 Task: Find connections with filter location Noisy-le-Sec with filter topic #linkedinstorieswith filter profile language English with filter current company Yara Brasil with filter school Calcutta Institute Of Engineering And Management with filter industry Maritime Transportation with filter service category Health Insurance with filter keywords title Web Developer
Action: Mouse moved to (600, 109)
Screenshot: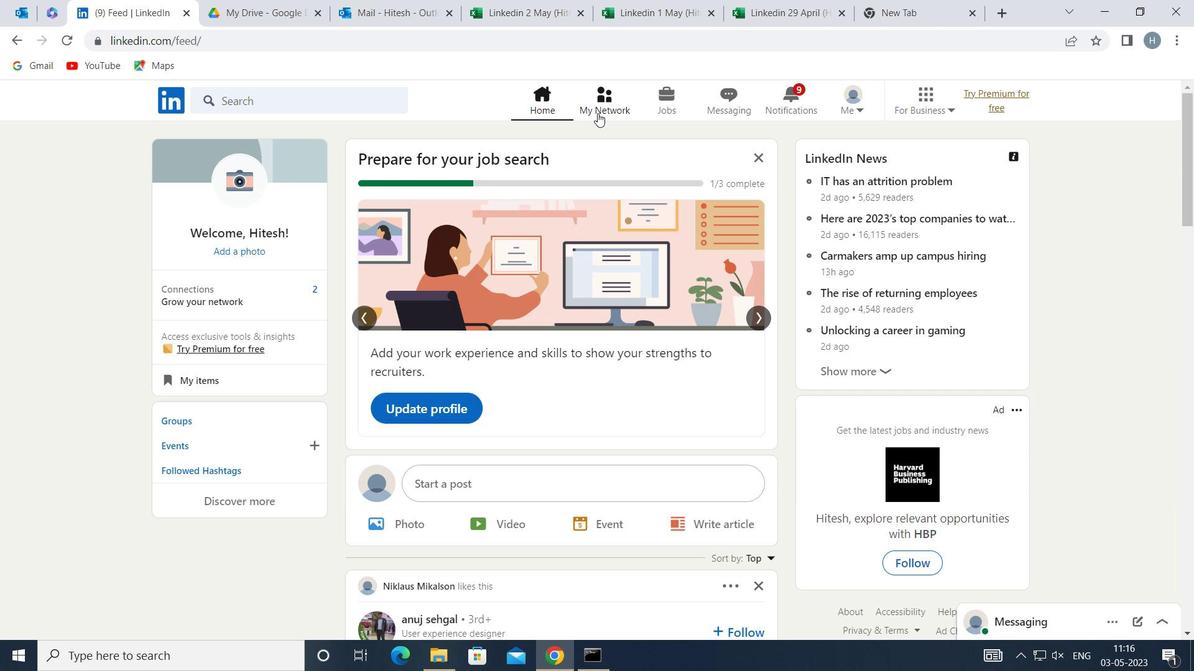 
Action: Mouse pressed left at (600, 109)
Screenshot: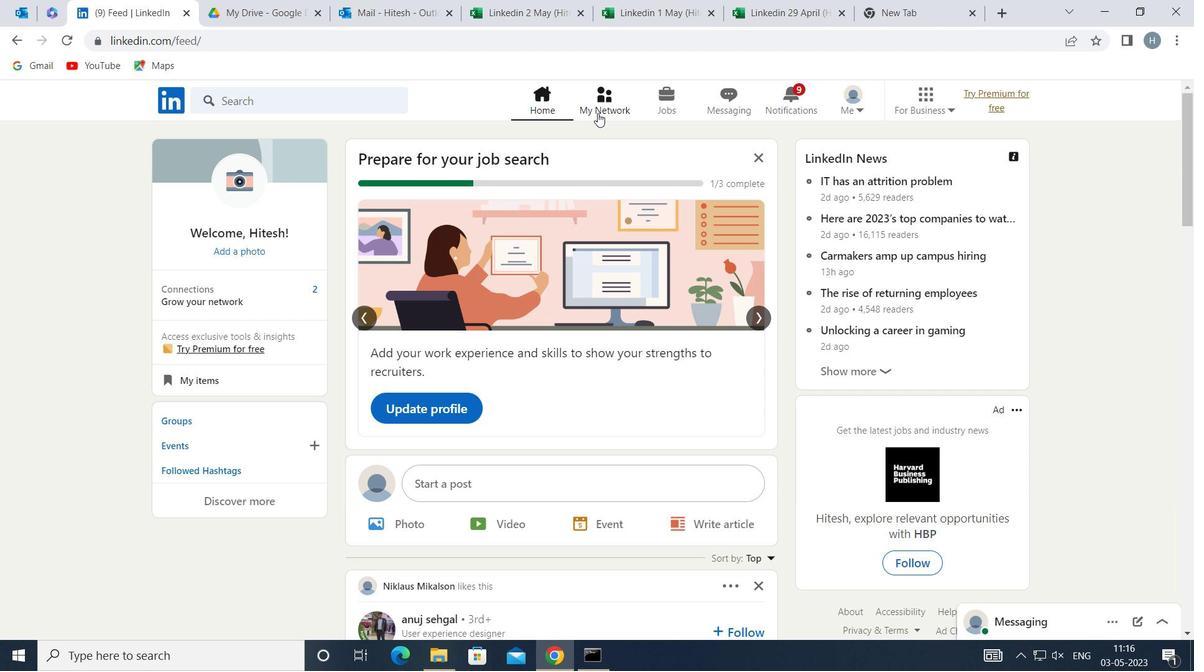 
Action: Mouse moved to (333, 182)
Screenshot: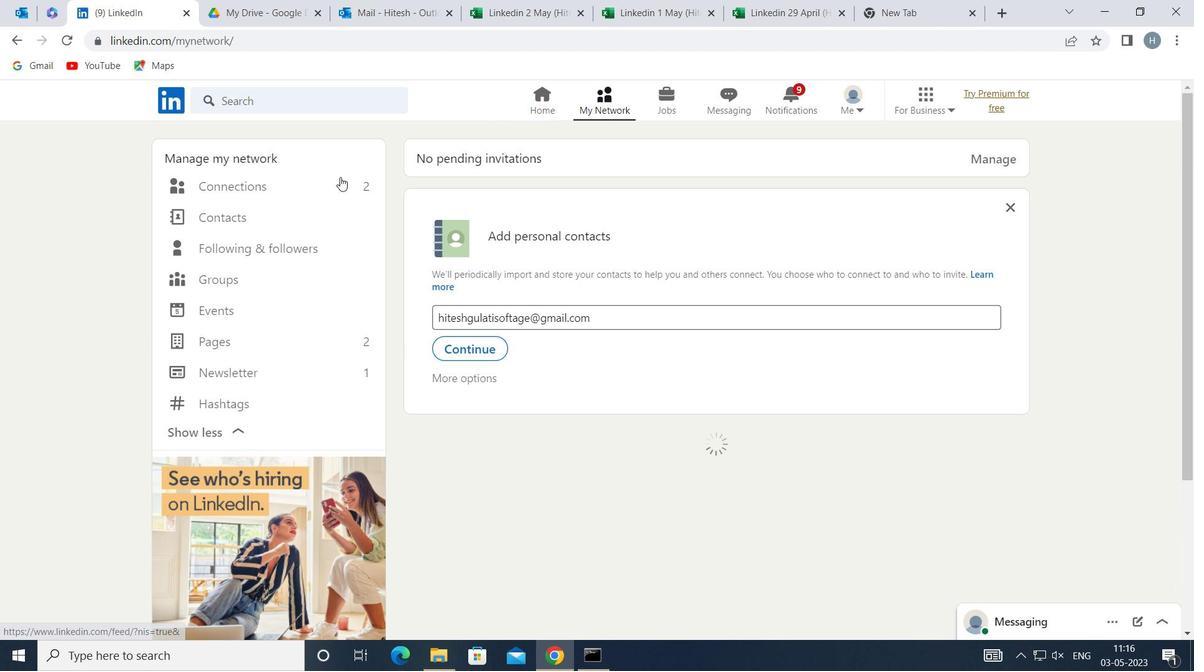 
Action: Mouse pressed left at (333, 182)
Screenshot: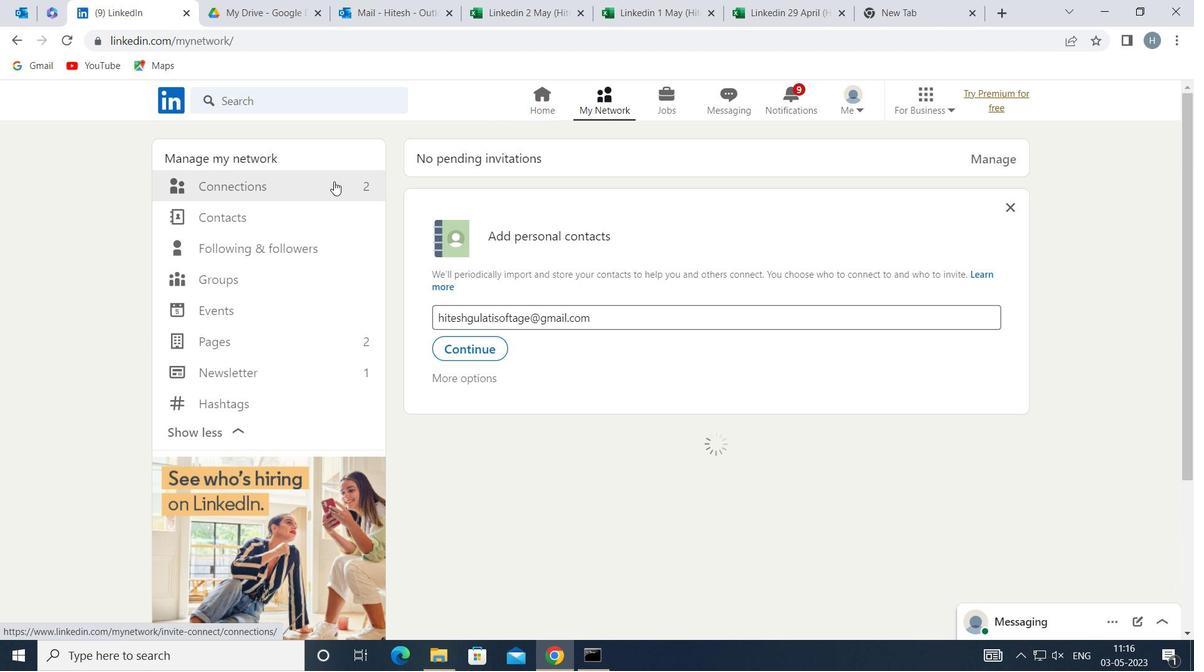 
Action: Mouse moved to (705, 187)
Screenshot: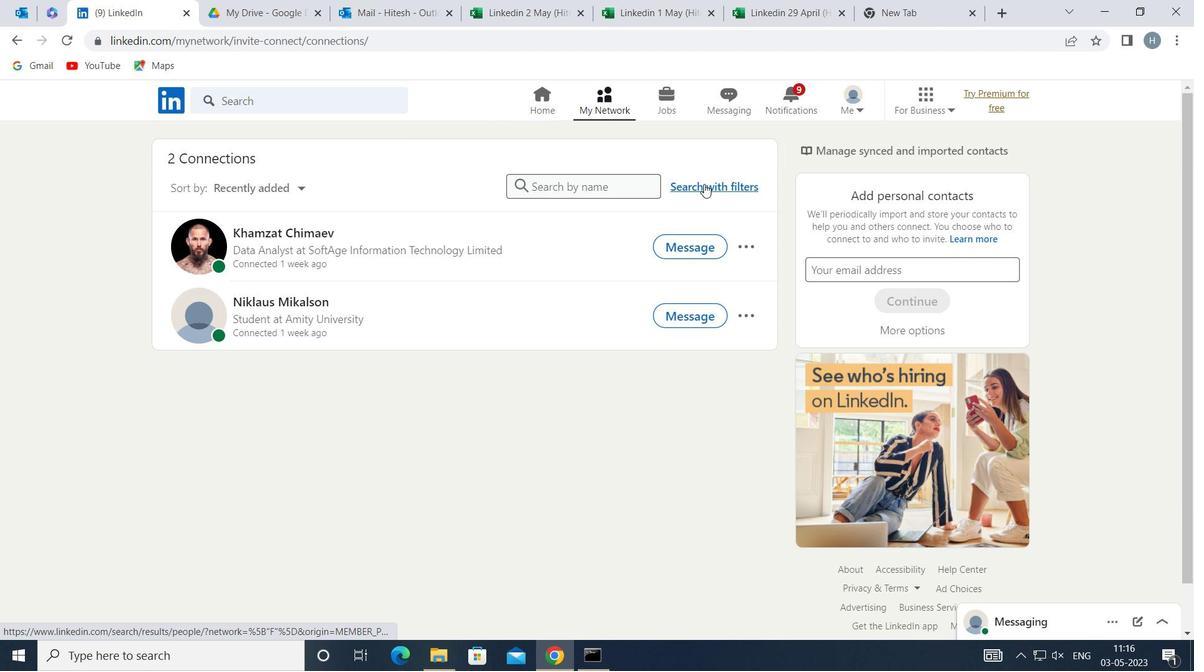 
Action: Mouse pressed left at (705, 187)
Screenshot: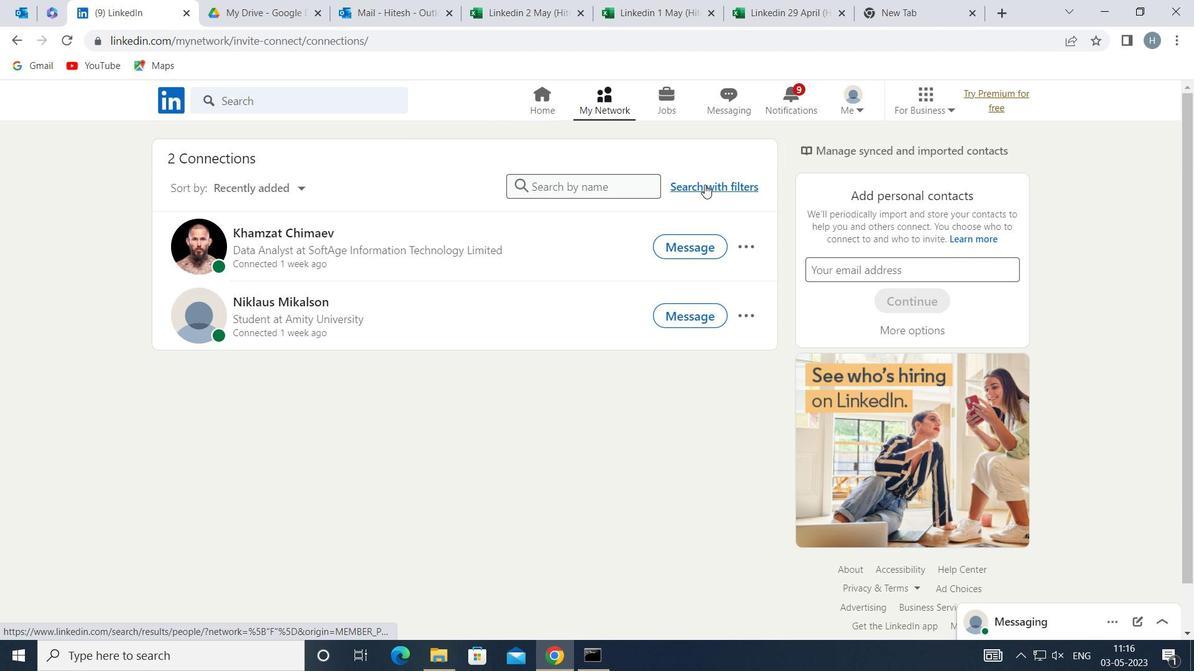 
Action: Mouse moved to (658, 149)
Screenshot: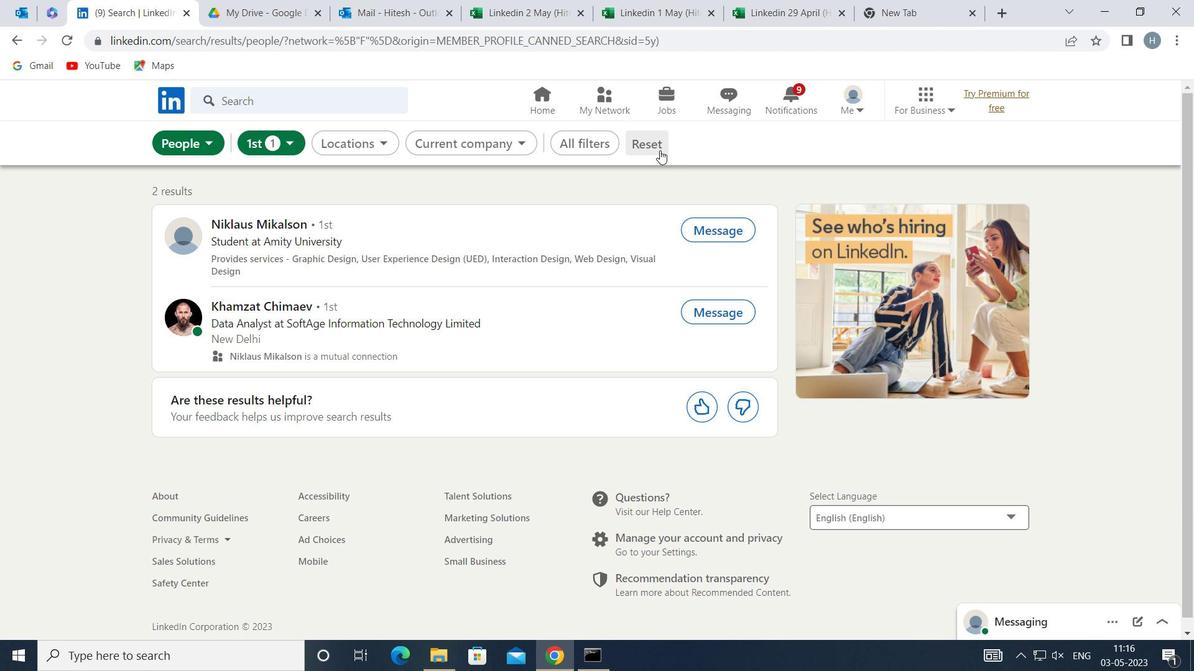 
Action: Mouse pressed left at (658, 149)
Screenshot: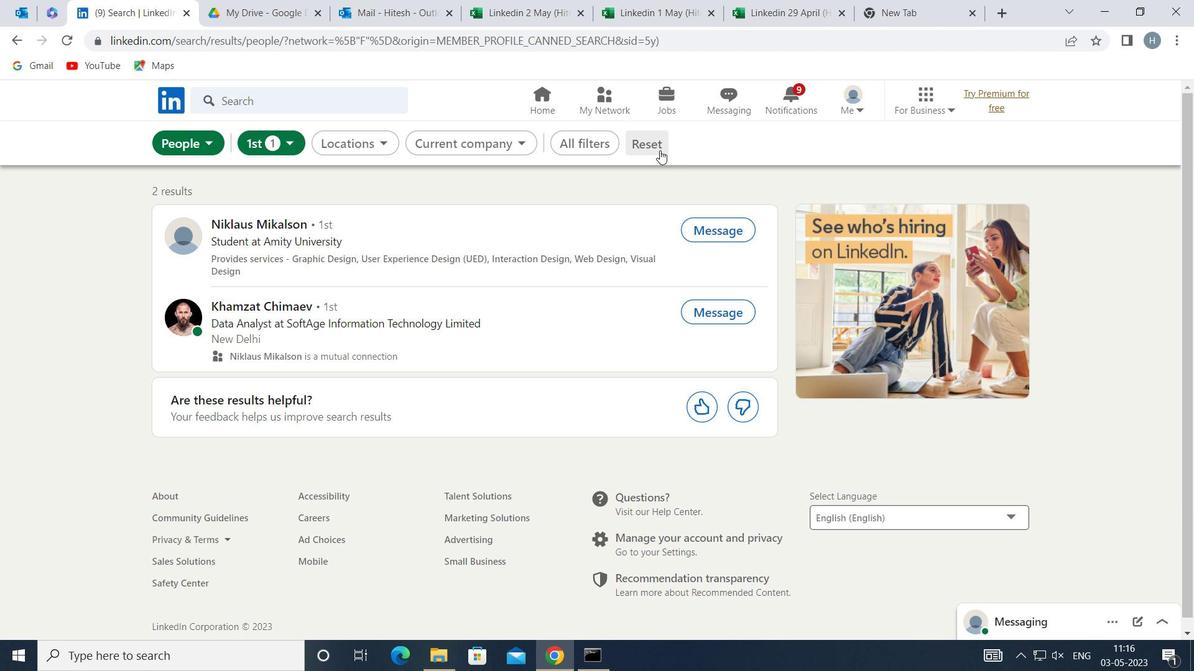 
Action: Mouse moved to (639, 148)
Screenshot: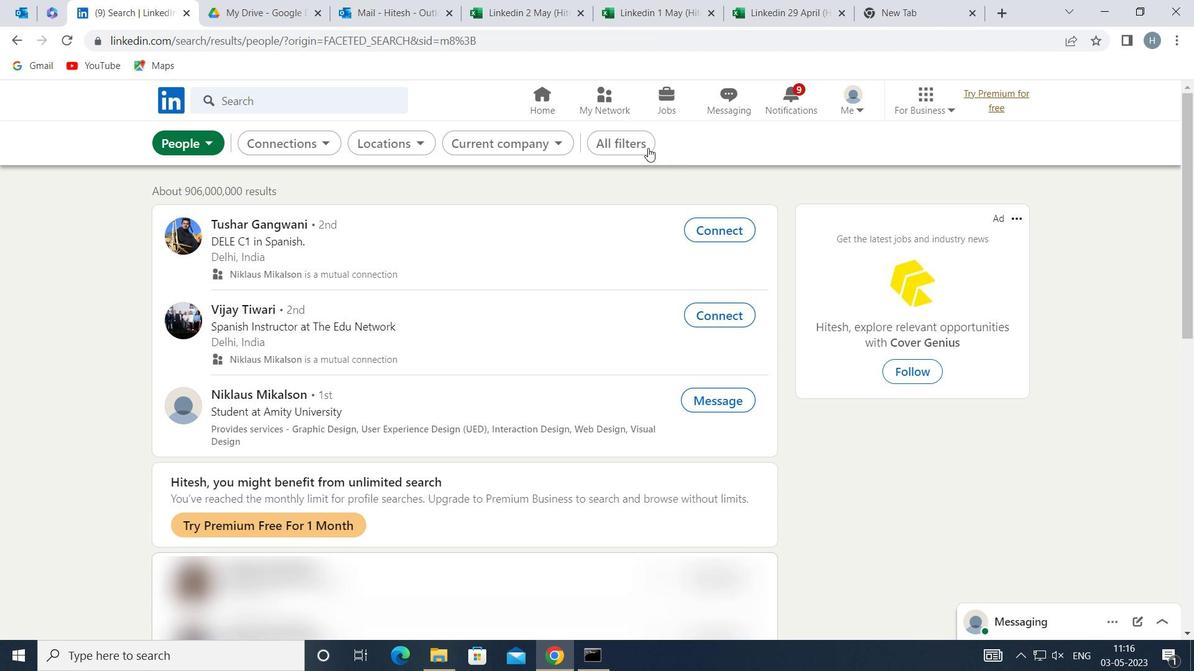 
Action: Mouse pressed left at (639, 148)
Screenshot: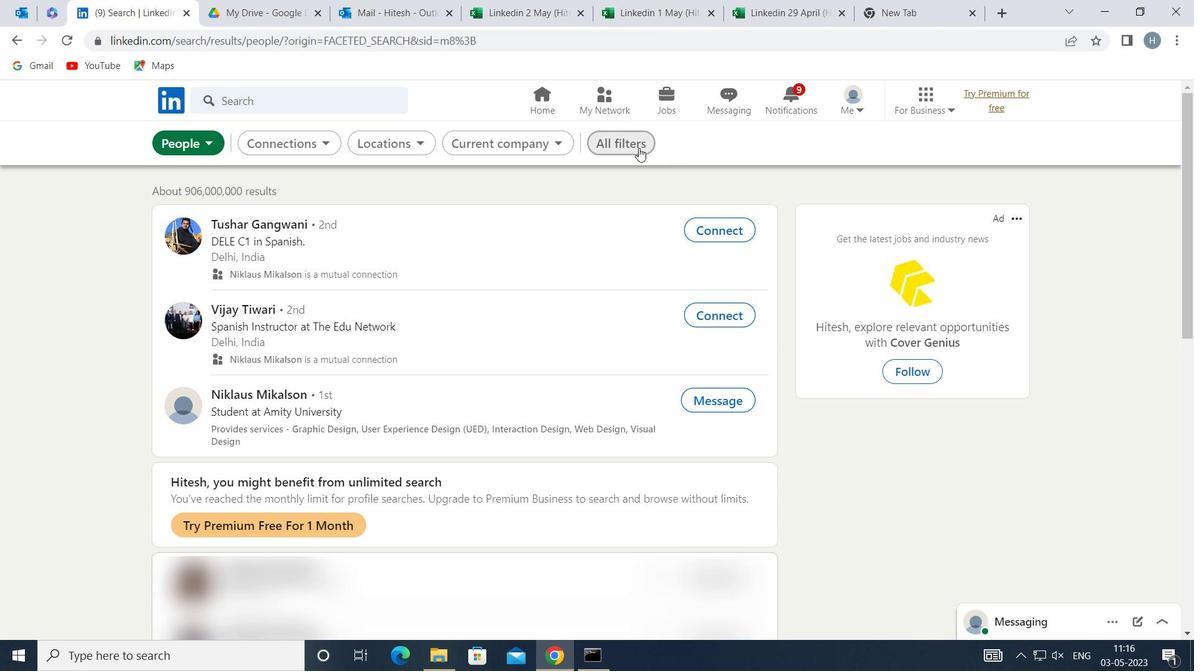 
Action: Mouse moved to (876, 309)
Screenshot: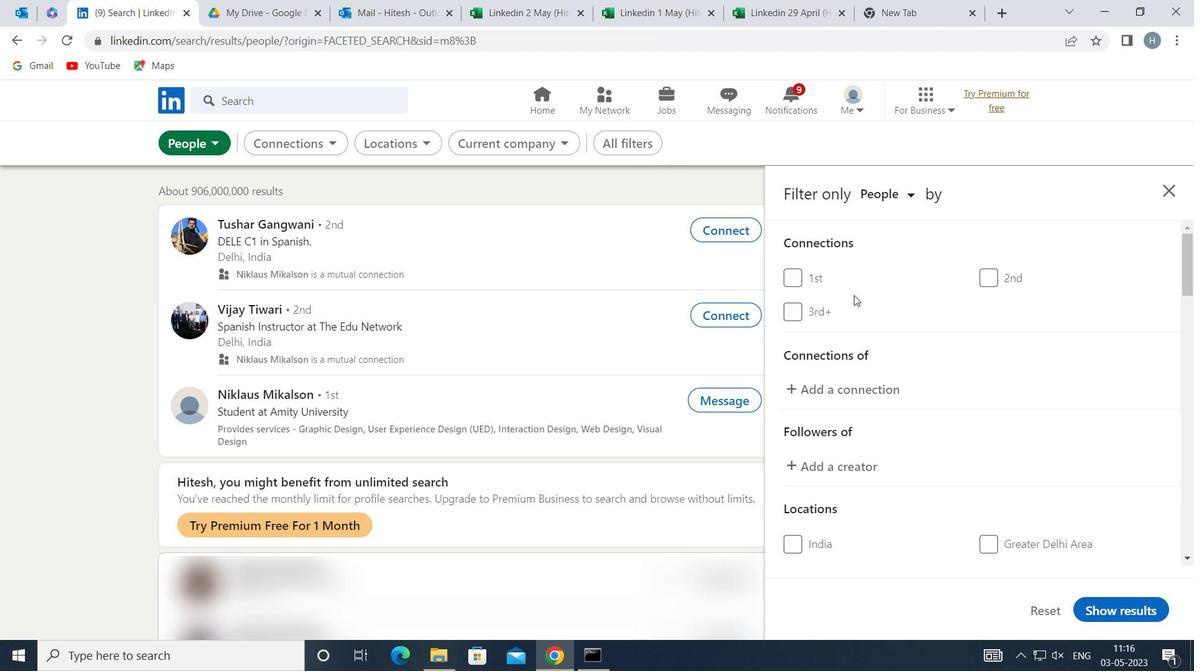 
Action: Mouse scrolled (876, 309) with delta (0, 0)
Screenshot: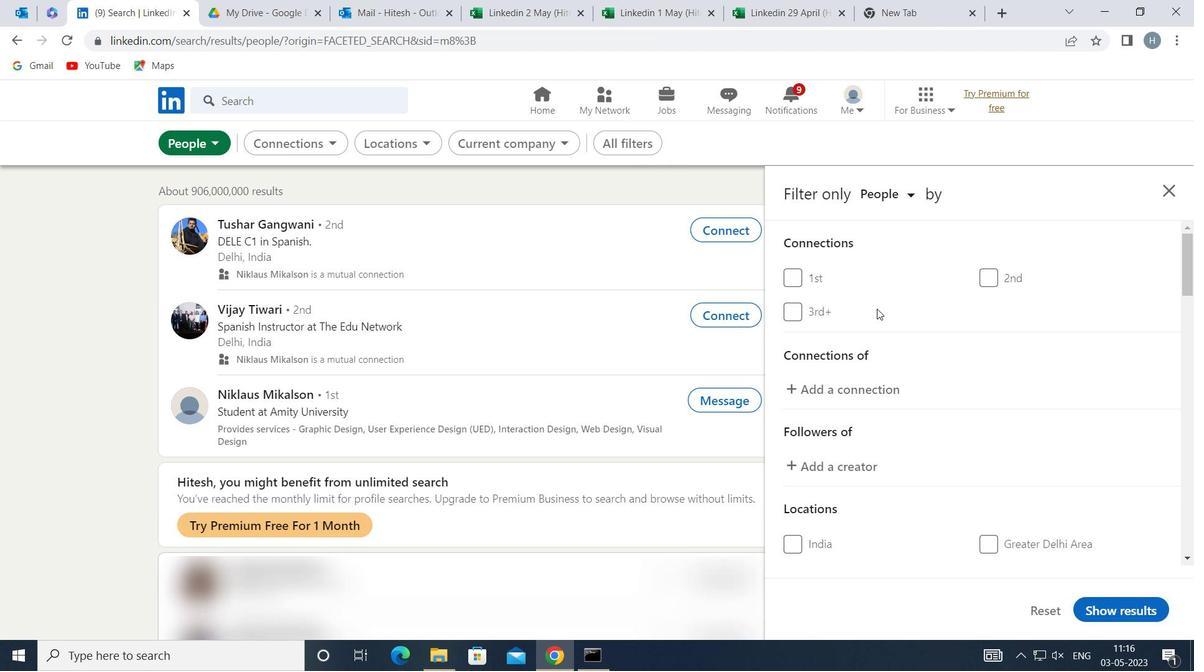 
Action: Mouse moved to (877, 310)
Screenshot: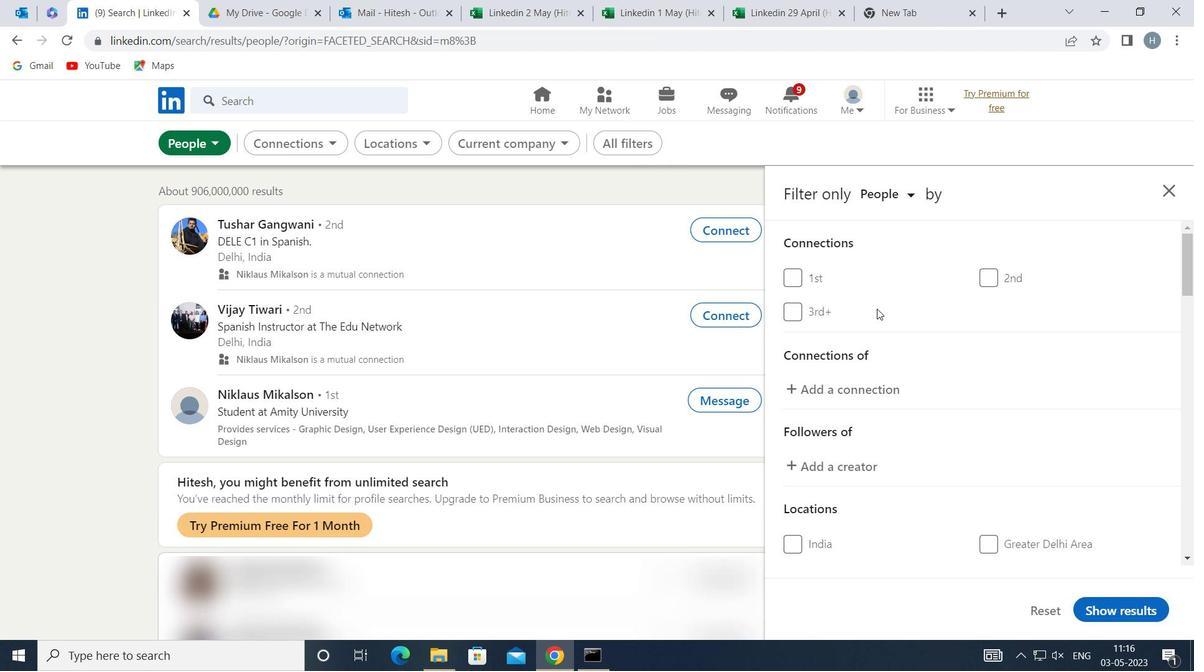 
Action: Mouse scrolled (877, 309) with delta (0, 0)
Screenshot: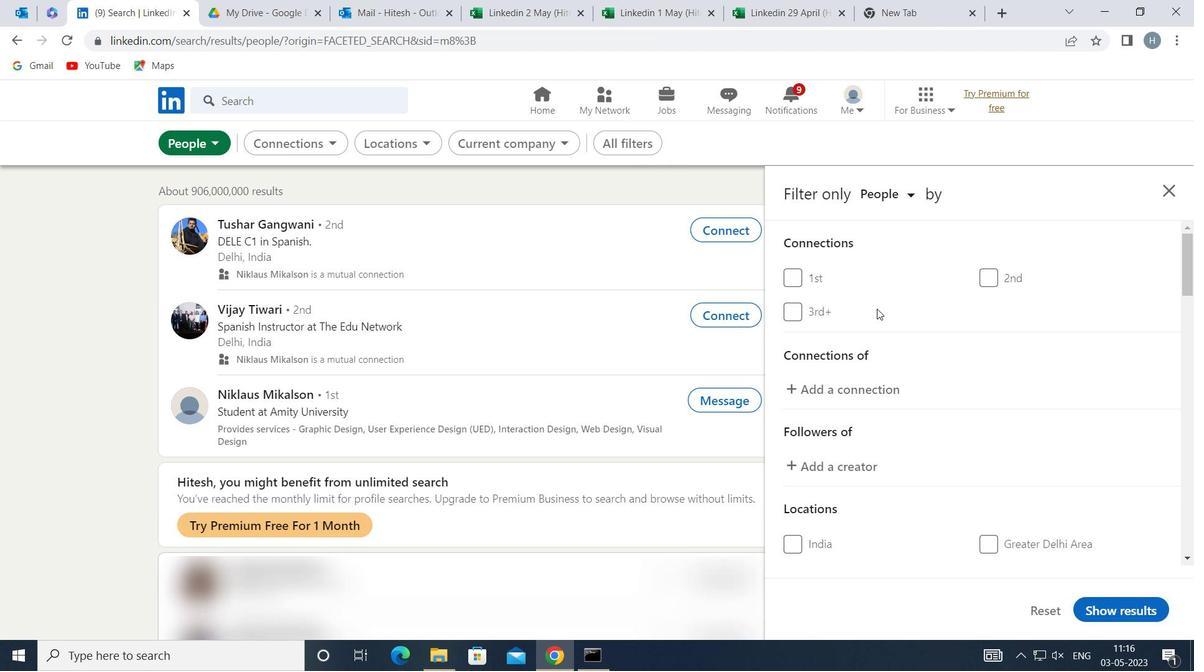 
Action: Mouse moved to (878, 310)
Screenshot: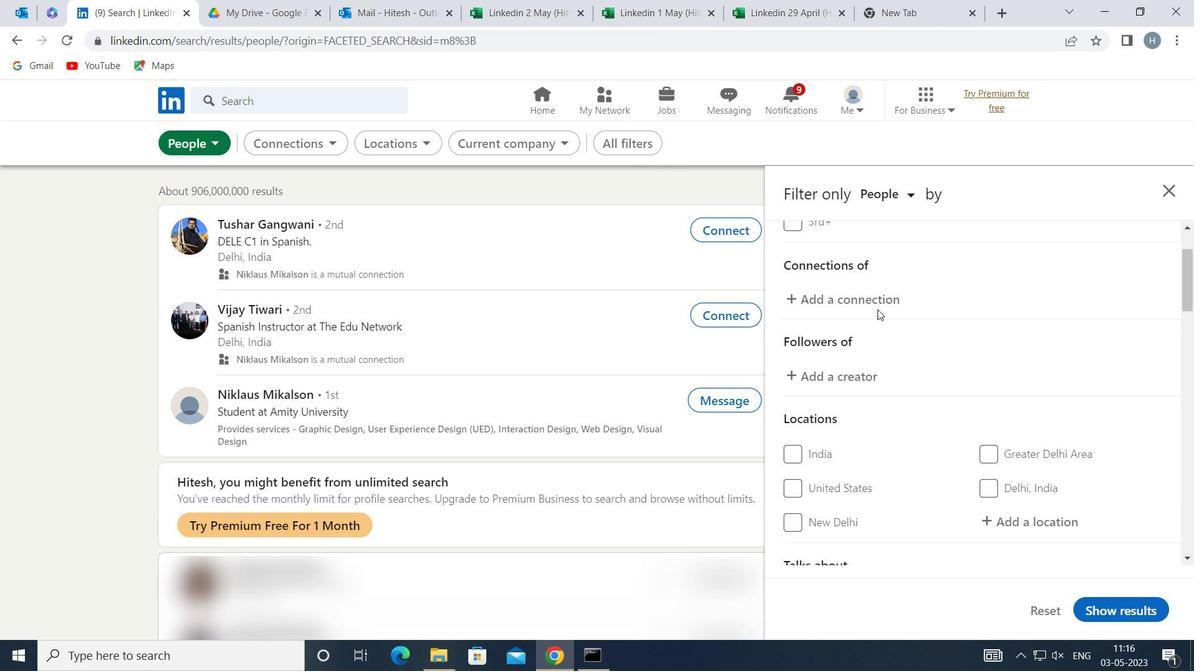 
Action: Mouse scrolled (878, 309) with delta (0, 0)
Screenshot: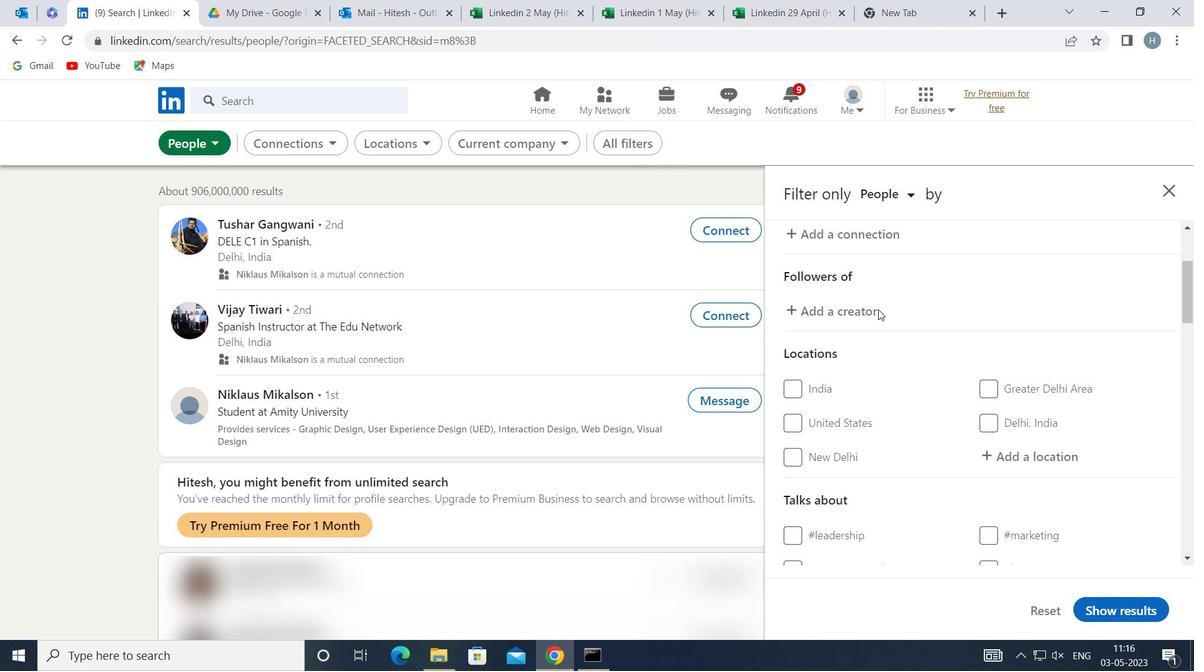 
Action: Mouse moved to (996, 372)
Screenshot: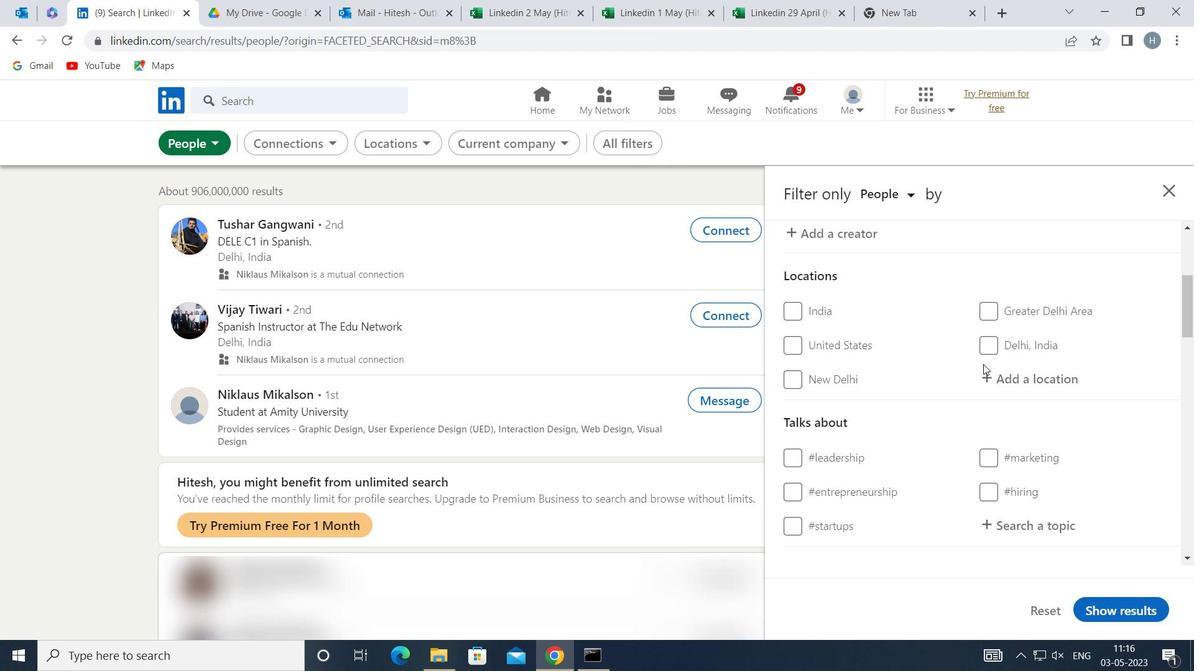 
Action: Mouse pressed left at (996, 372)
Screenshot: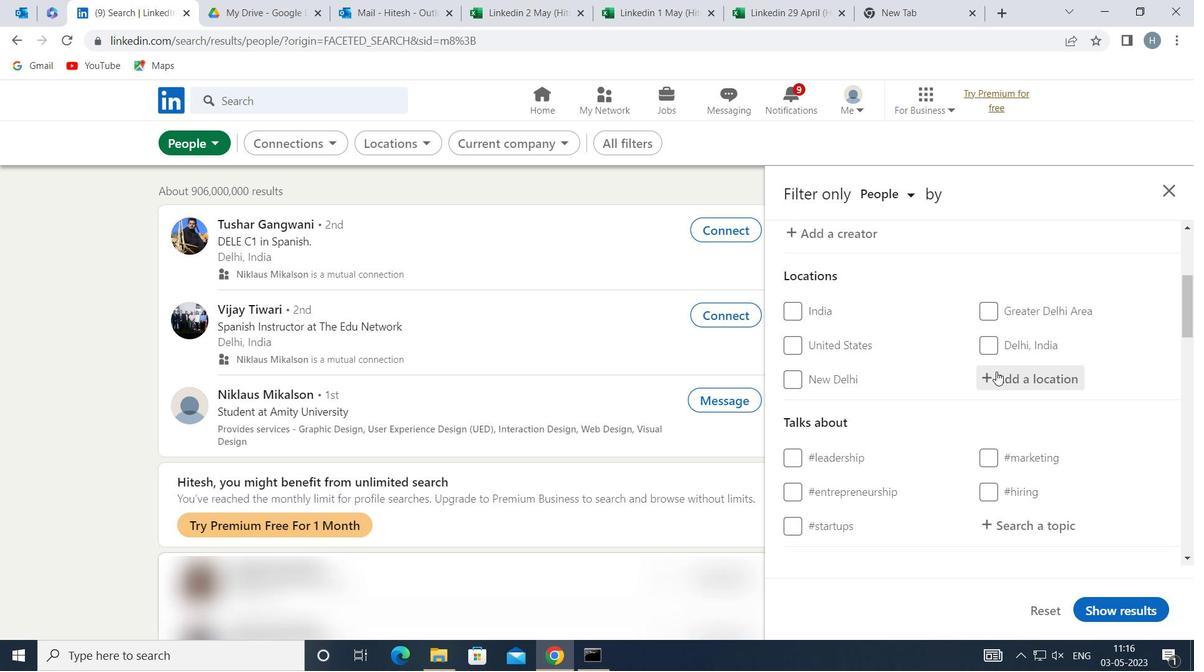 
Action: Key pressed <Key.shift>NOISY
Screenshot: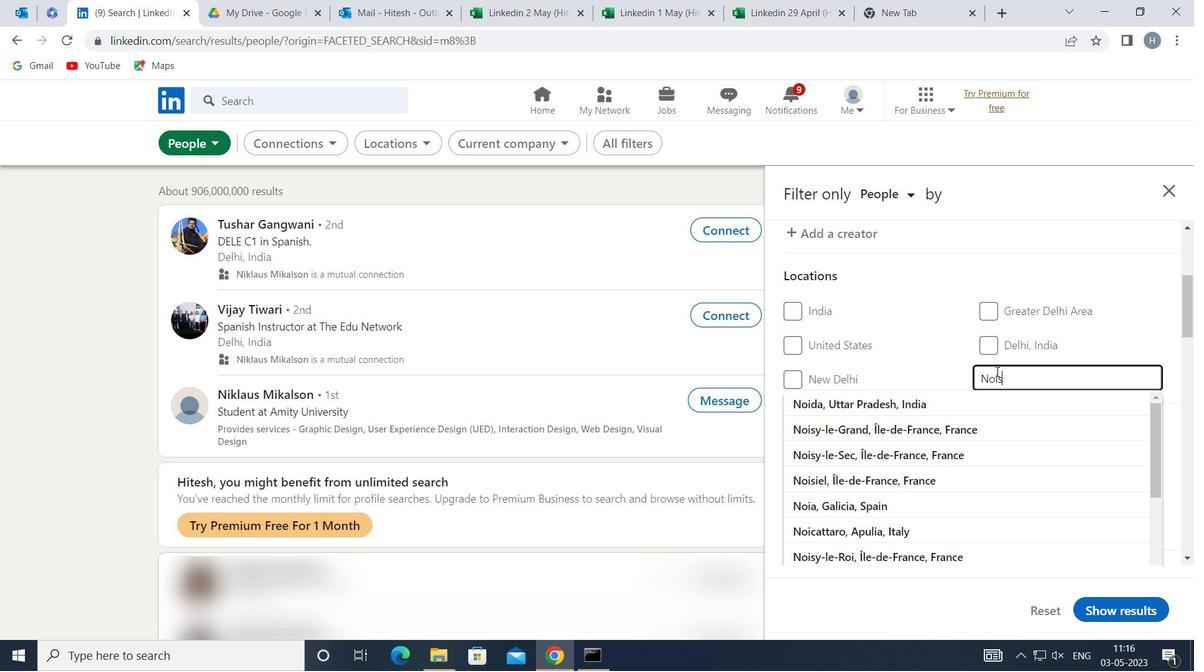 
Action: Mouse moved to (942, 426)
Screenshot: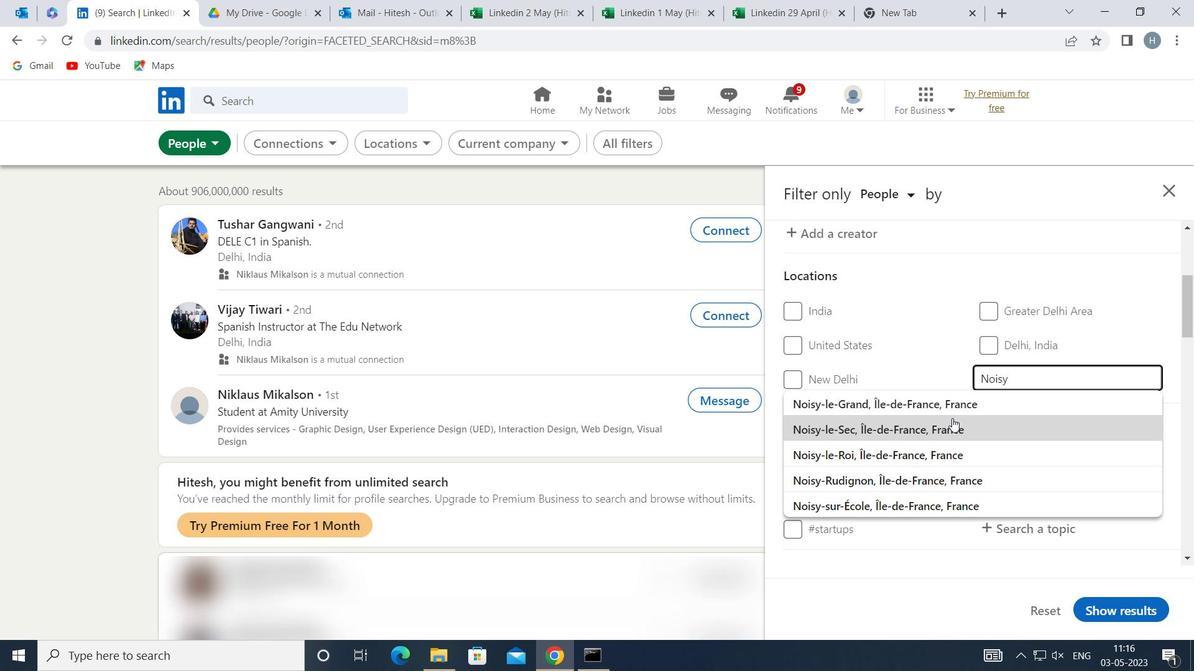 
Action: Mouse pressed left at (942, 426)
Screenshot: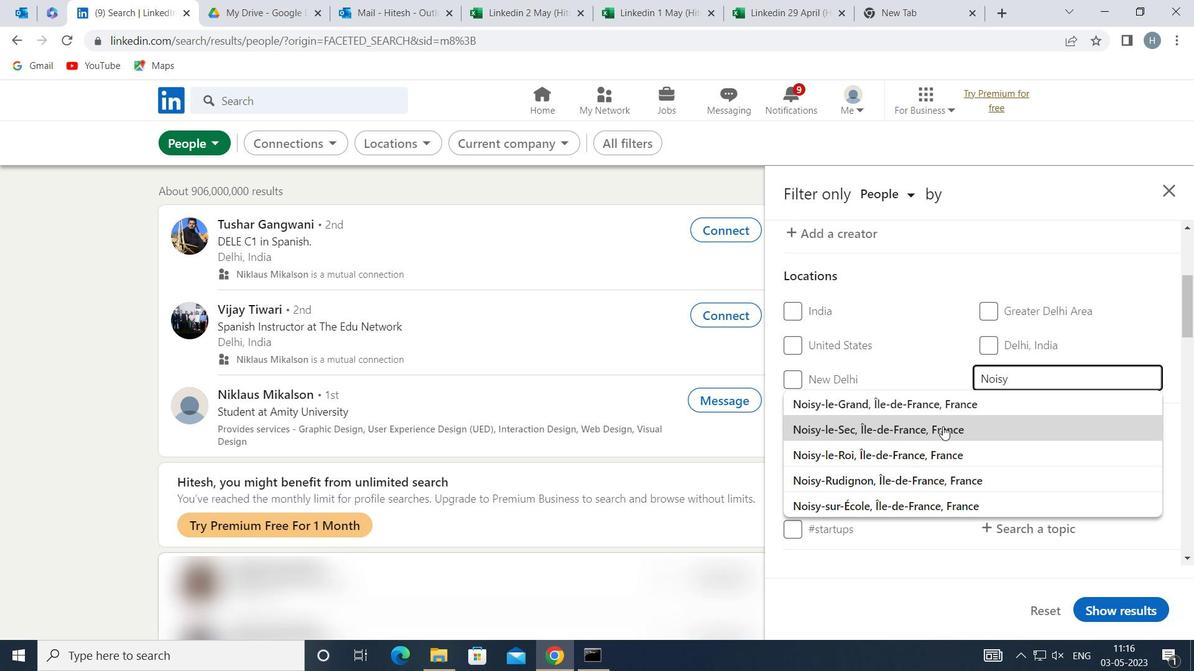 
Action: Mouse moved to (942, 404)
Screenshot: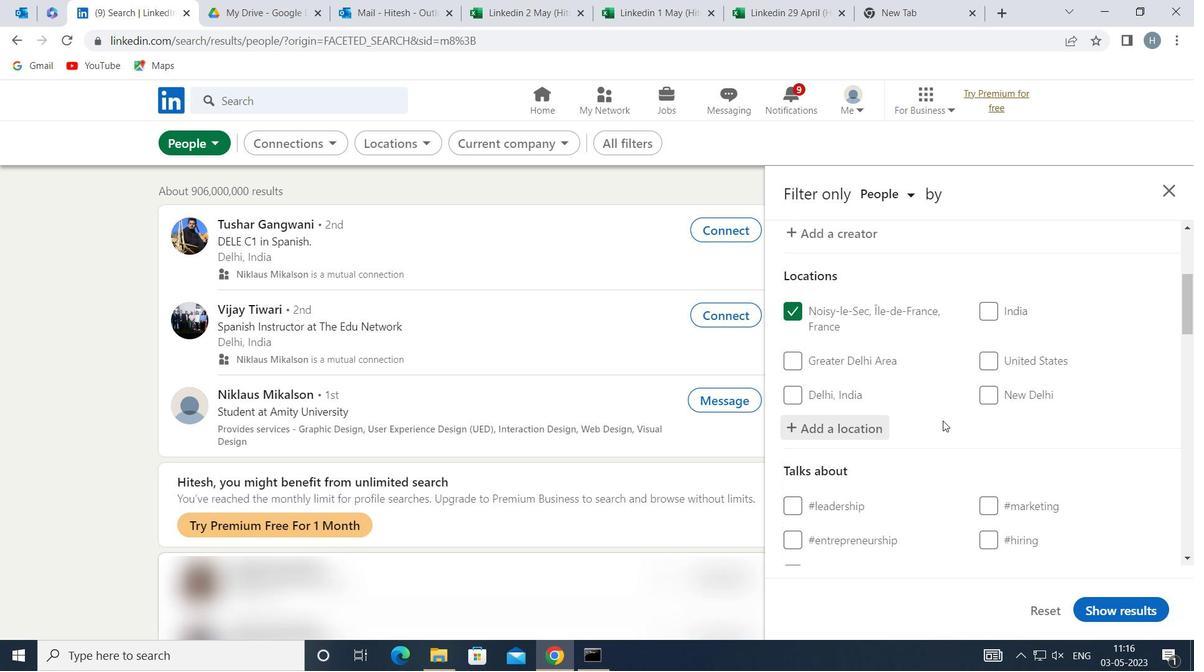 
Action: Mouse scrolled (942, 404) with delta (0, 0)
Screenshot: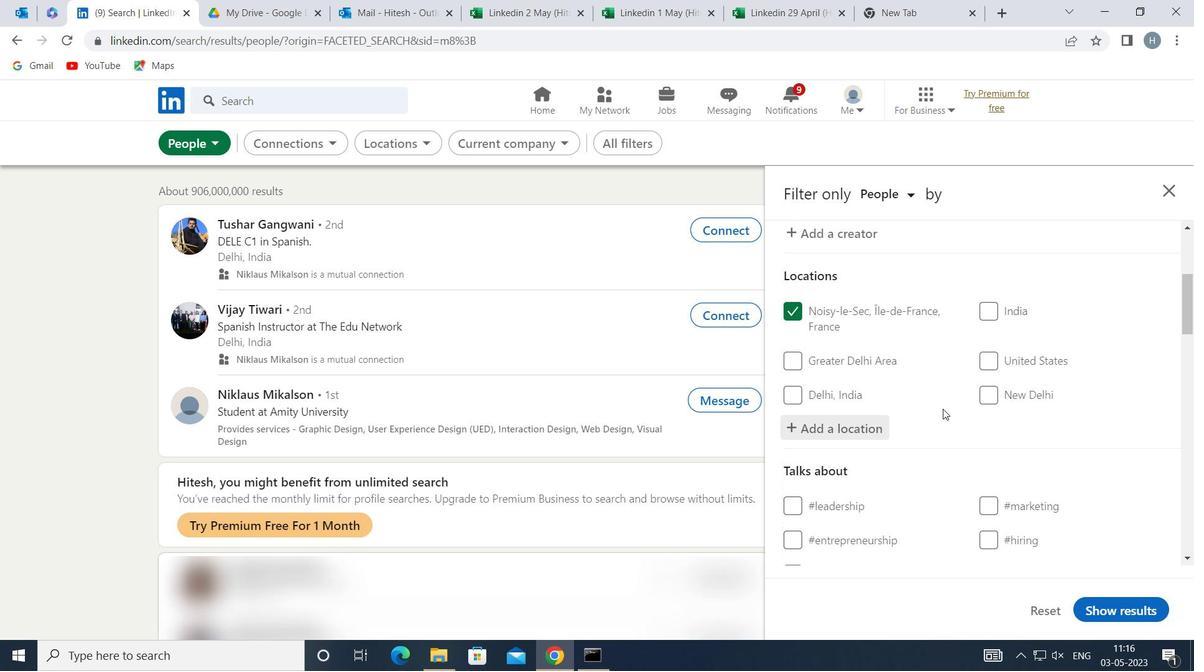 
Action: Mouse scrolled (942, 404) with delta (0, 0)
Screenshot: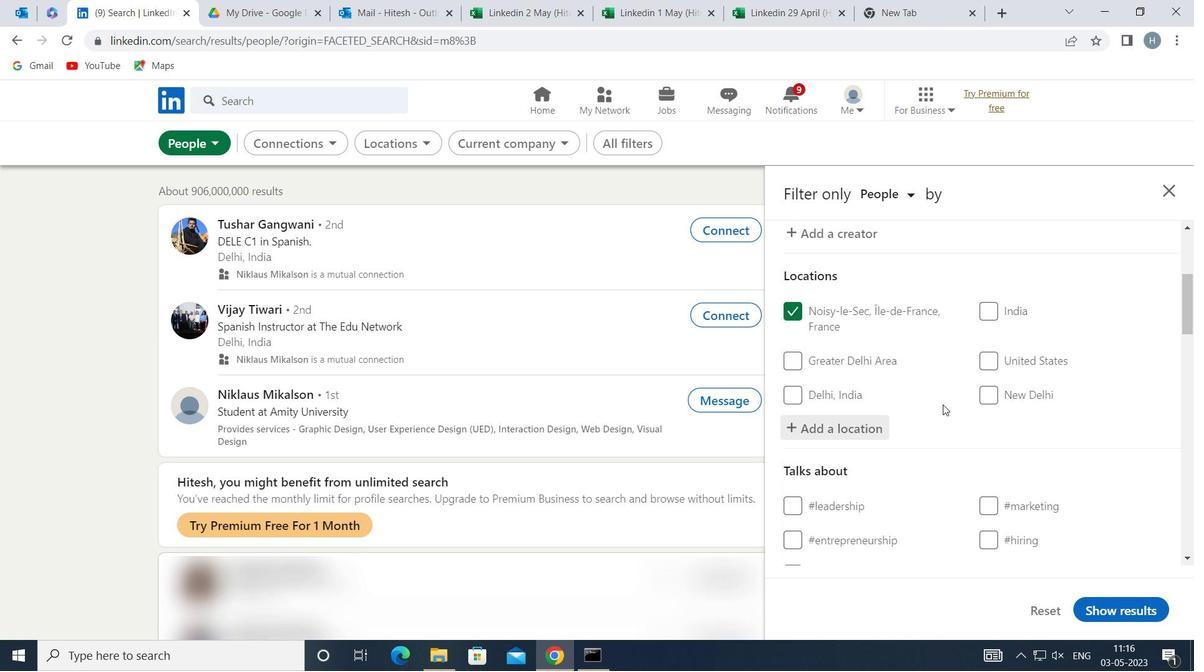 
Action: Mouse scrolled (942, 404) with delta (0, 0)
Screenshot: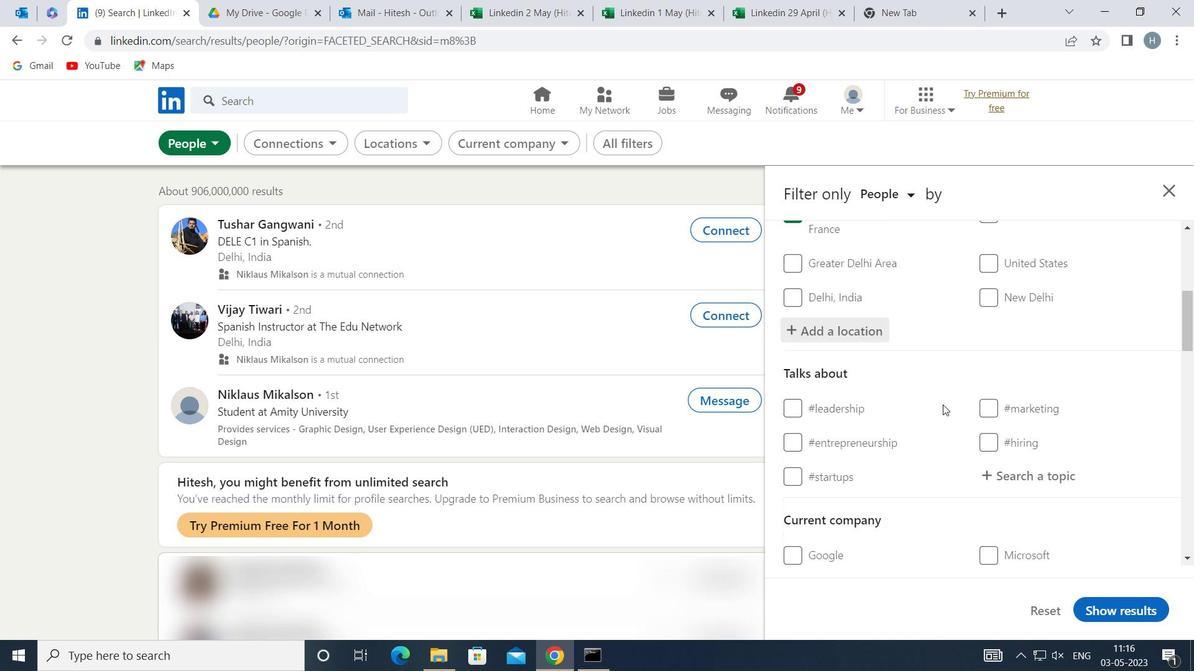 
Action: Mouse moved to (1029, 346)
Screenshot: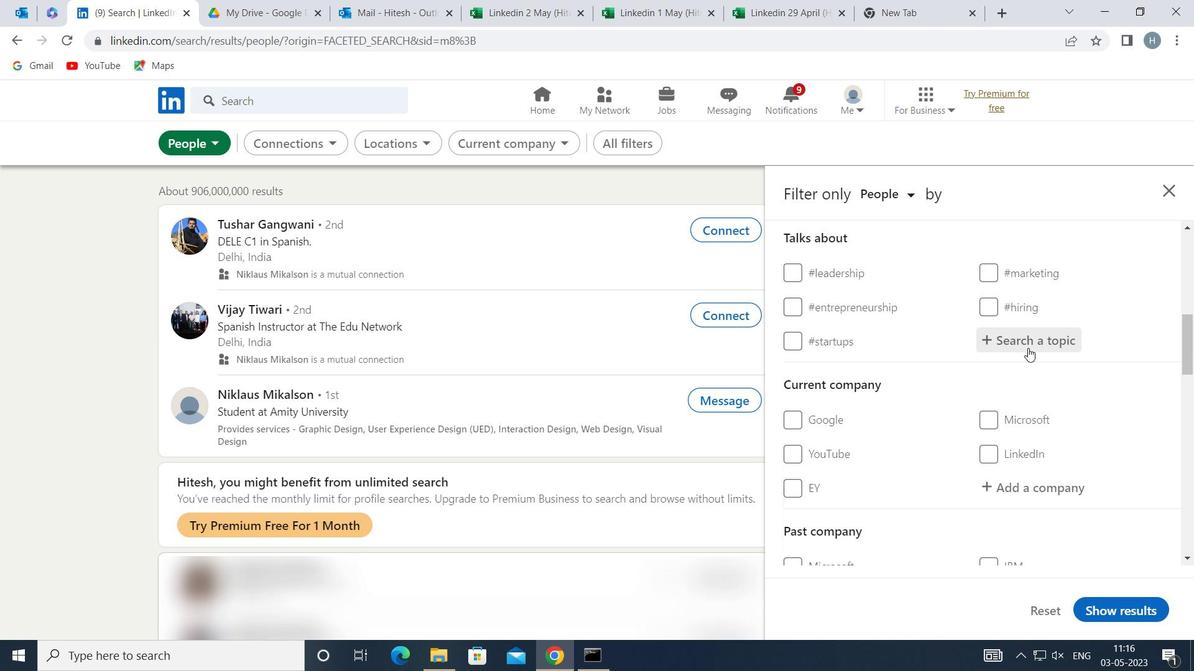 
Action: Mouse pressed left at (1029, 346)
Screenshot: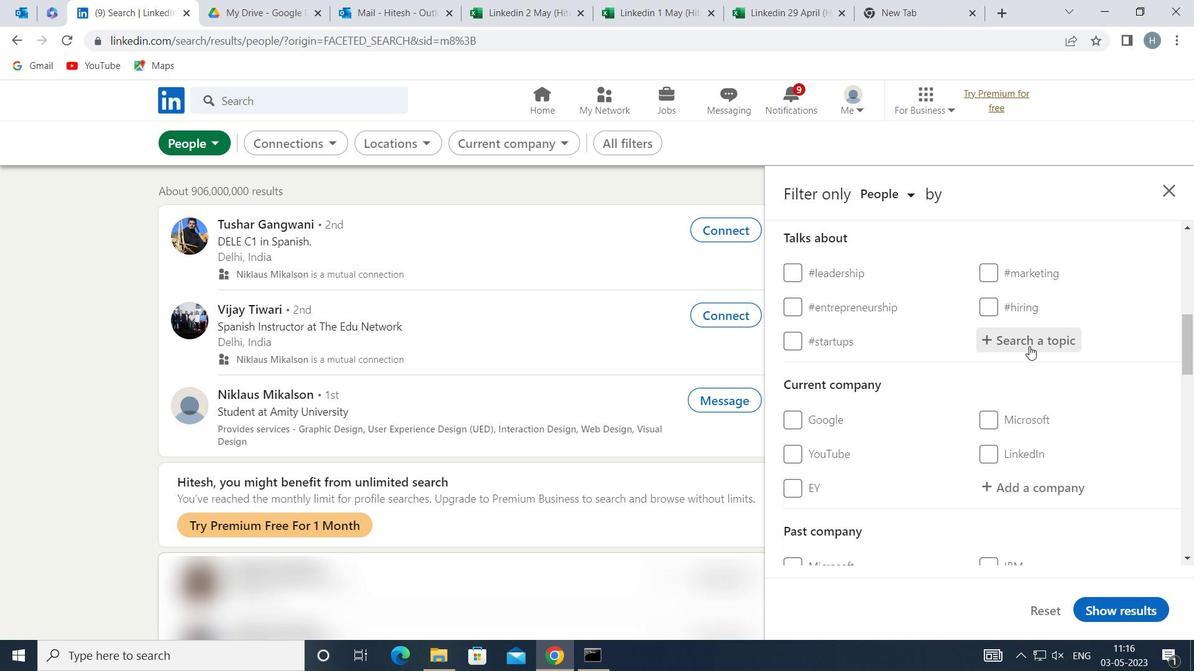 
Action: Key pressed LINKEDINSTORIES
Screenshot: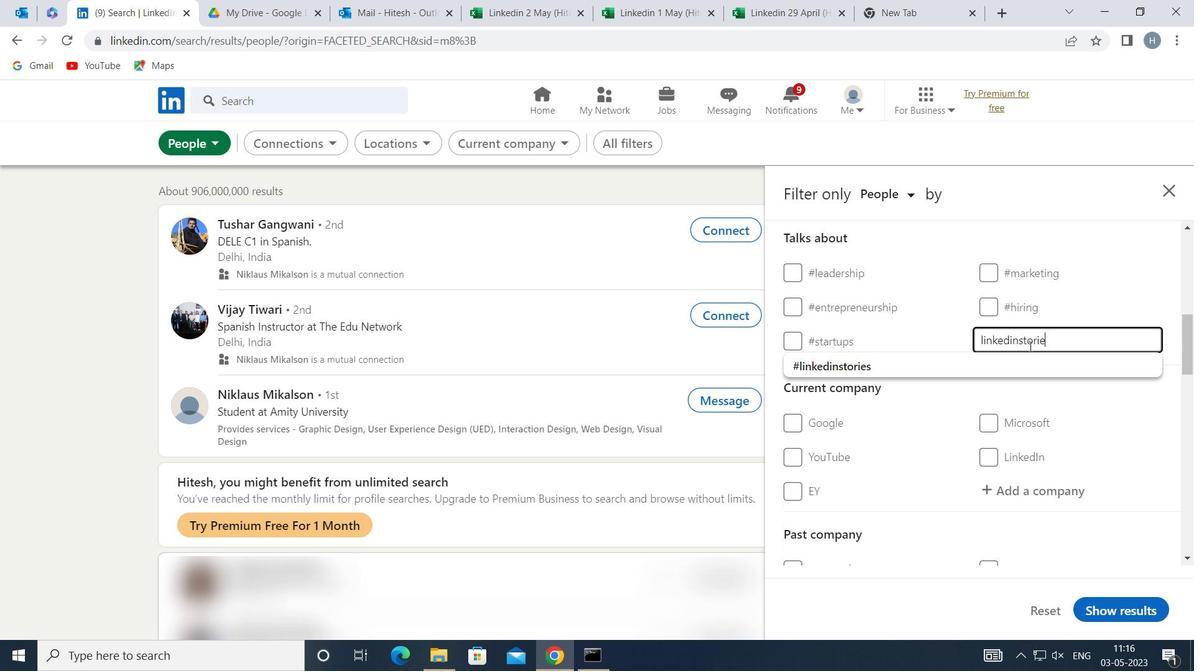 
Action: Mouse moved to (985, 368)
Screenshot: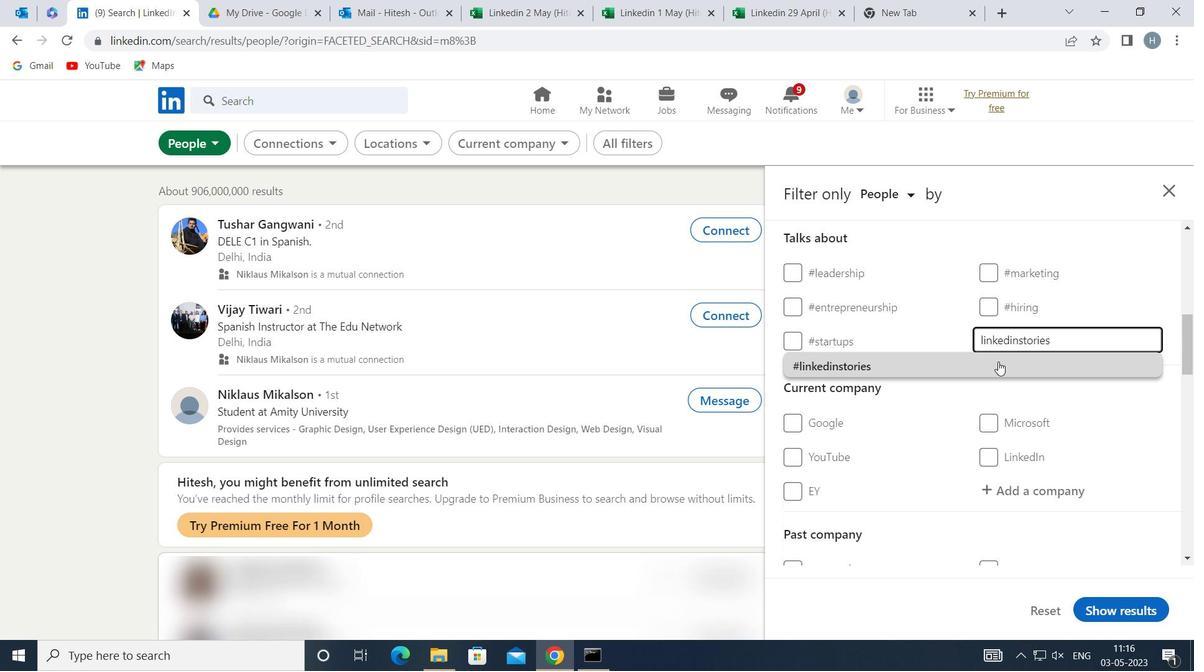 
Action: Mouse pressed left at (985, 368)
Screenshot: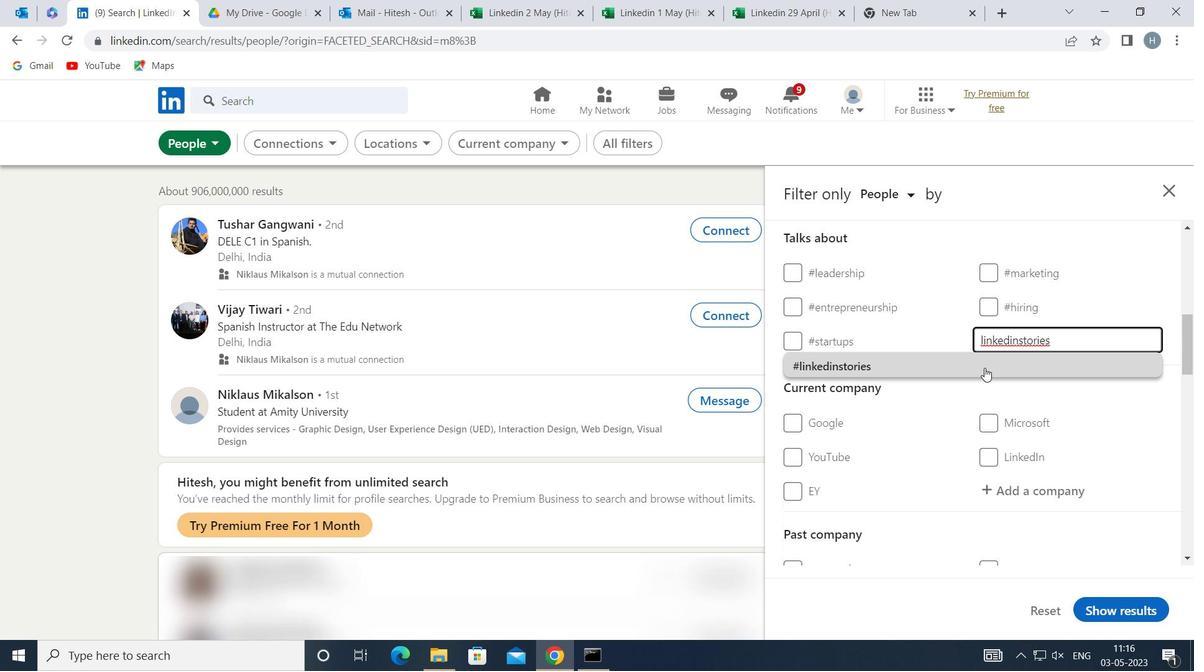 
Action: Mouse moved to (967, 360)
Screenshot: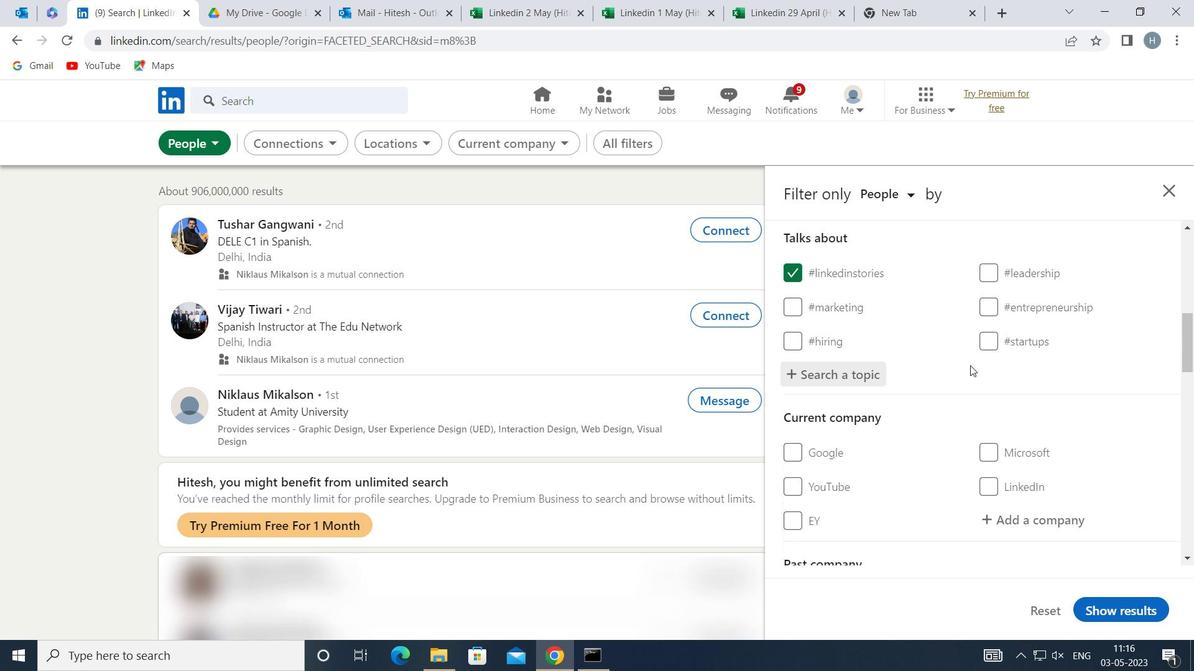 
Action: Mouse scrolled (967, 359) with delta (0, 0)
Screenshot: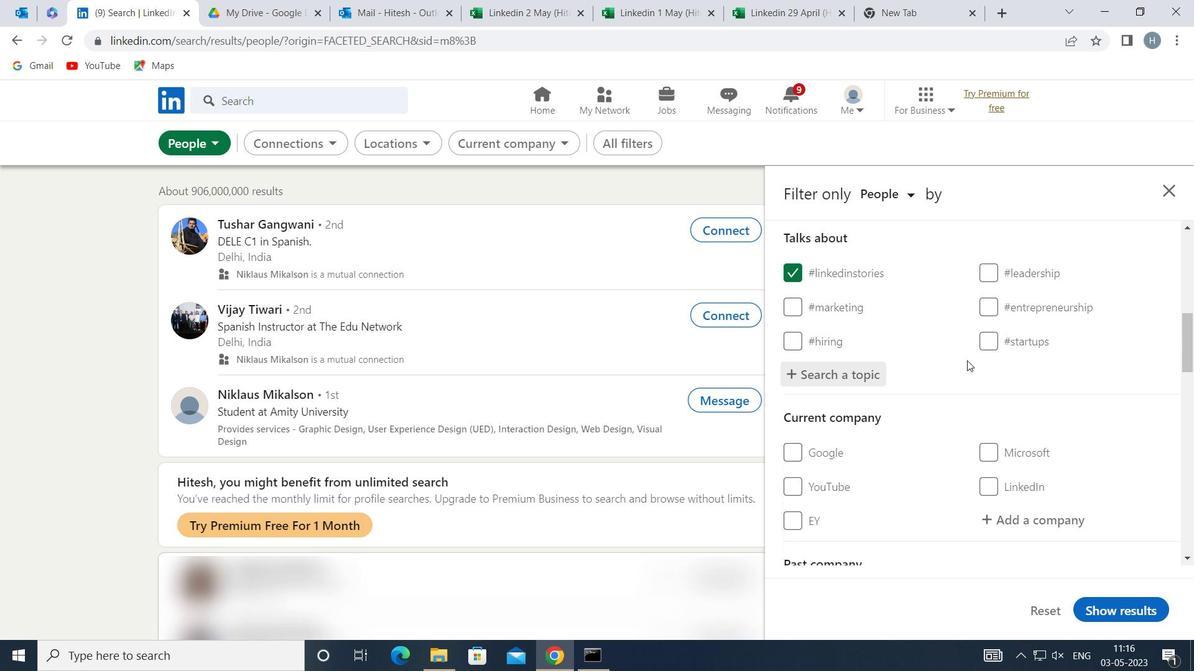 
Action: Mouse scrolled (967, 359) with delta (0, 0)
Screenshot: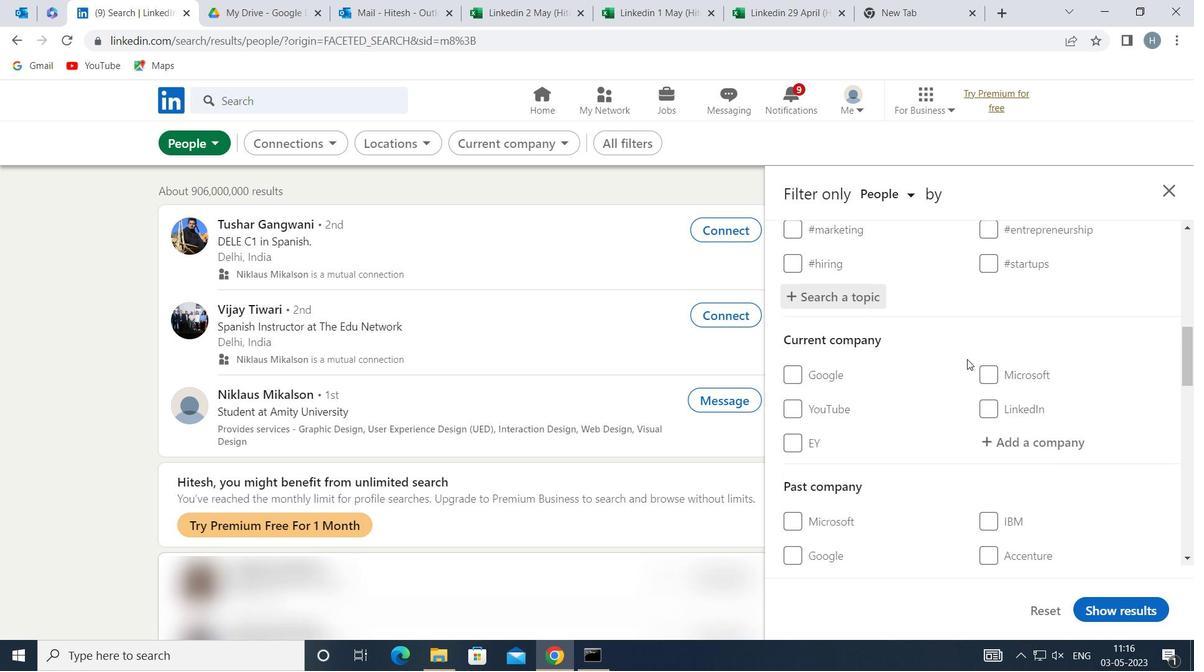 
Action: Mouse moved to (945, 376)
Screenshot: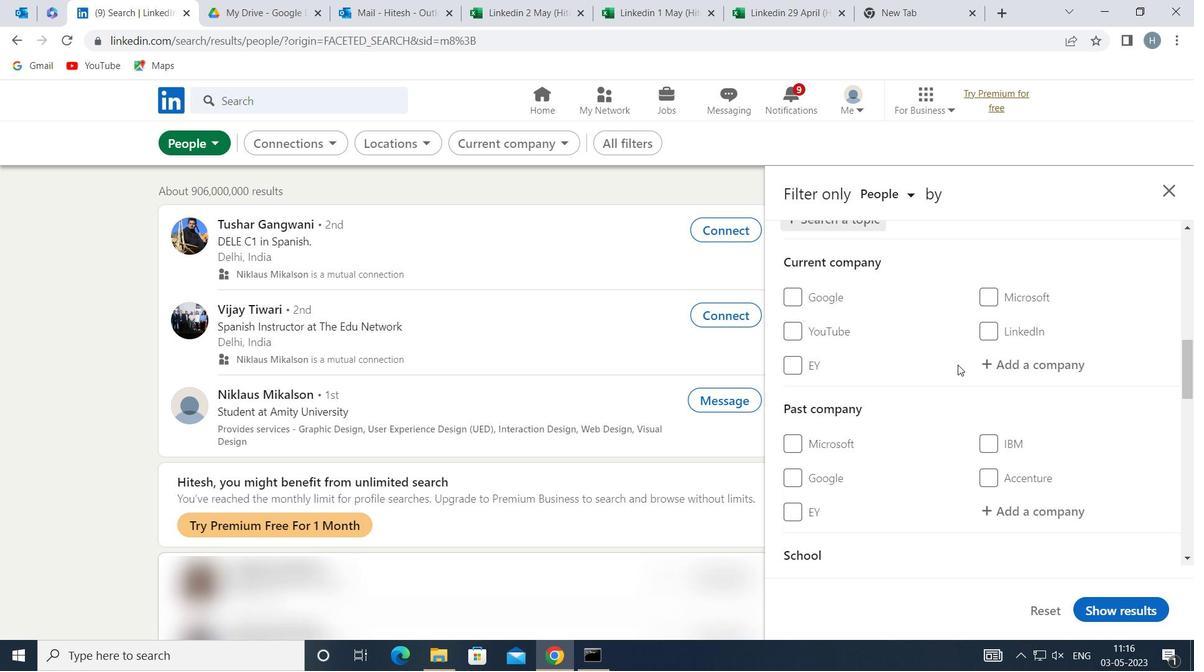 
Action: Mouse scrolled (945, 376) with delta (0, 0)
Screenshot: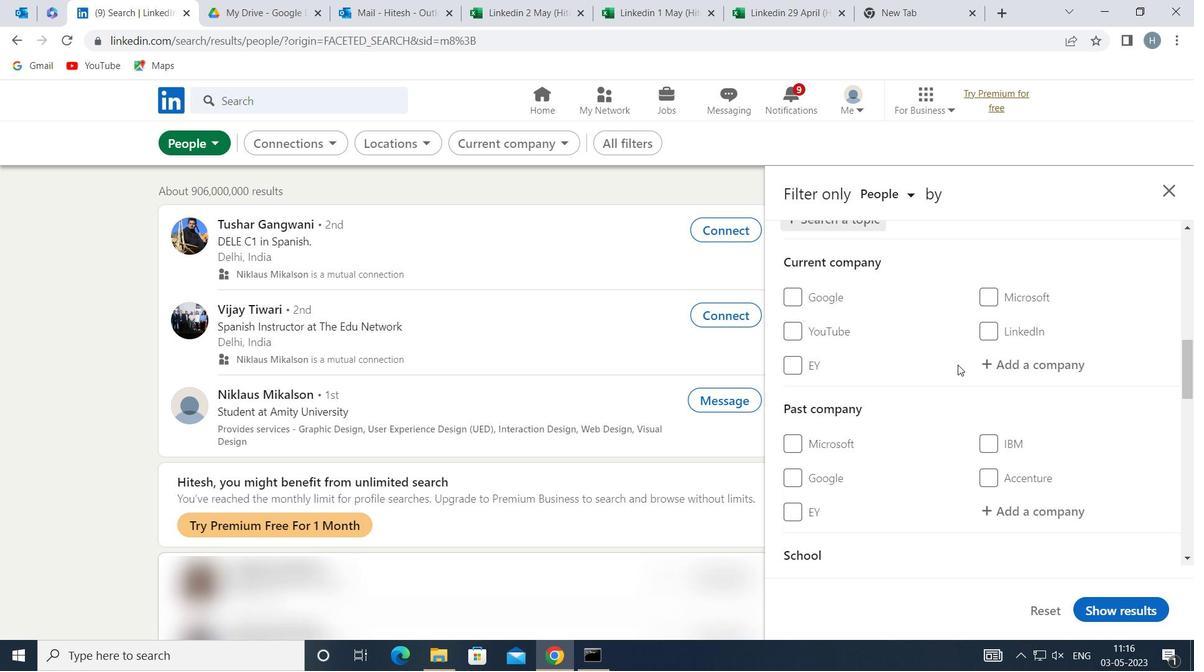
Action: Mouse moved to (939, 386)
Screenshot: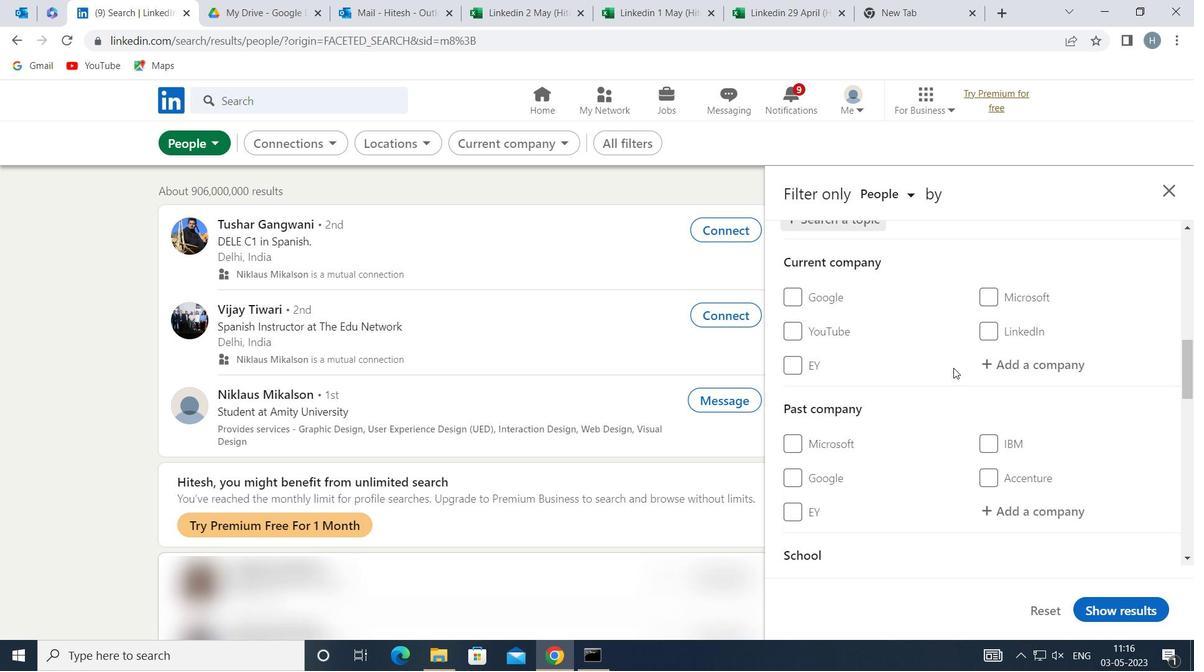 
Action: Mouse scrolled (939, 386) with delta (0, 0)
Screenshot: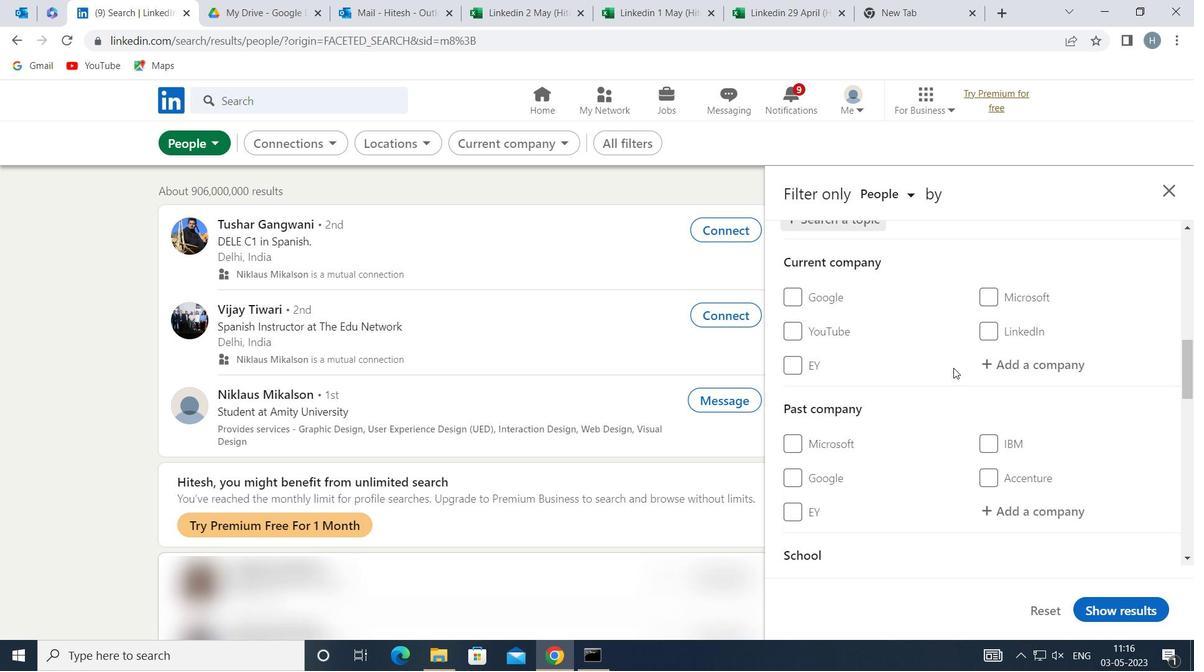 
Action: Mouse moved to (922, 398)
Screenshot: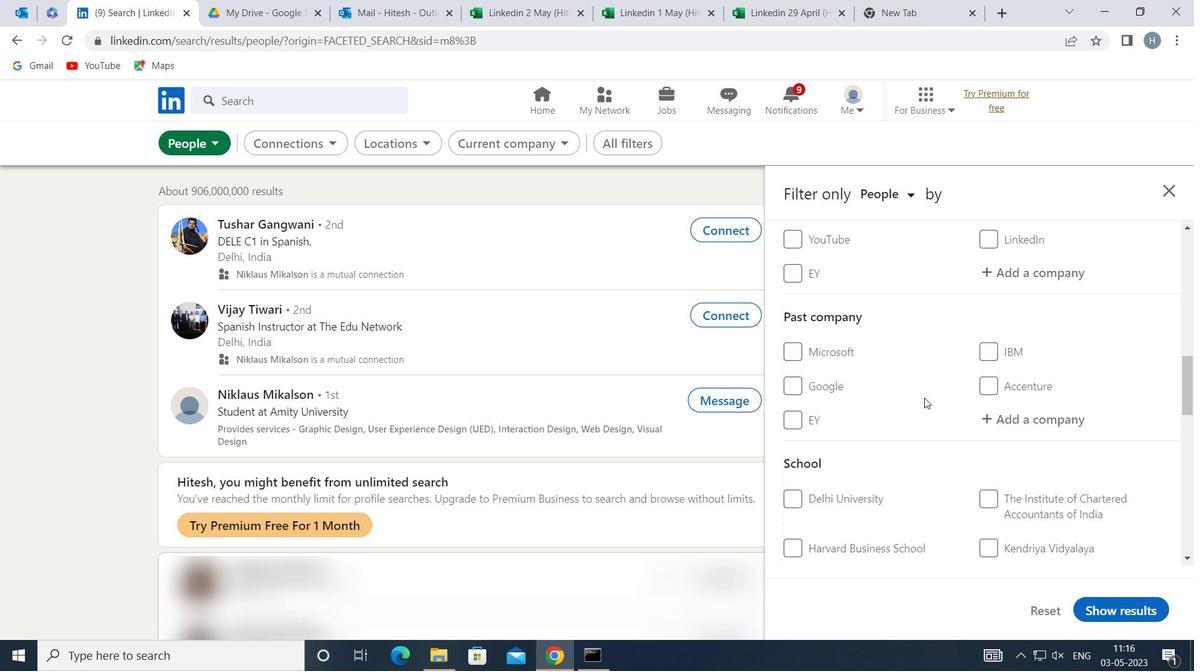
Action: Mouse scrolled (922, 397) with delta (0, 0)
Screenshot: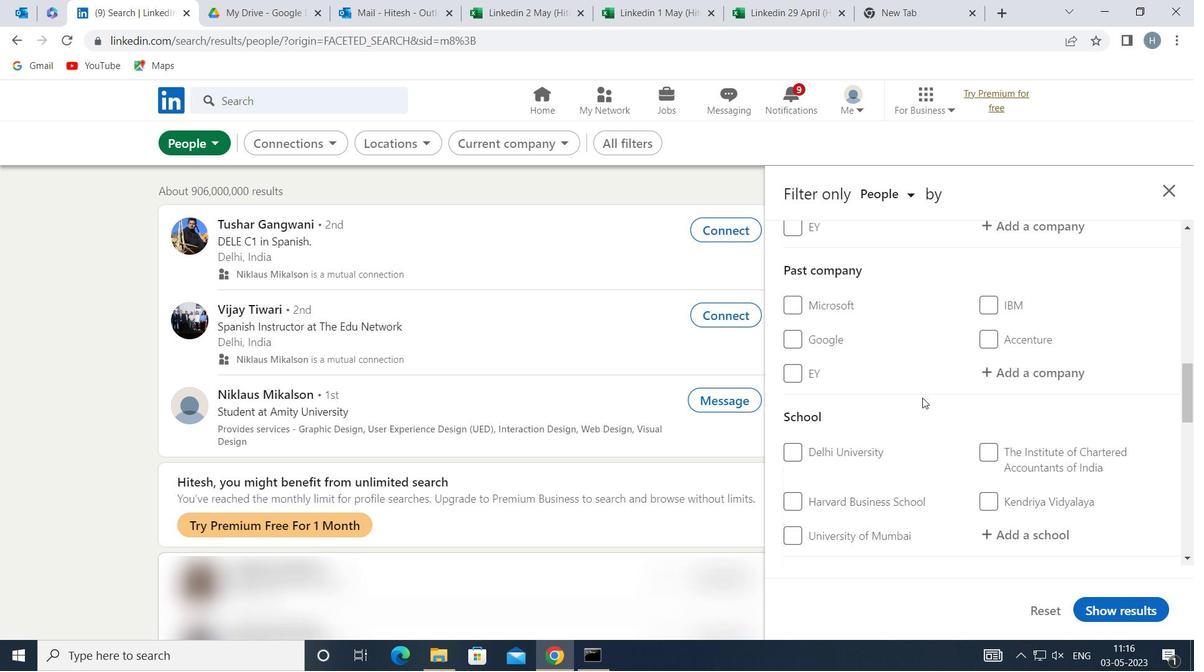 
Action: Mouse moved to (921, 397)
Screenshot: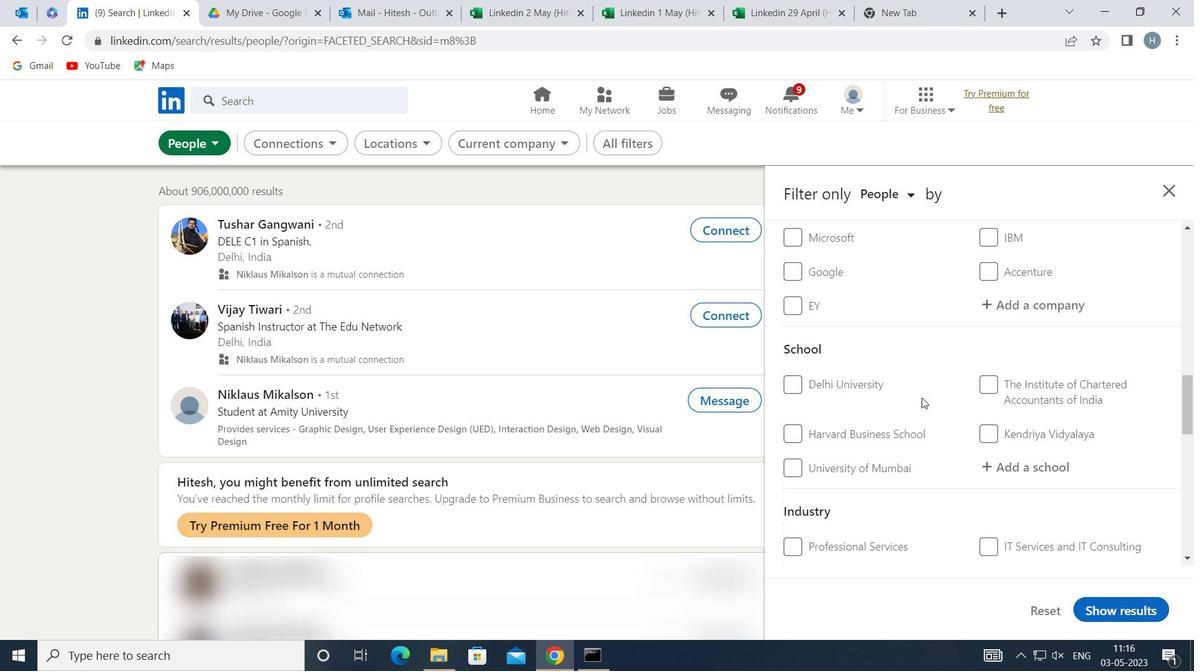 
Action: Mouse scrolled (921, 396) with delta (0, 0)
Screenshot: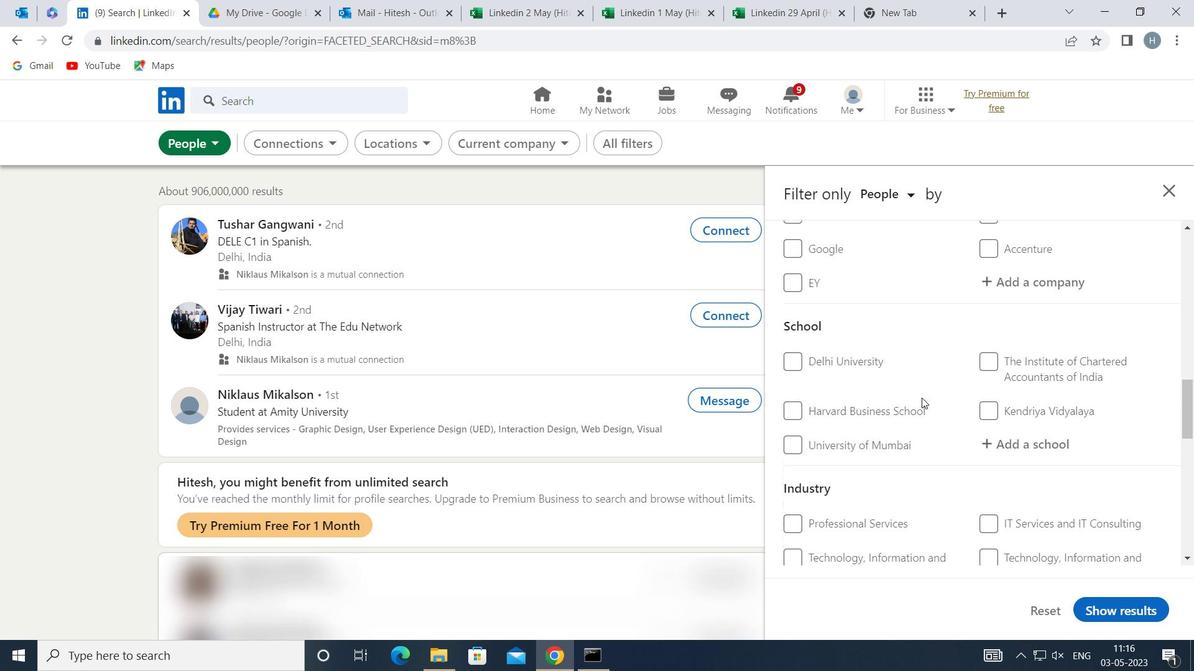 
Action: Mouse moved to (924, 389)
Screenshot: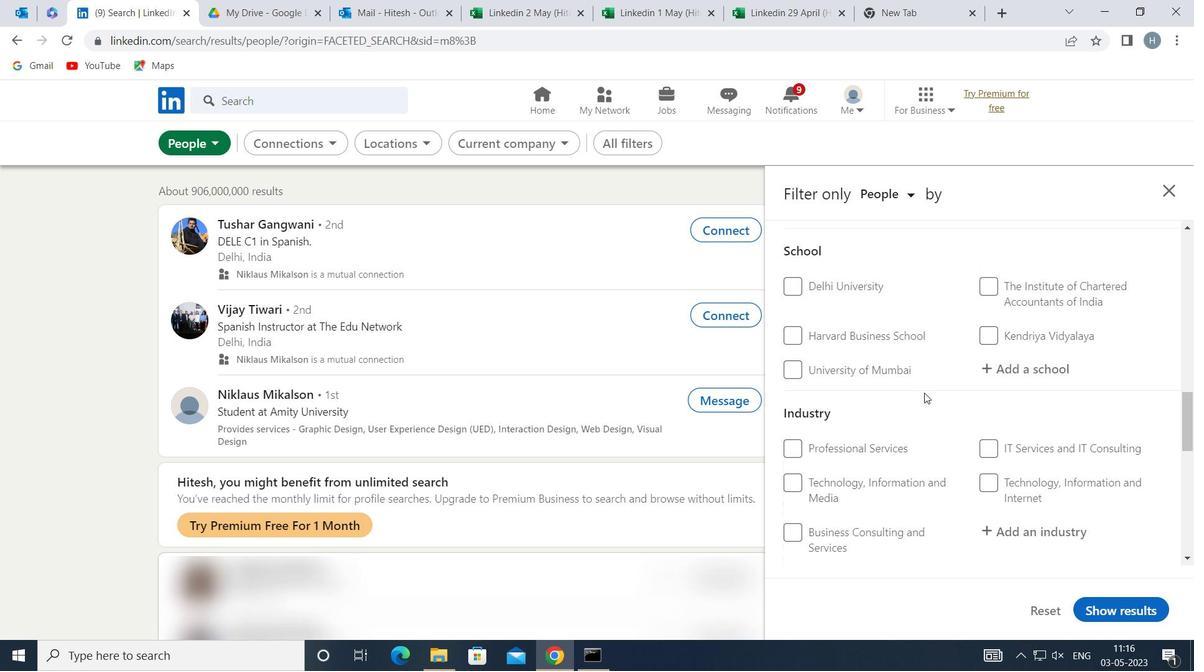 
Action: Mouse scrolled (924, 389) with delta (0, 0)
Screenshot: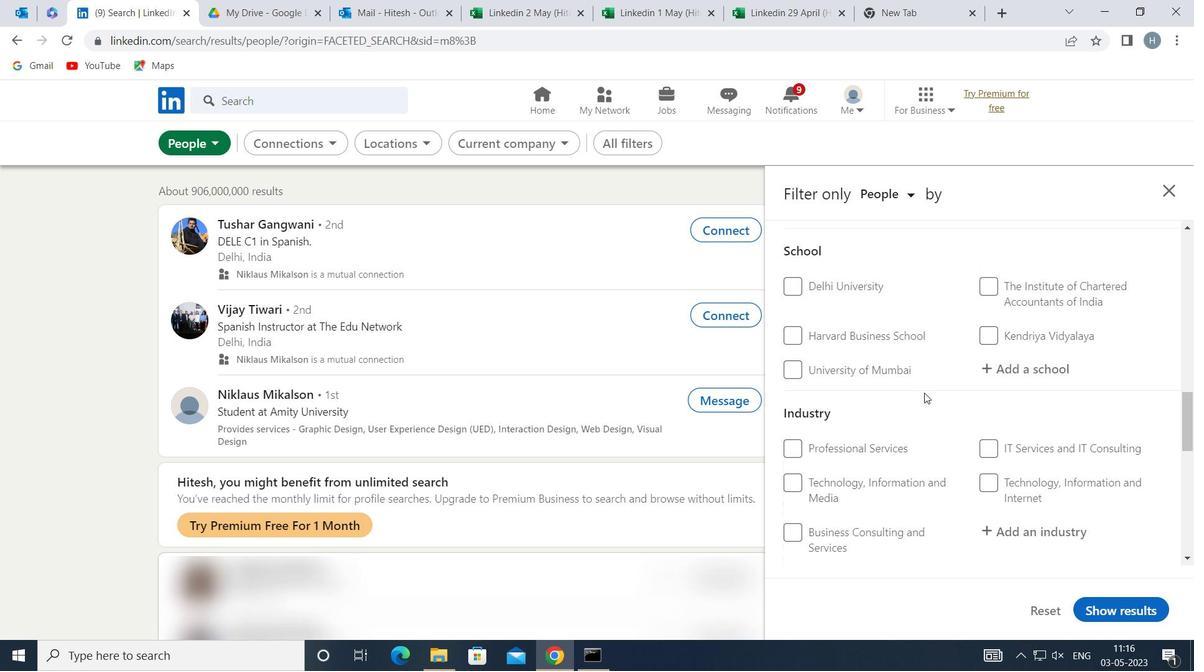 
Action: Mouse scrolled (924, 389) with delta (0, 0)
Screenshot: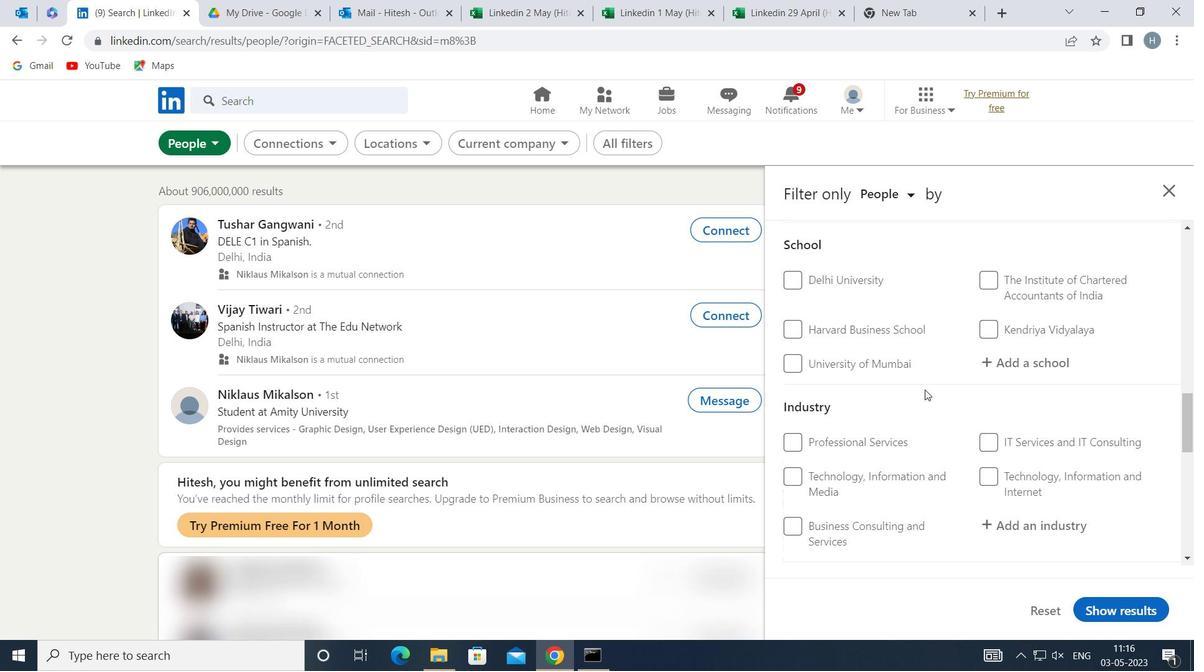 
Action: Mouse scrolled (924, 389) with delta (0, 0)
Screenshot: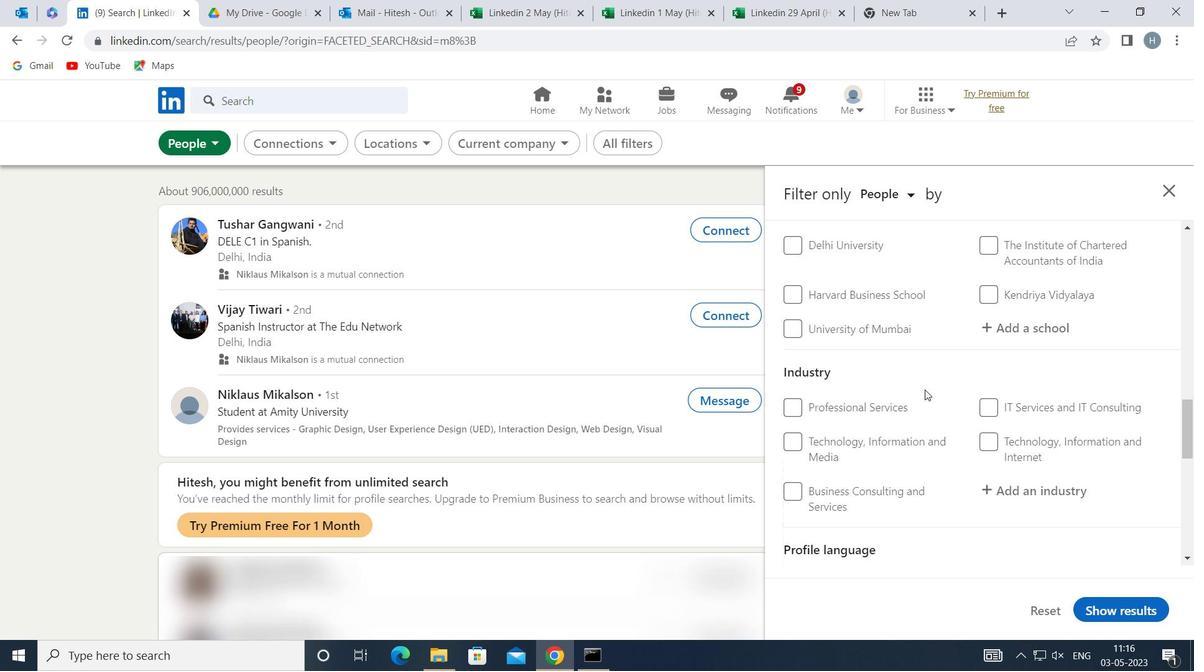 
Action: Mouse moved to (825, 382)
Screenshot: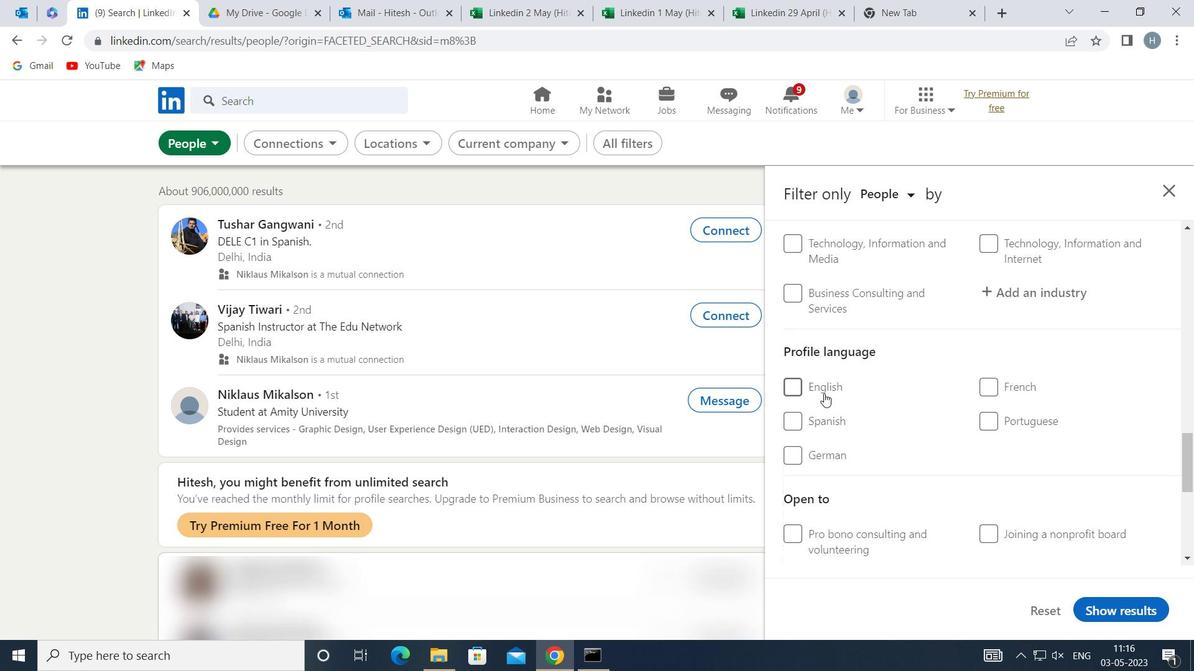 
Action: Mouse pressed left at (825, 382)
Screenshot: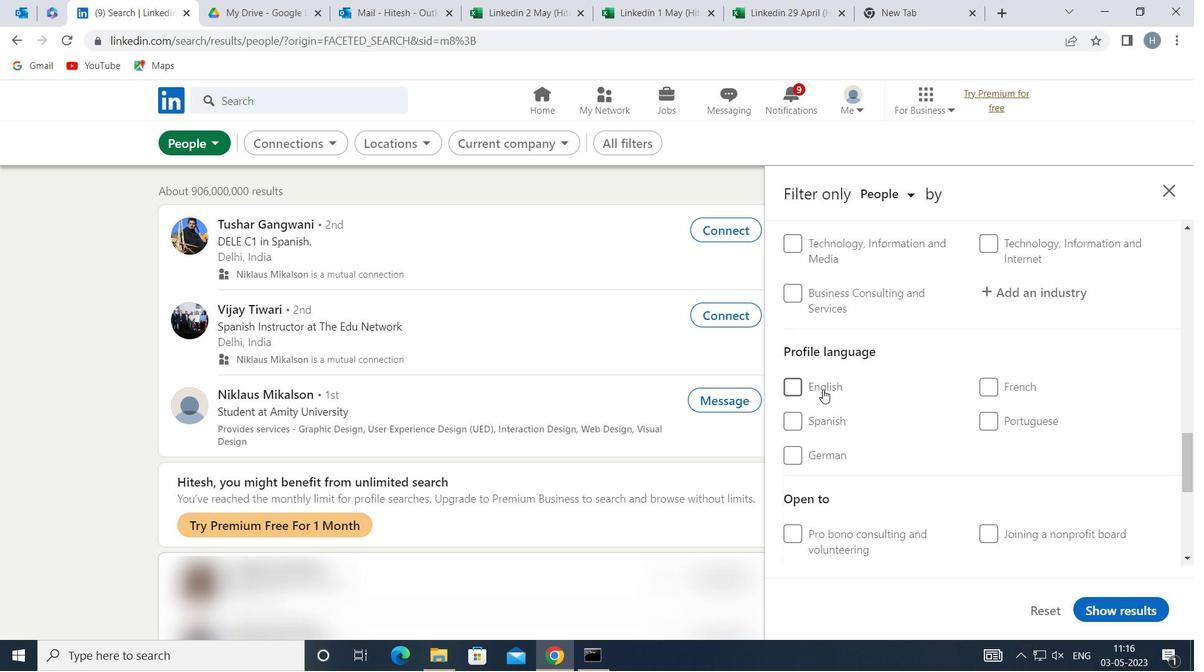 
Action: Mouse moved to (800, 389)
Screenshot: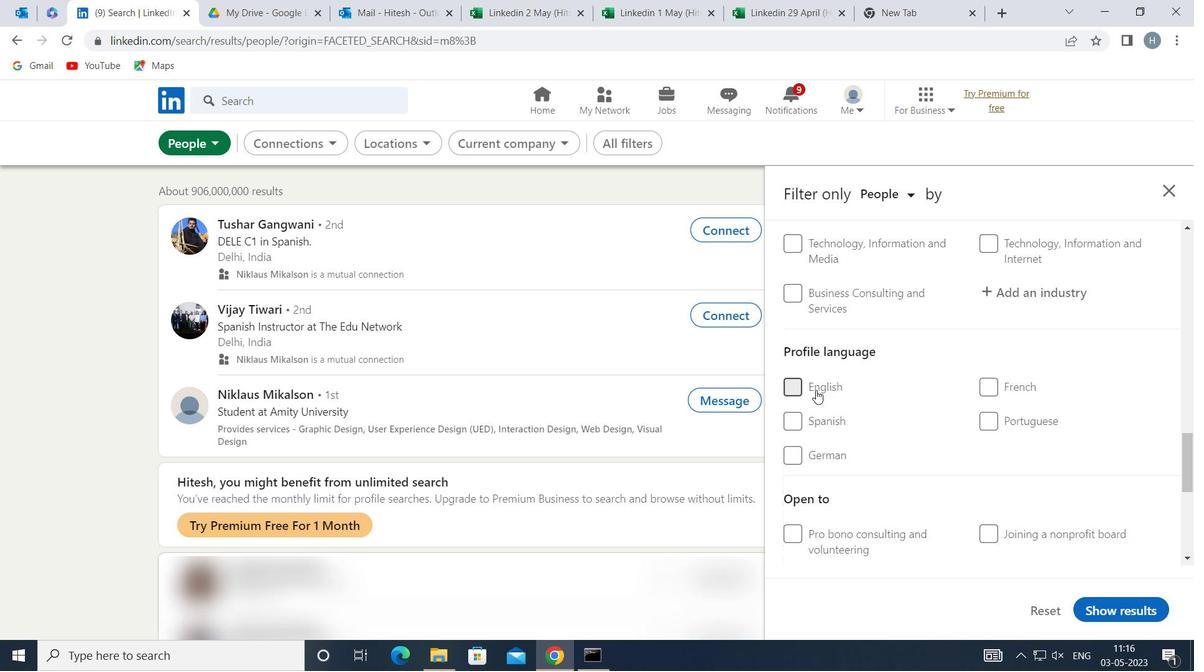 
Action: Mouse pressed left at (800, 389)
Screenshot: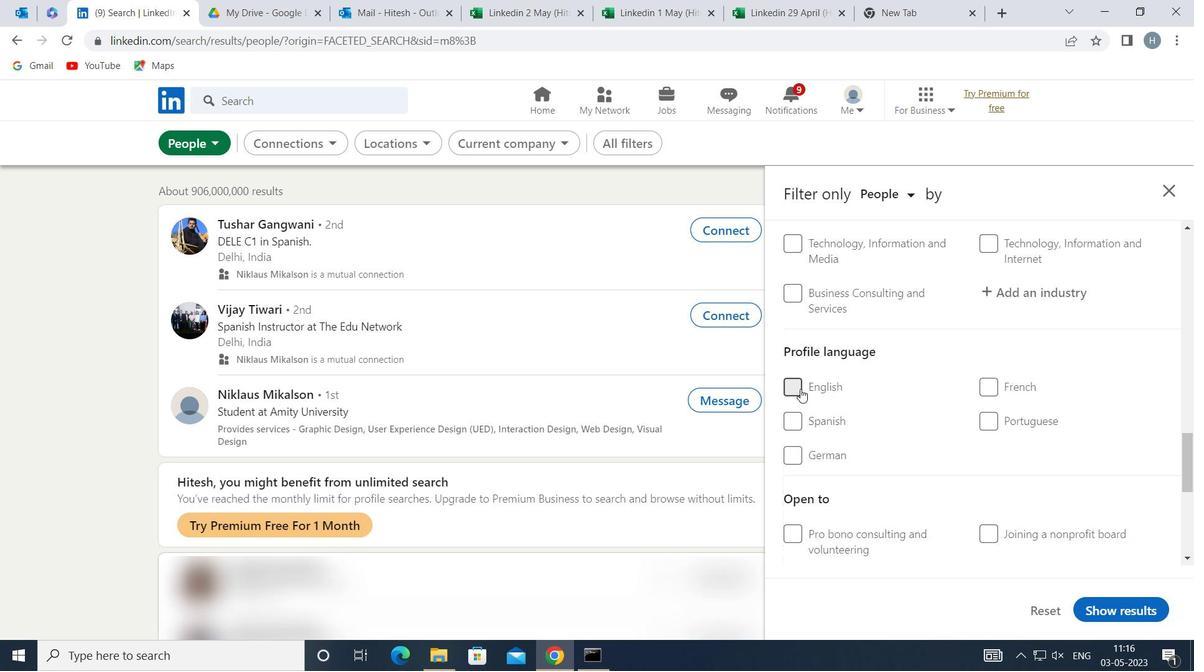 
Action: Mouse moved to (801, 387)
Screenshot: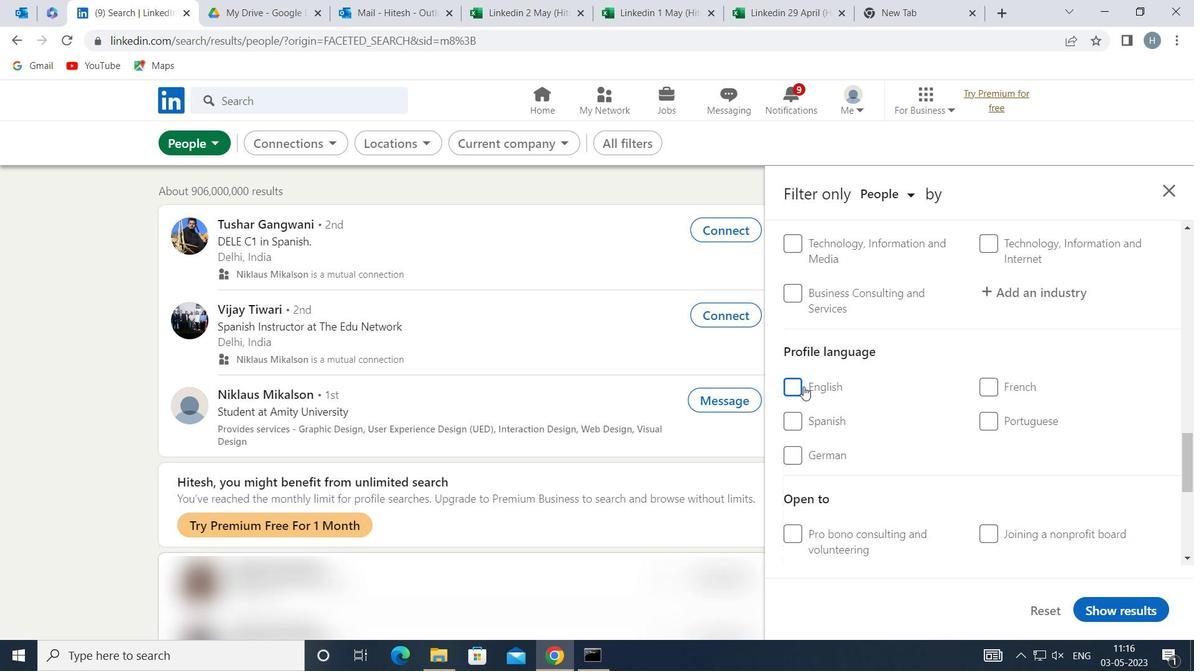 
Action: Mouse pressed left at (801, 387)
Screenshot: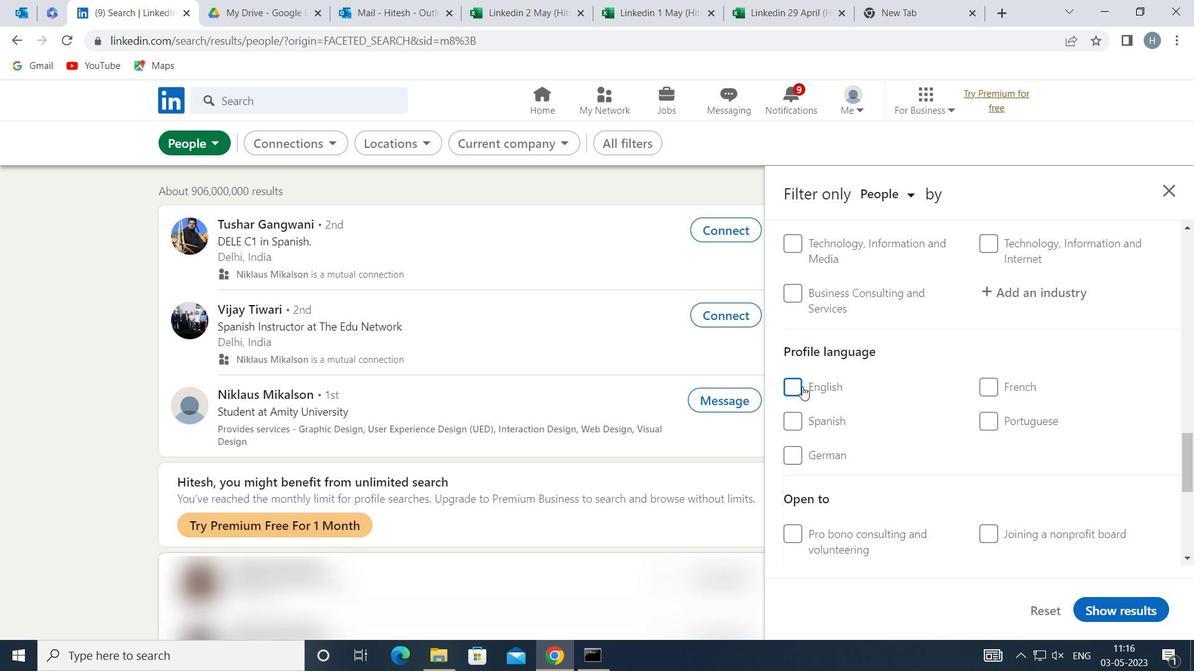 
Action: Mouse moved to (885, 383)
Screenshot: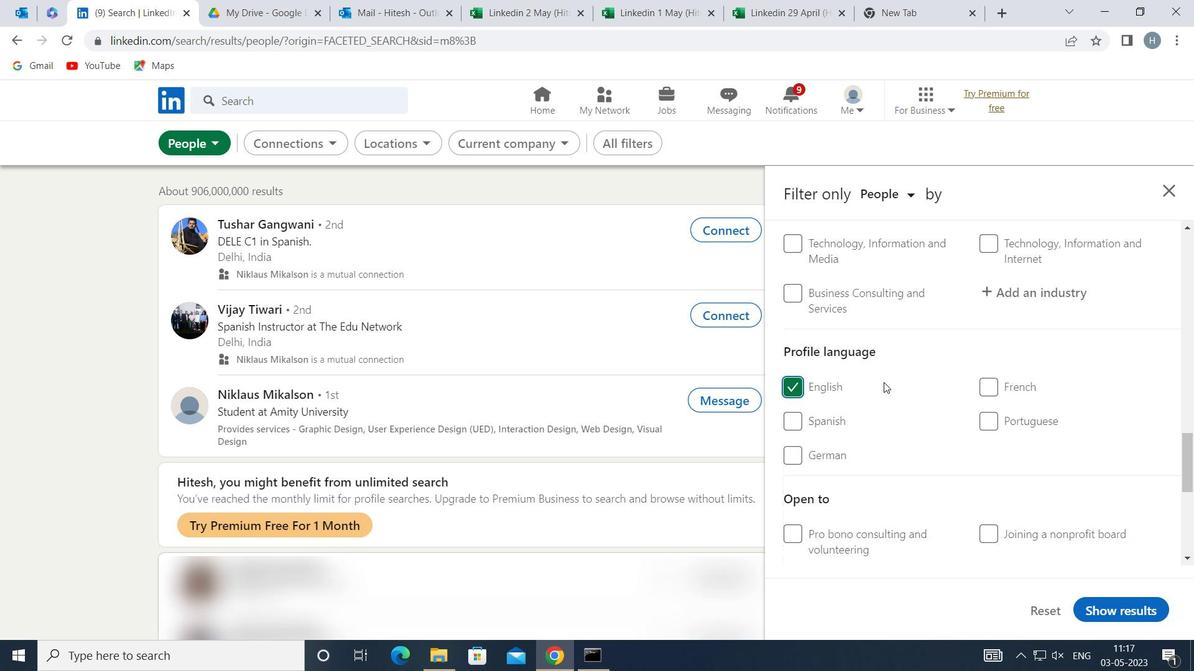 
Action: Mouse scrolled (885, 383) with delta (0, 0)
Screenshot: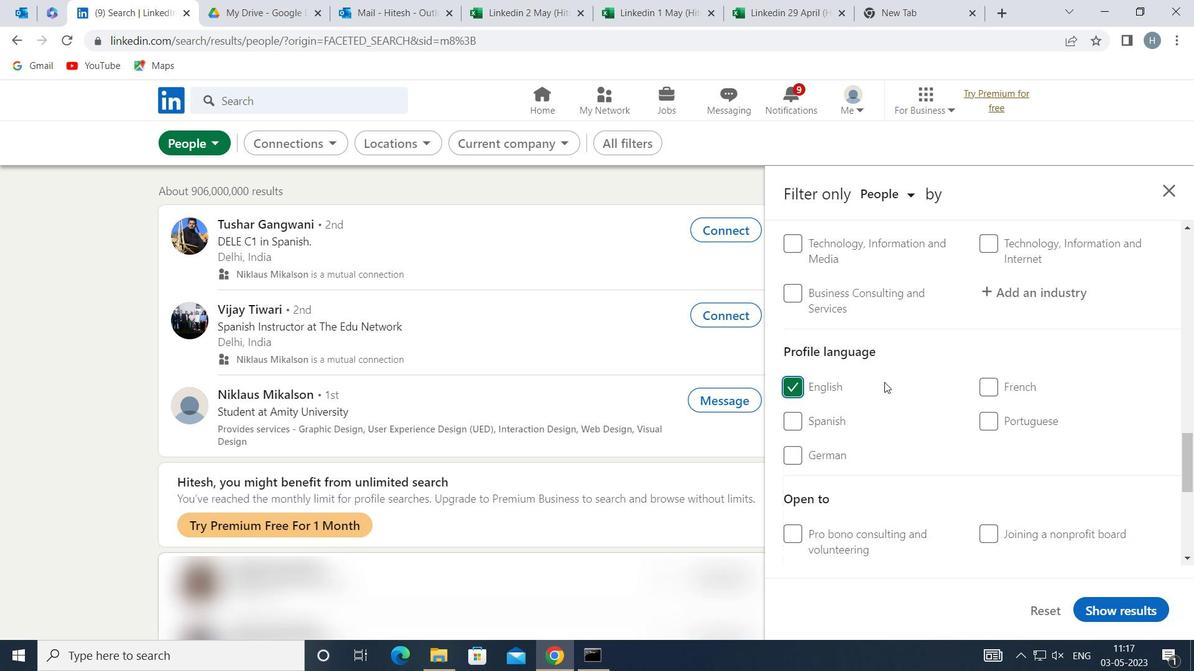 
Action: Mouse scrolled (885, 383) with delta (0, 0)
Screenshot: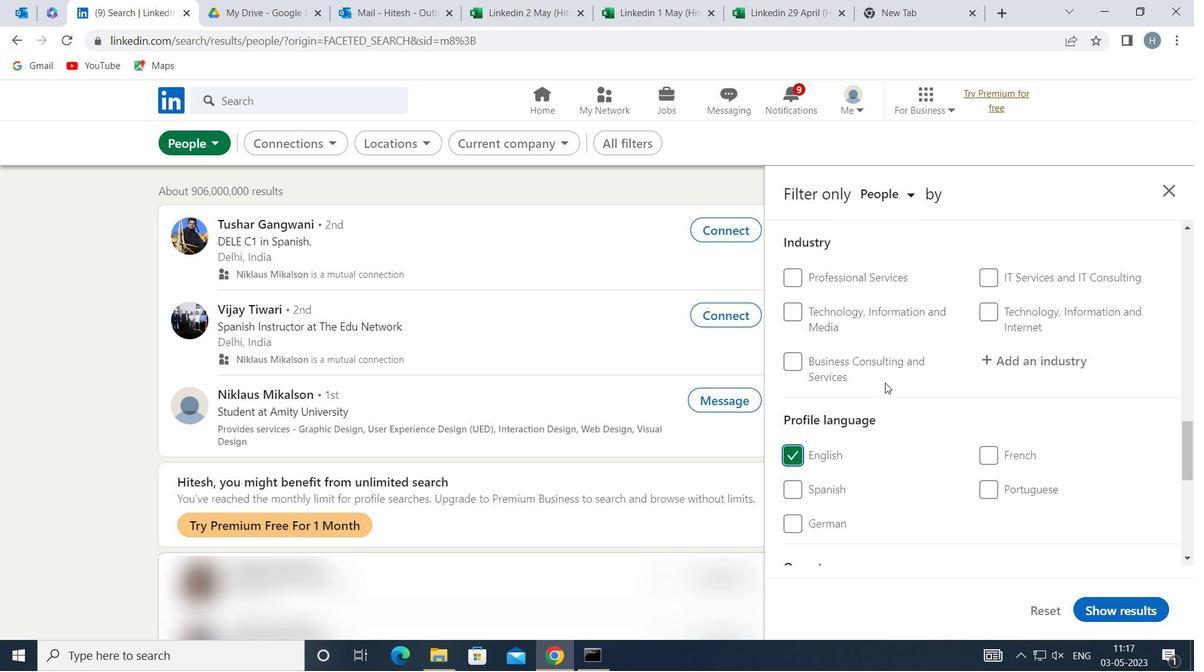
Action: Mouse scrolled (885, 383) with delta (0, 0)
Screenshot: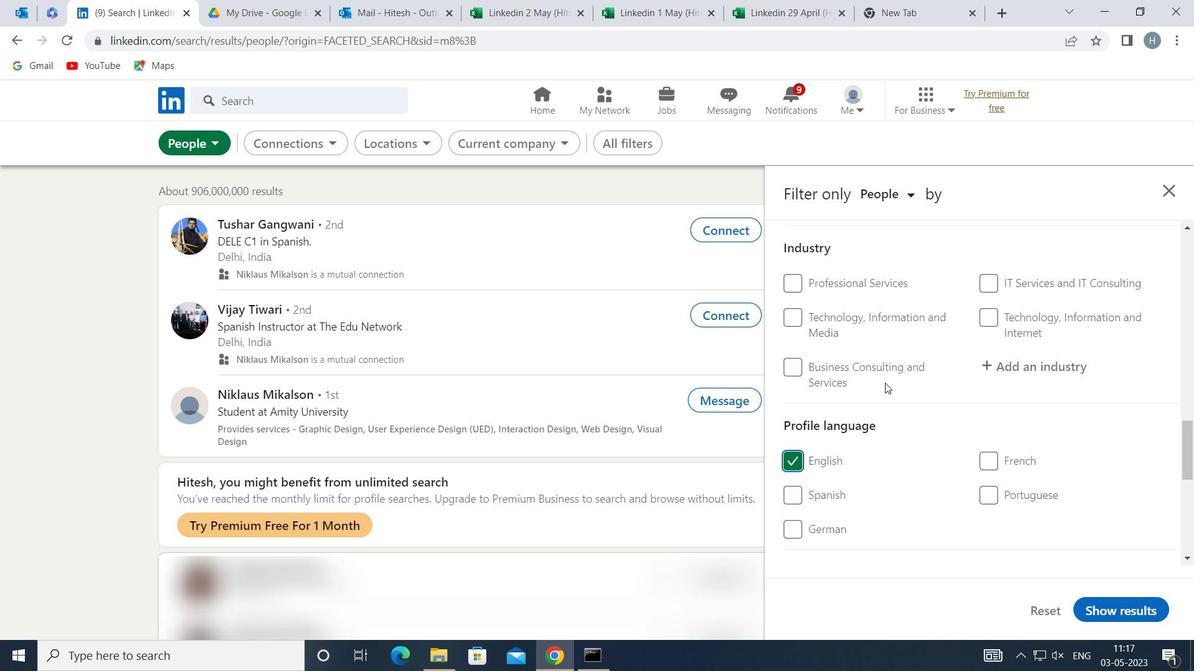 
Action: Mouse scrolled (885, 383) with delta (0, 0)
Screenshot: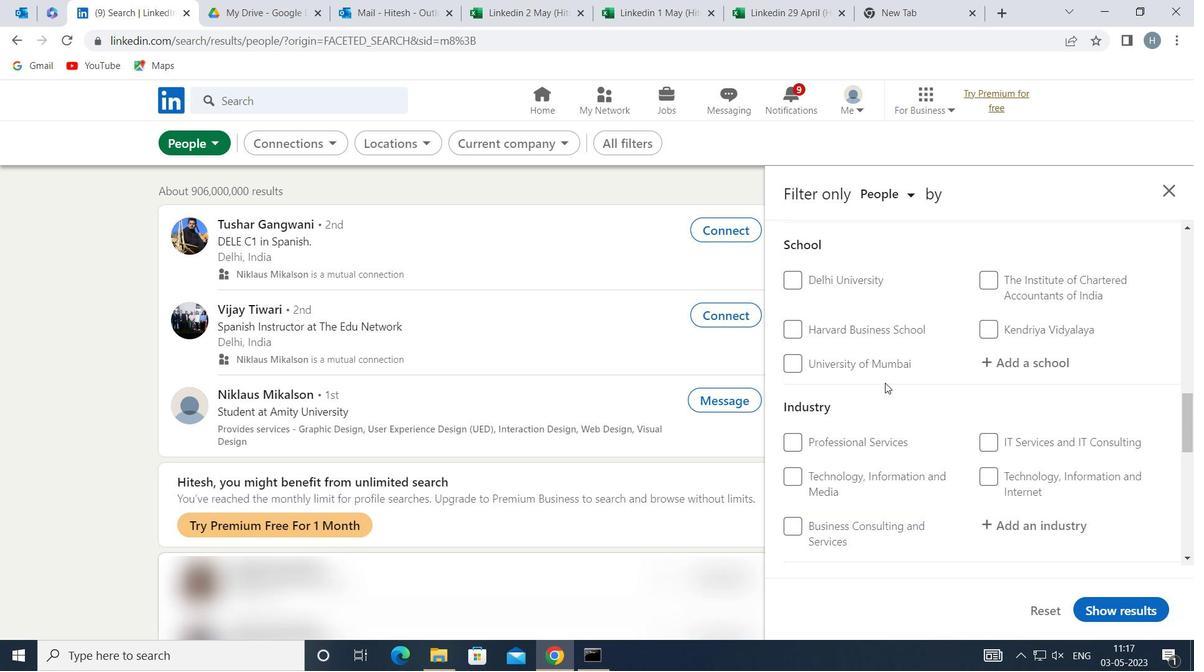 
Action: Mouse scrolled (885, 383) with delta (0, 0)
Screenshot: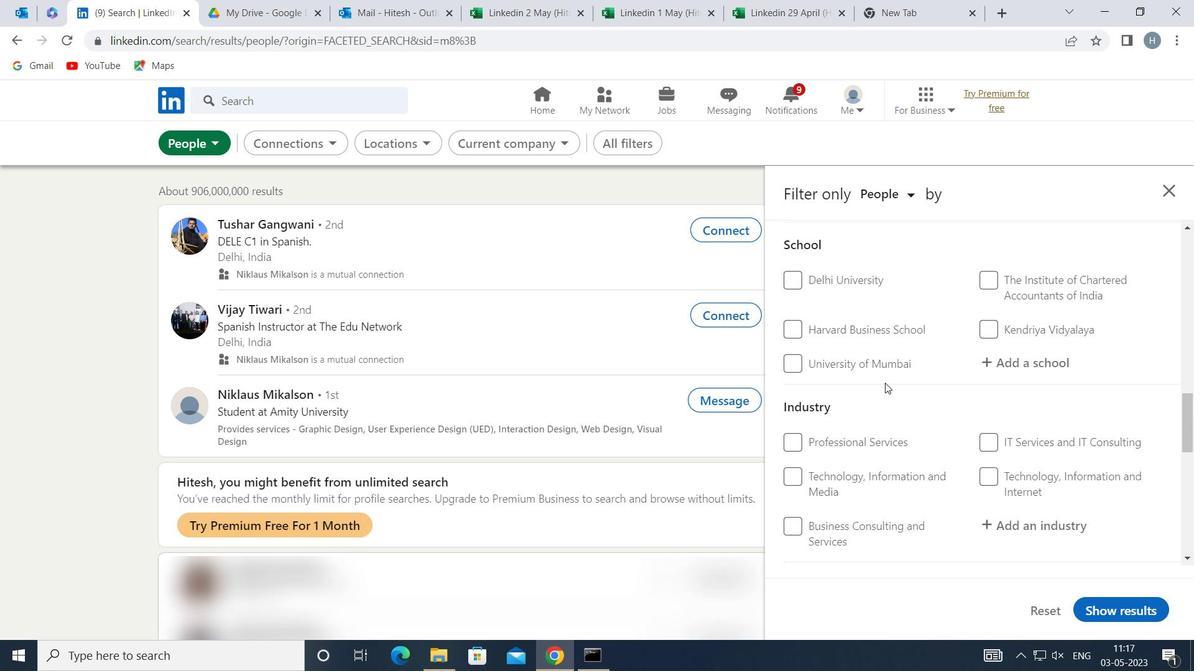 
Action: Mouse moved to (927, 391)
Screenshot: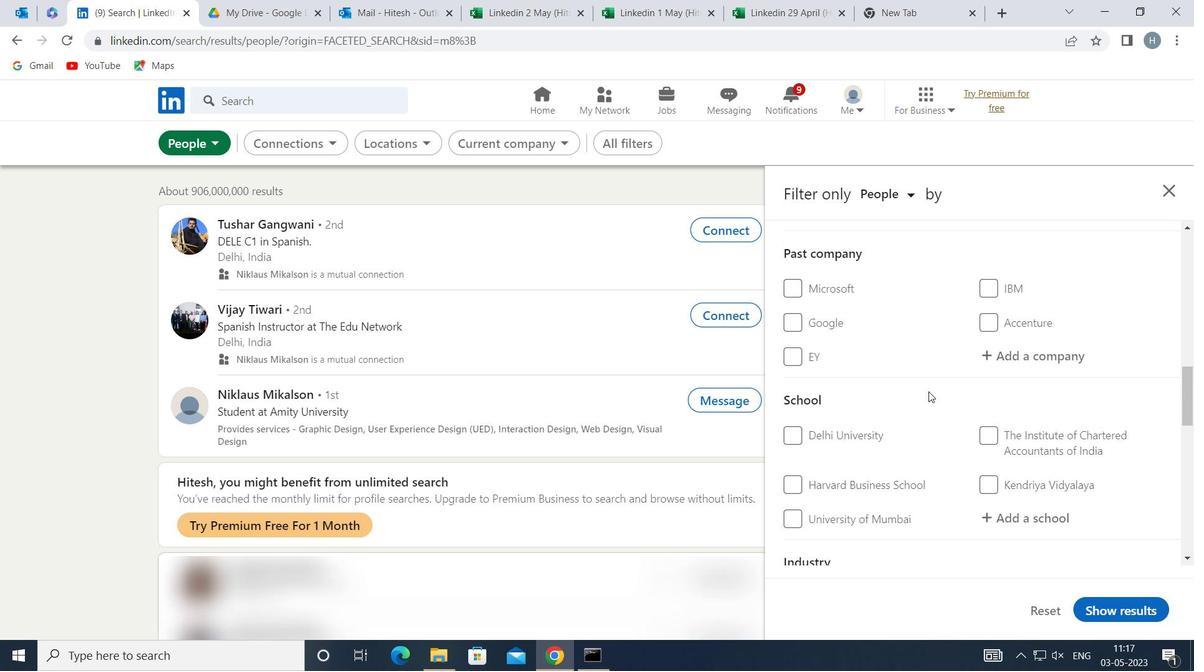 
Action: Mouse scrolled (927, 391) with delta (0, 0)
Screenshot: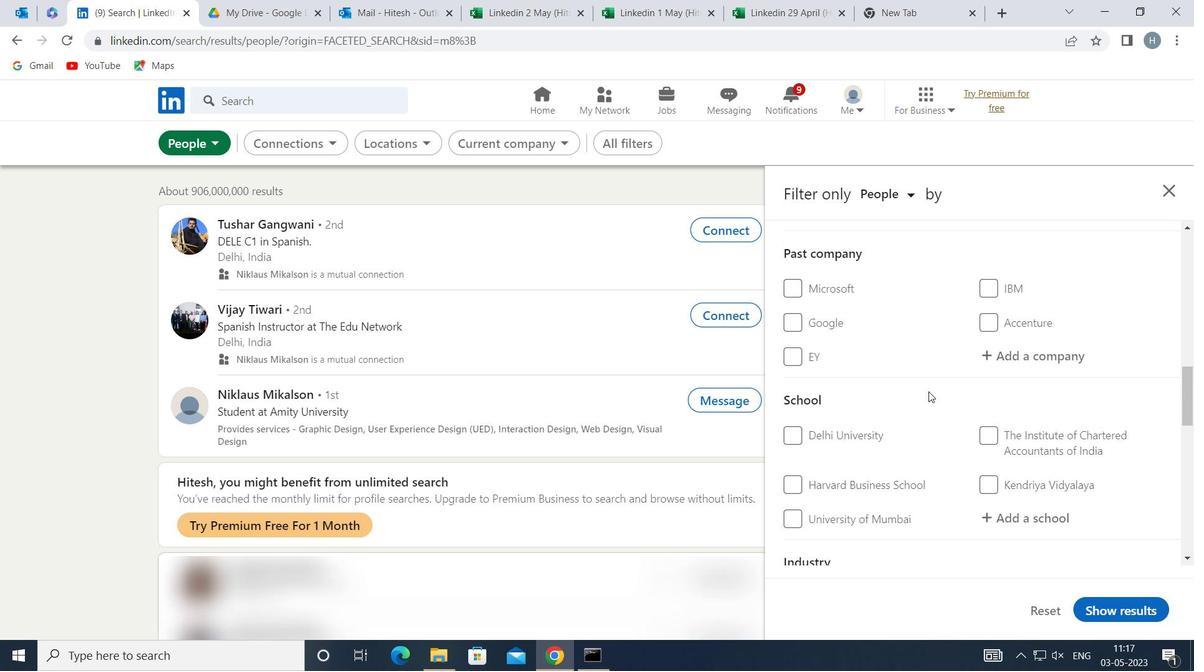 
Action: Mouse scrolled (927, 391) with delta (0, 0)
Screenshot: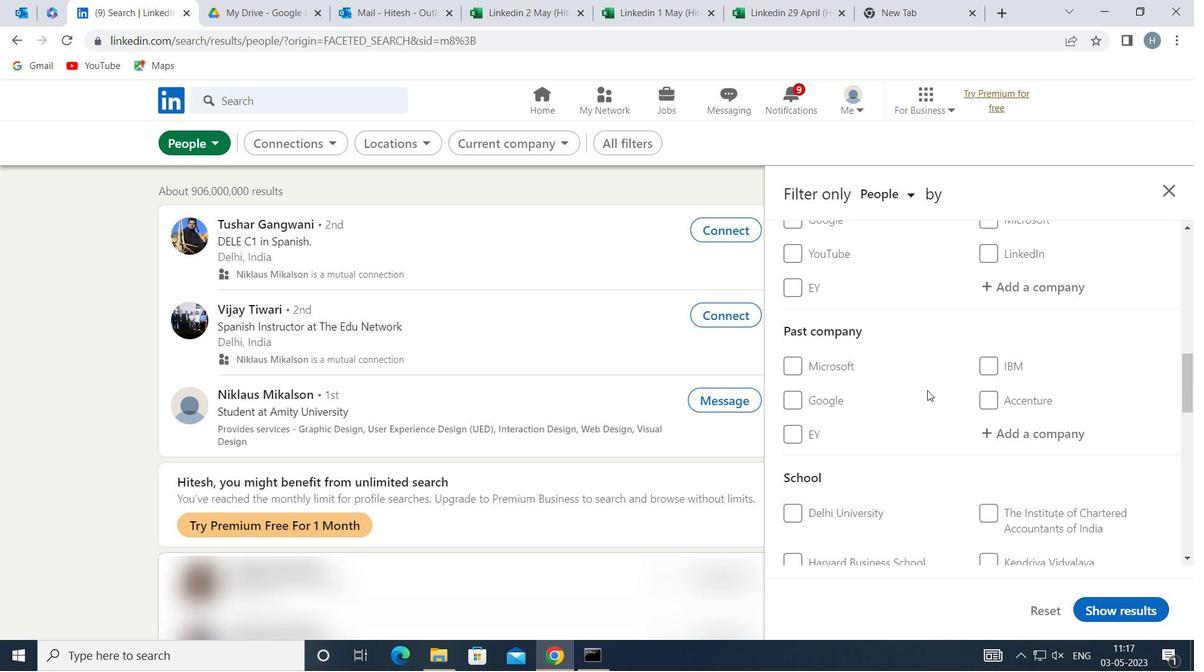 
Action: Mouse scrolled (927, 391) with delta (0, 0)
Screenshot: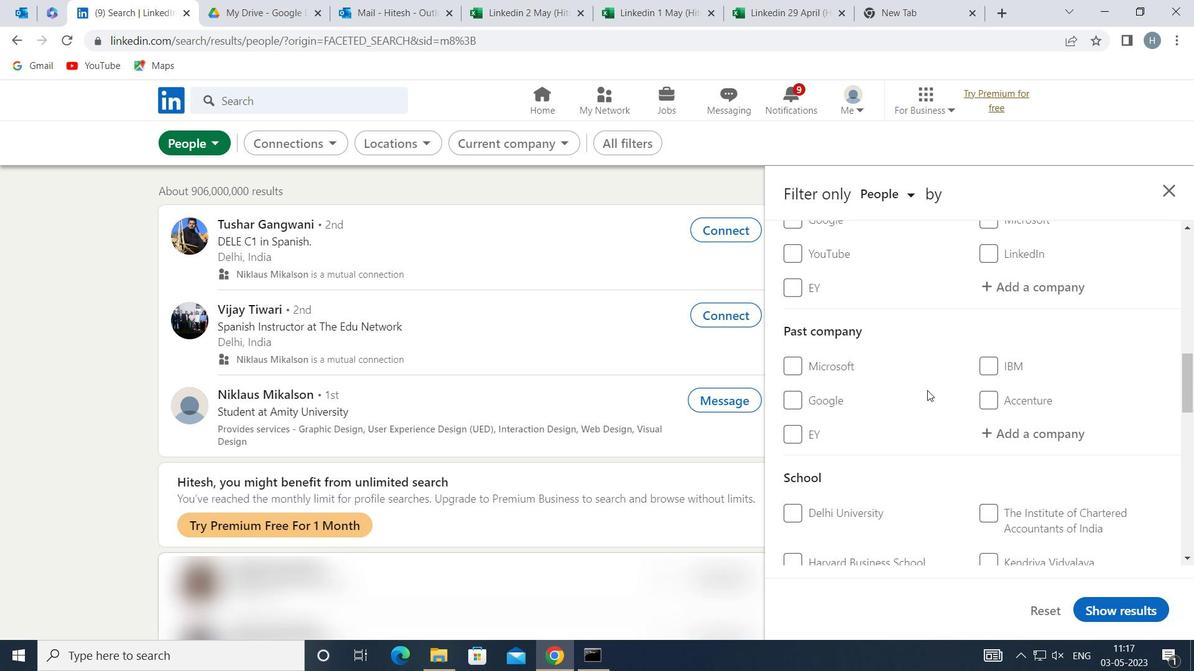
Action: Mouse moved to (1028, 435)
Screenshot: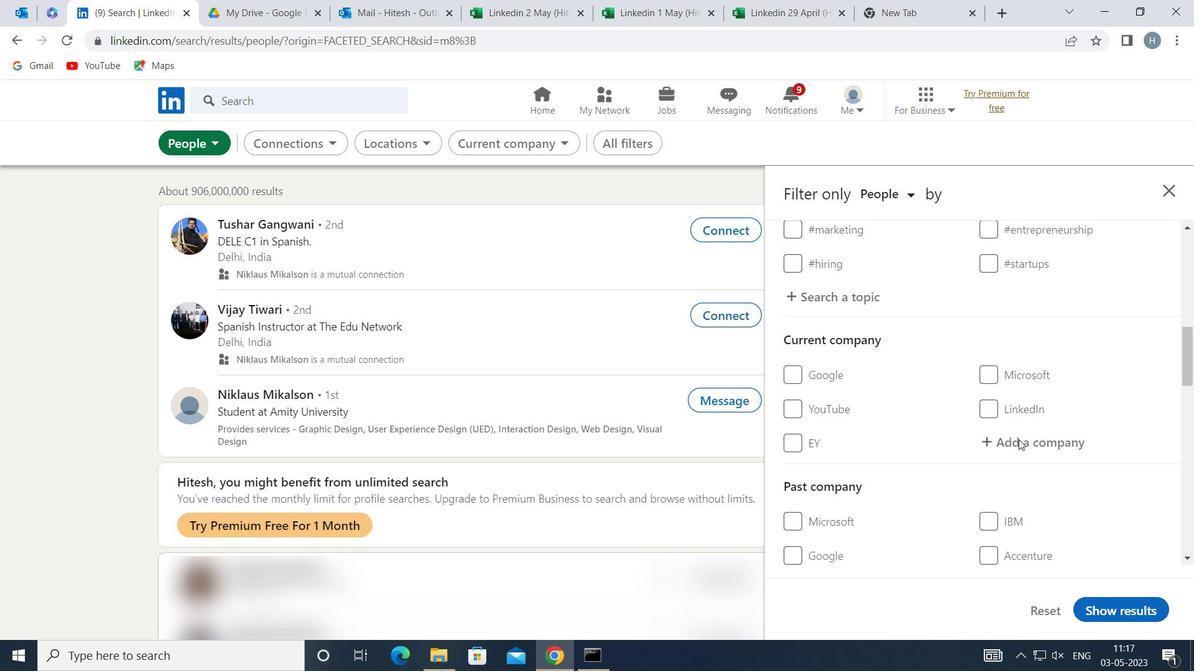 
Action: Mouse pressed left at (1028, 435)
Screenshot: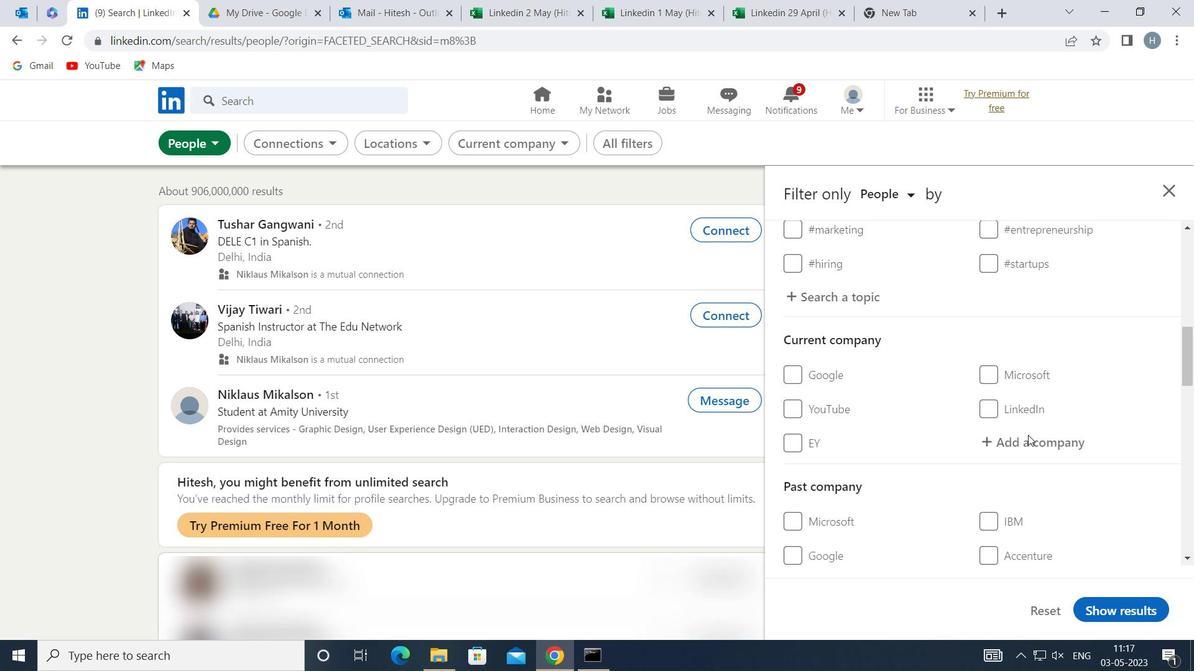 
Action: Mouse moved to (1027, 441)
Screenshot: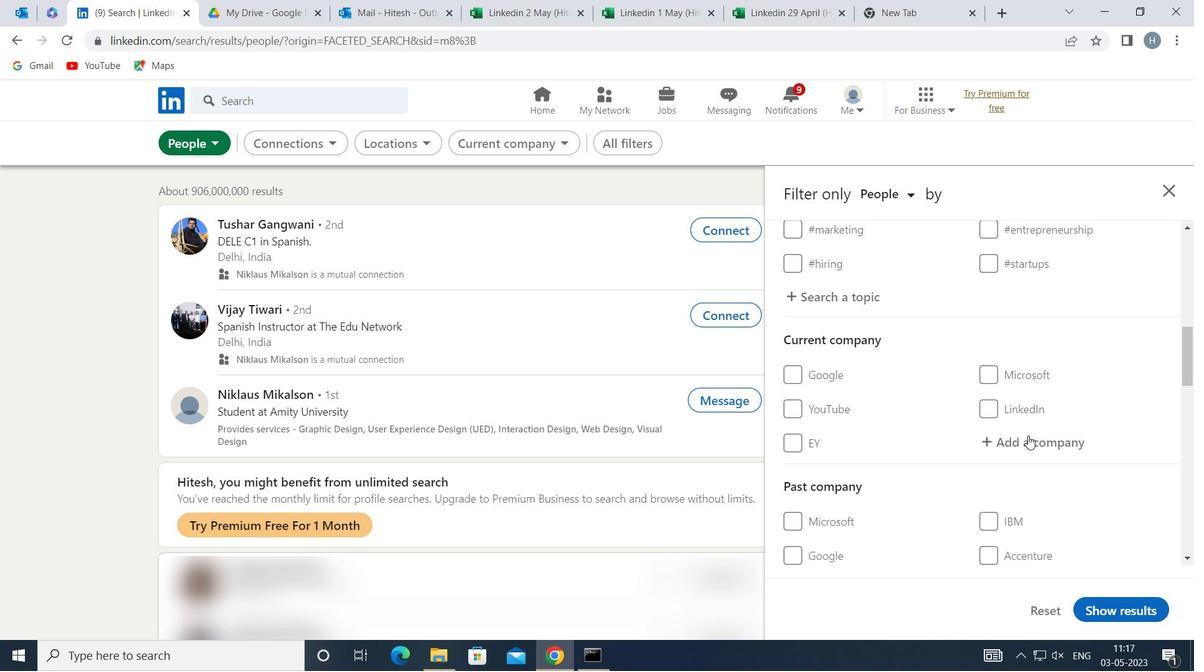 
Action: Key pressed <Key.shift>YARA<Key.space><Key.shift>BRASIL
Screenshot: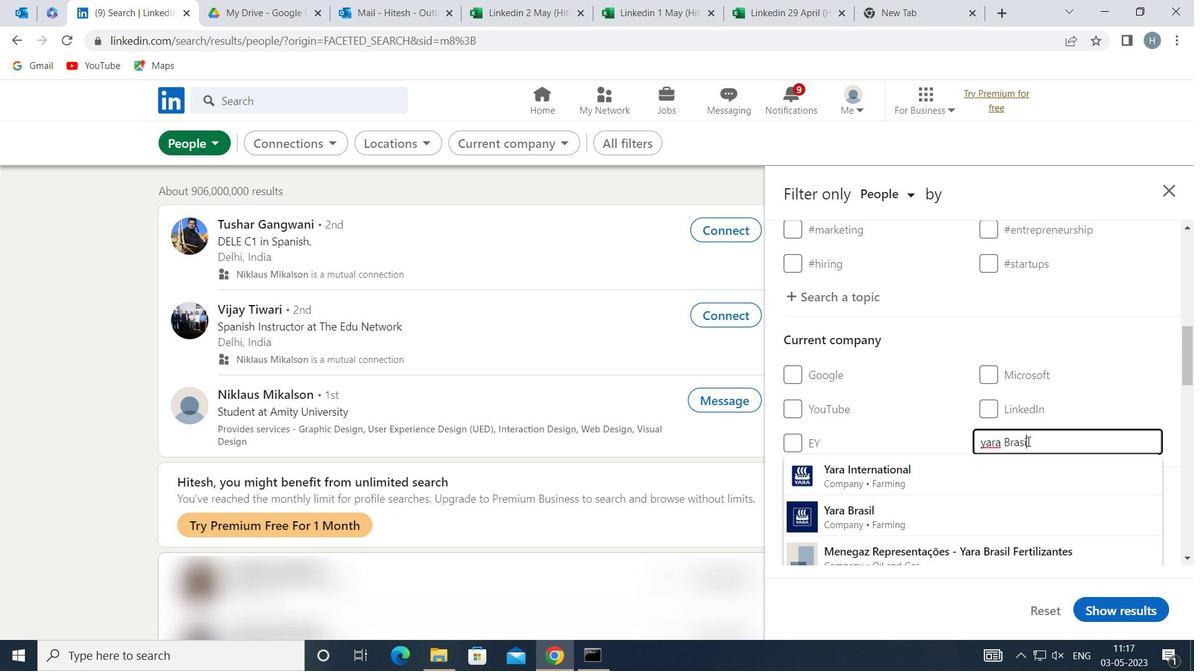 
Action: Mouse moved to (944, 509)
Screenshot: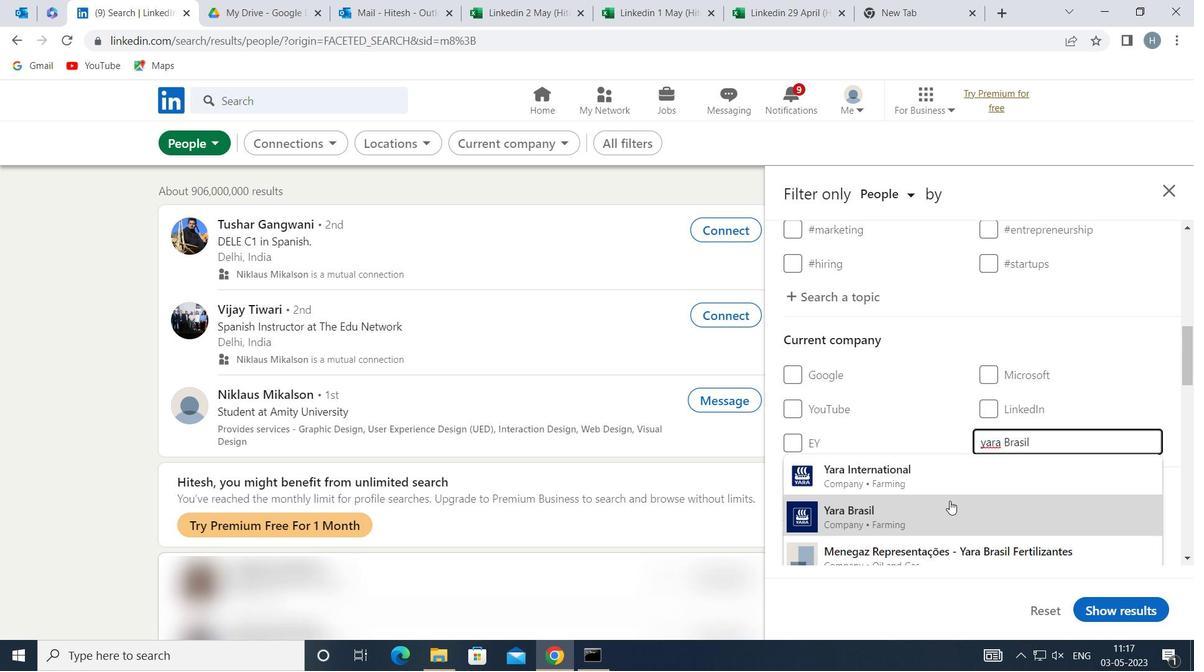 
Action: Mouse pressed left at (944, 509)
Screenshot: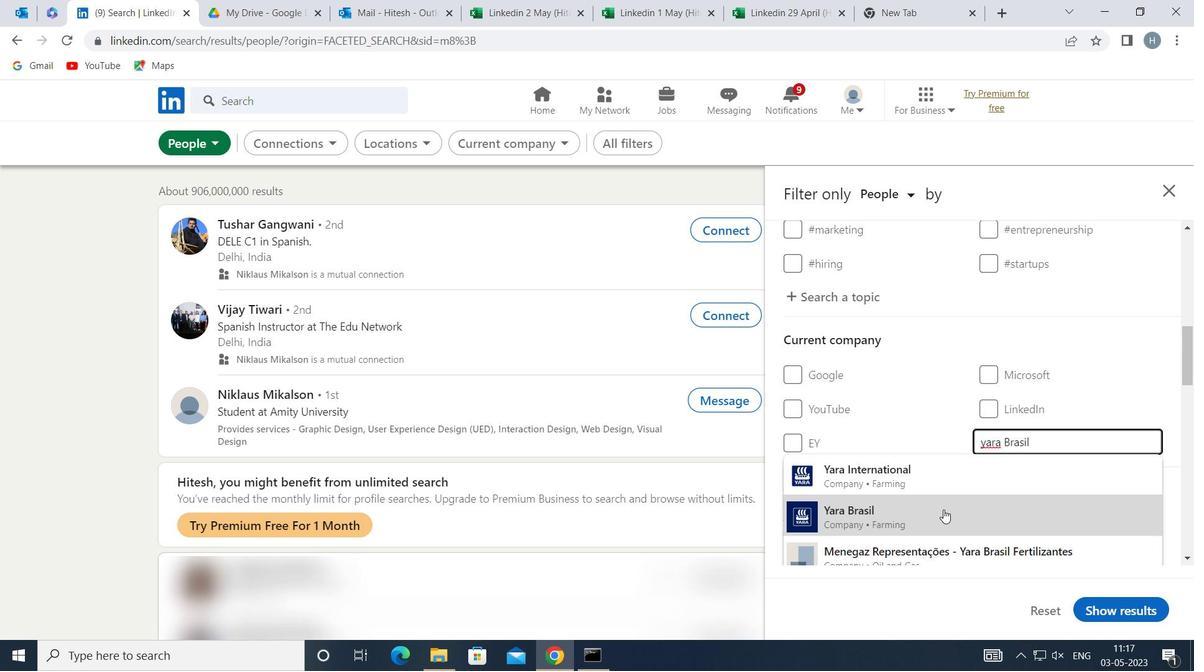 
Action: Mouse moved to (953, 433)
Screenshot: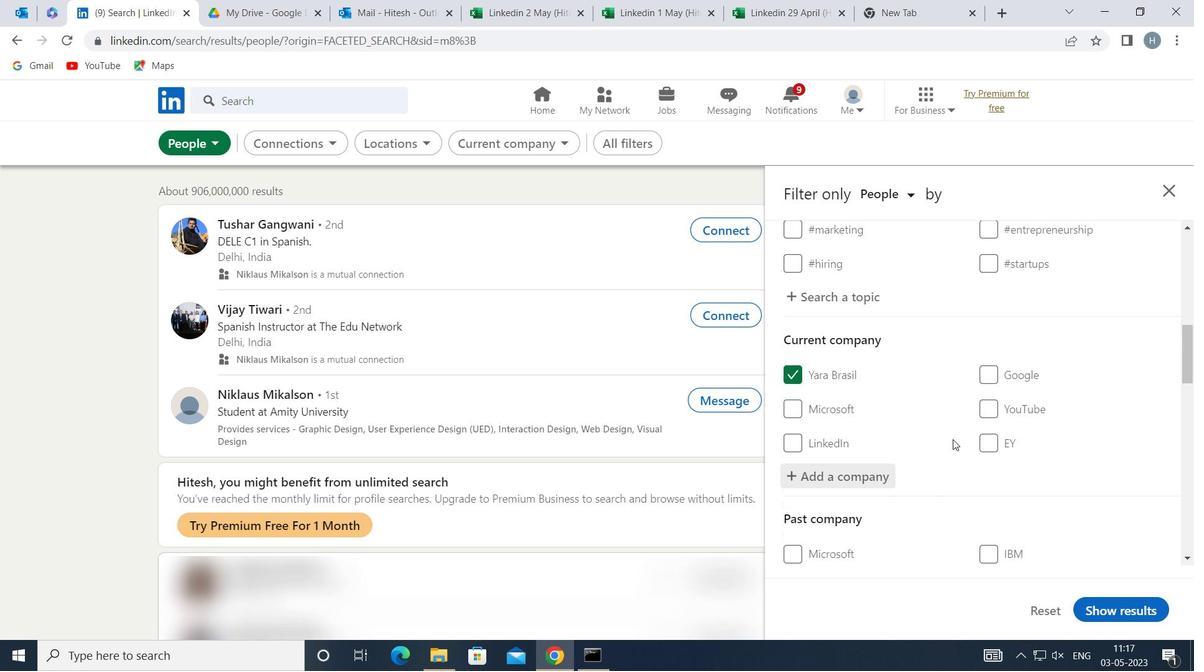 
Action: Mouse scrolled (953, 432) with delta (0, 0)
Screenshot: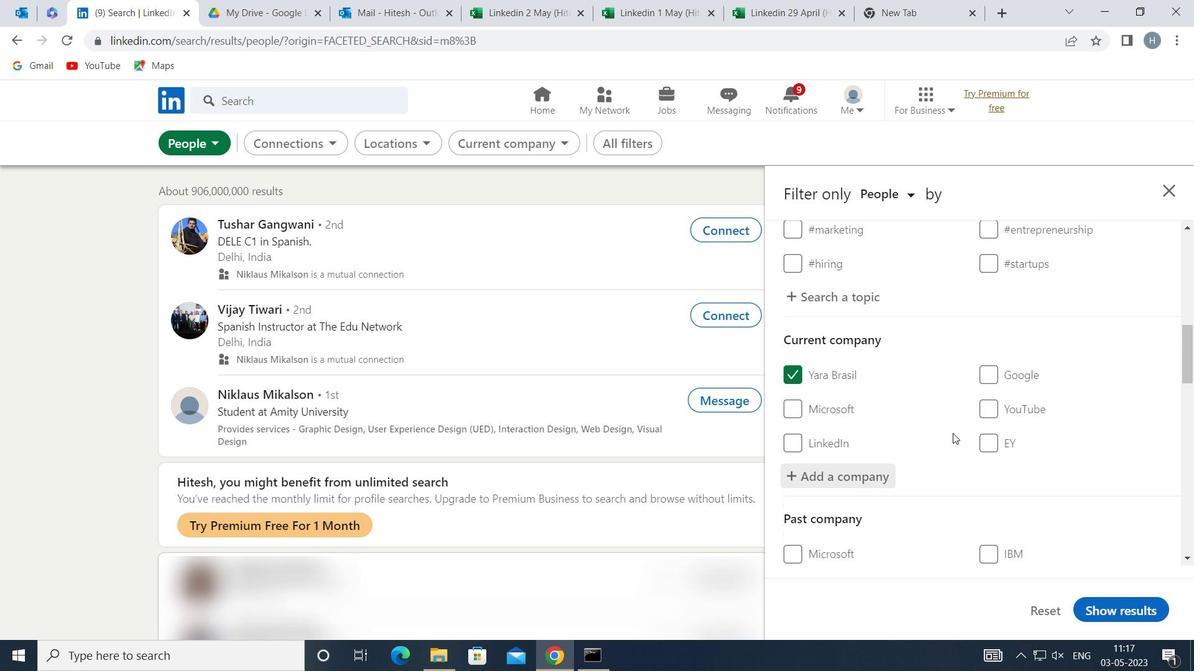 
Action: Mouse moved to (953, 432)
Screenshot: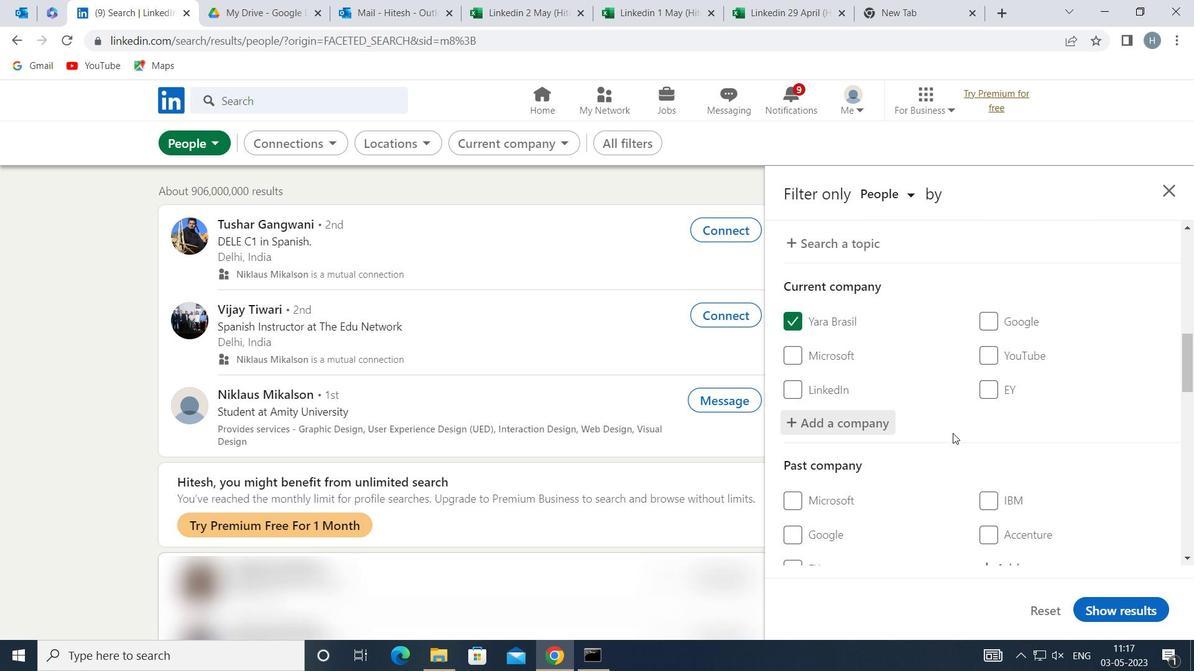 
Action: Mouse scrolled (953, 432) with delta (0, 0)
Screenshot: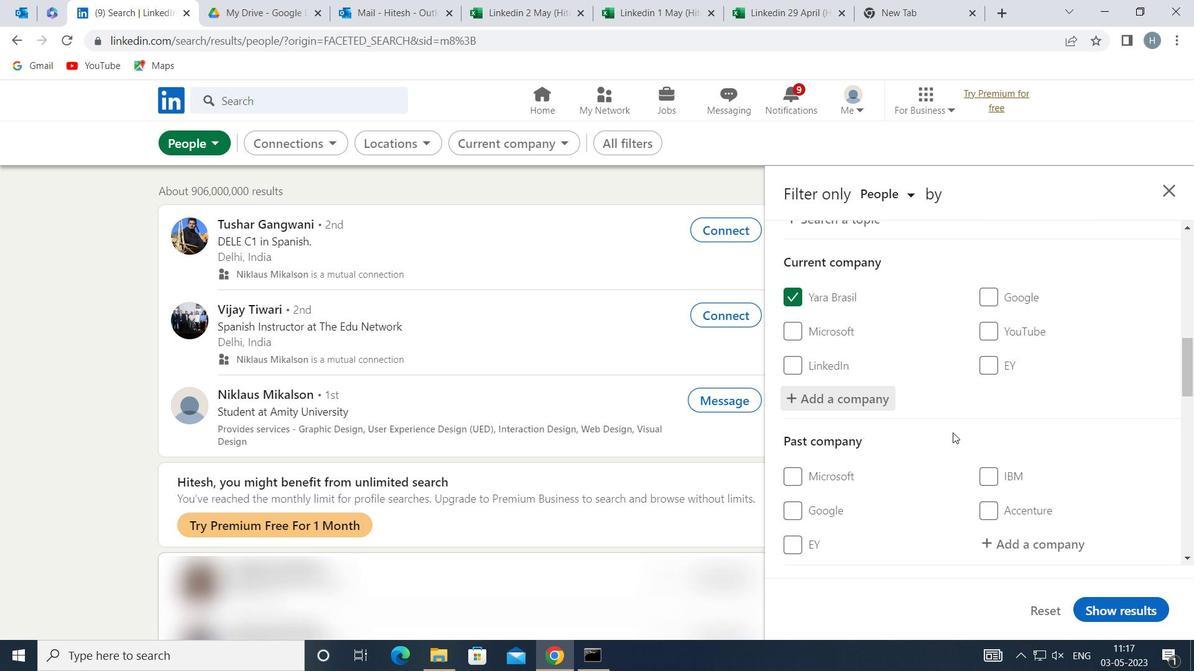 
Action: Mouse moved to (954, 432)
Screenshot: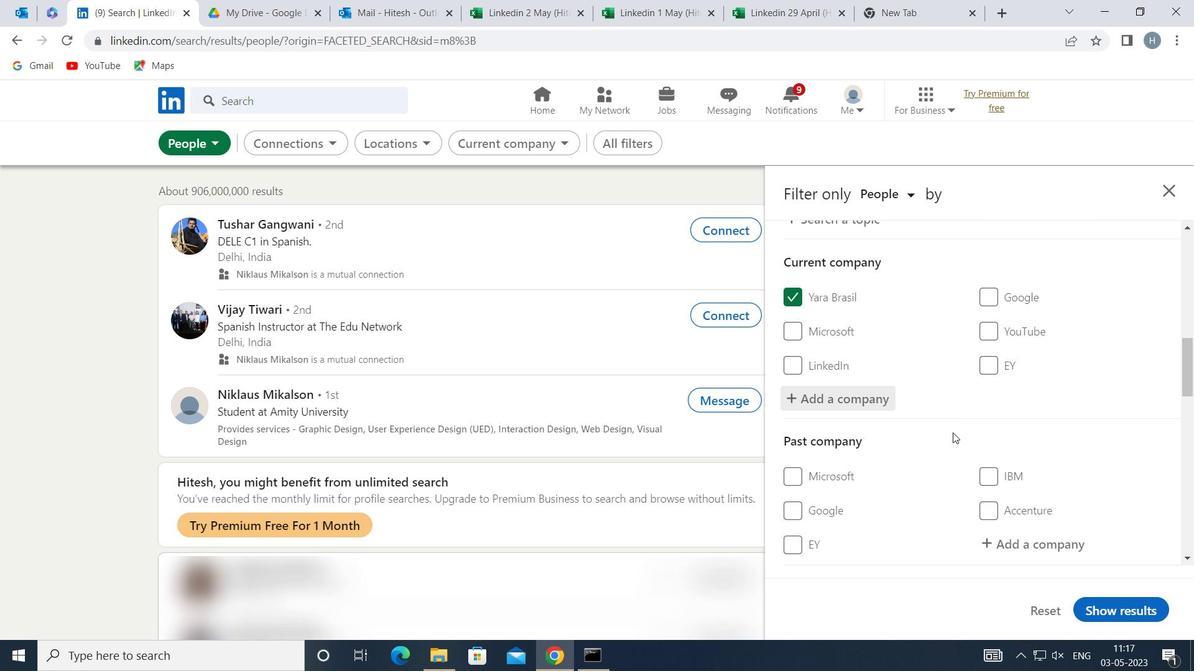 
Action: Mouse scrolled (954, 432) with delta (0, 0)
Screenshot: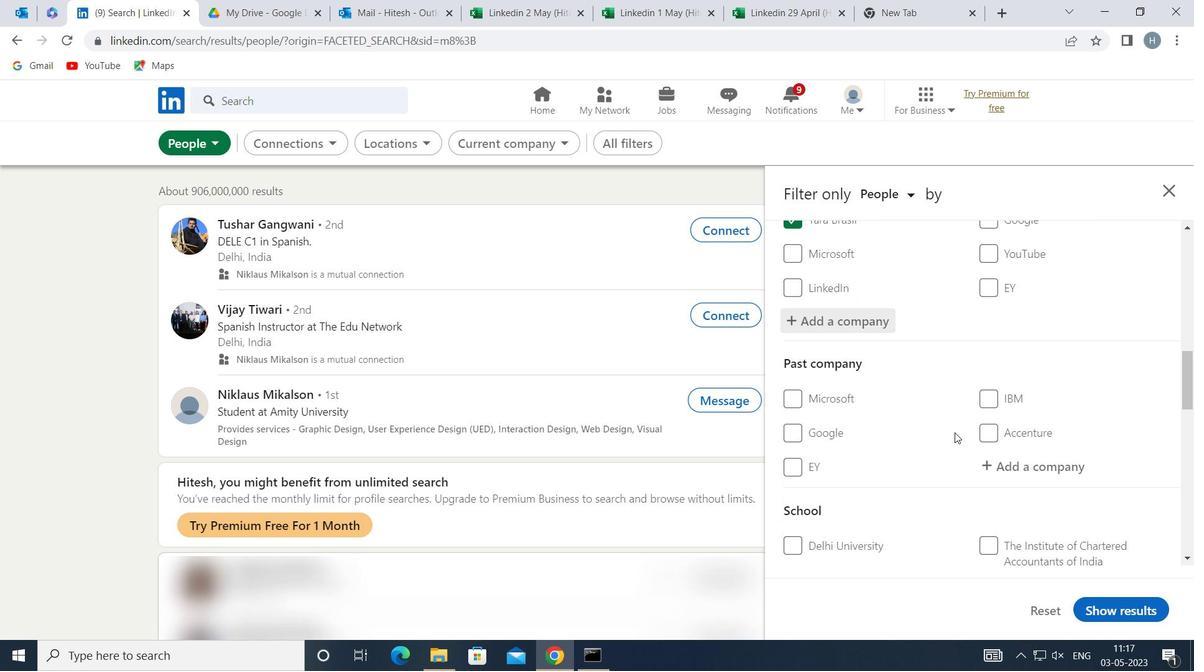 
Action: Mouse scrolled (954, 432) with delta (0, 0)
Screenshot: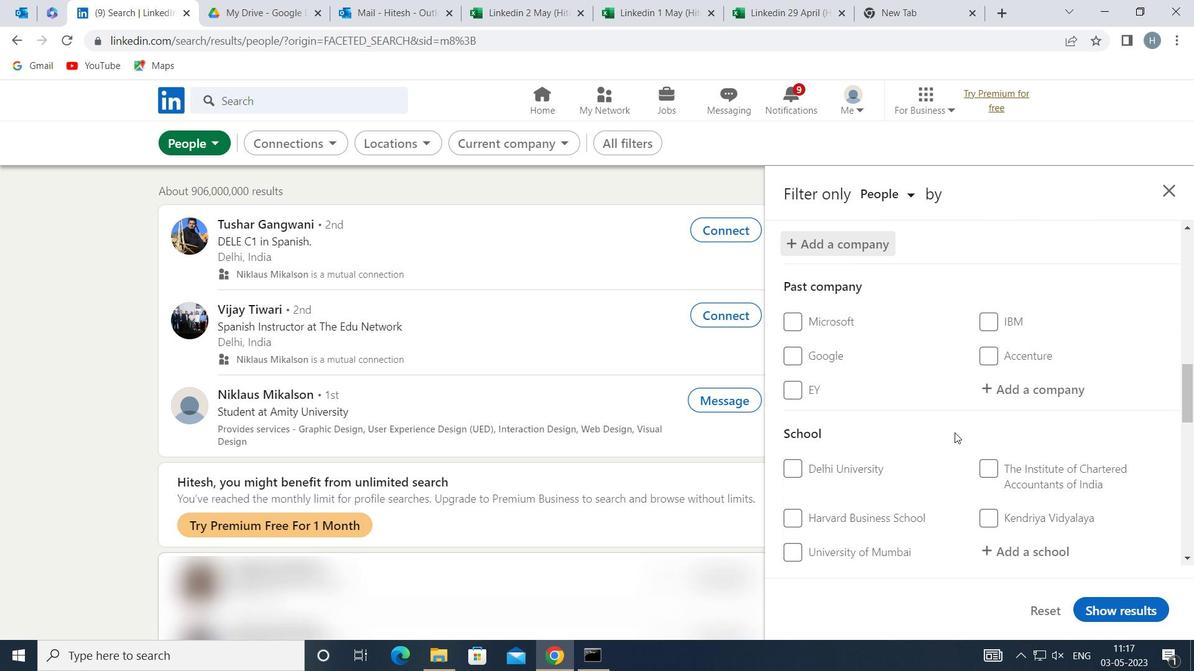 
Action: Mouse moved to (1013, 470)
Screenshot: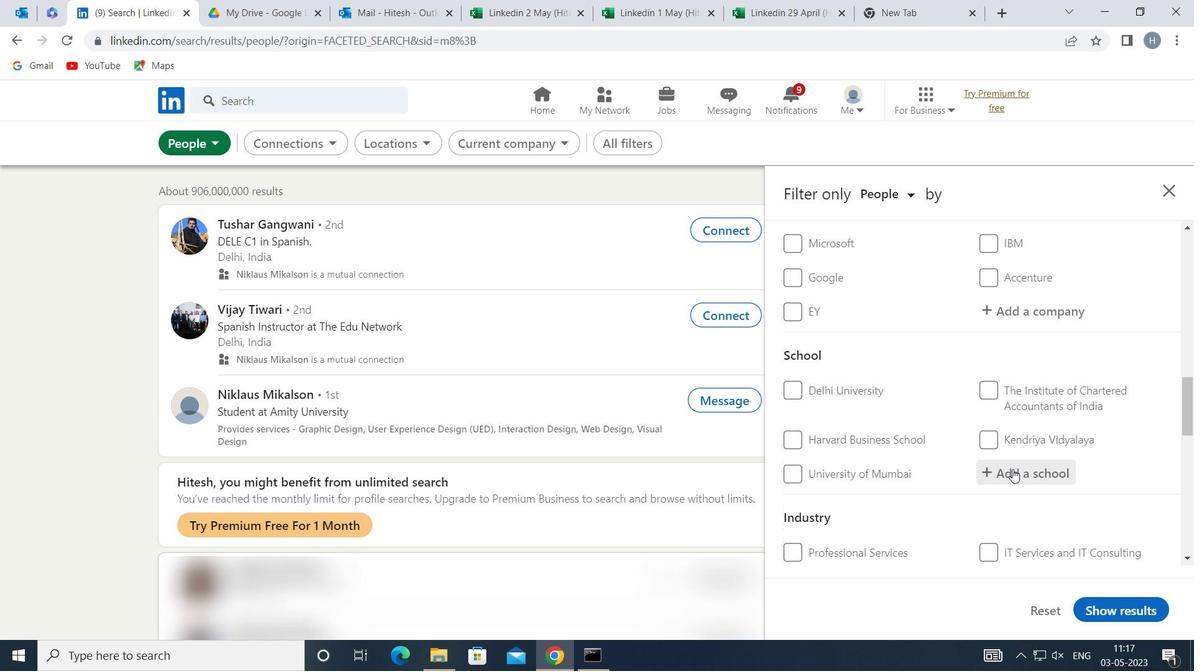 
Action: Mouse pressed left at (1013, 470)
Screenshot: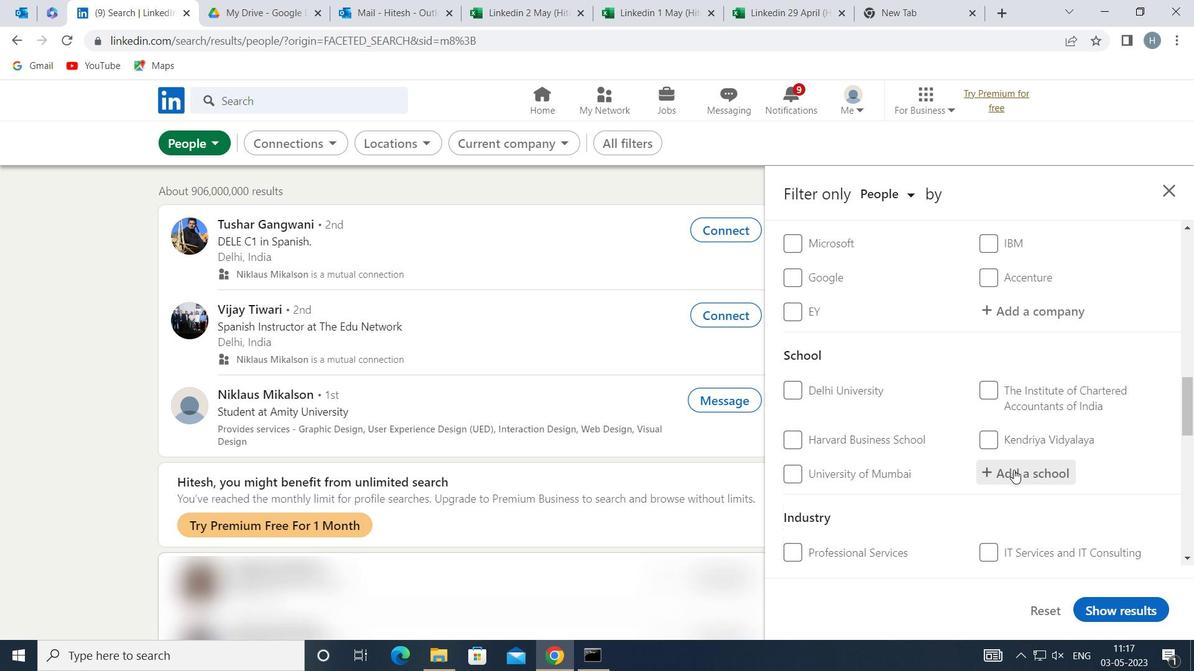 
Action: Key pressed <Key.shift>CALCUTTA<Key.space><Key.shift>INSTITUTE<Key.space>OF<Key.space>
Screenshot: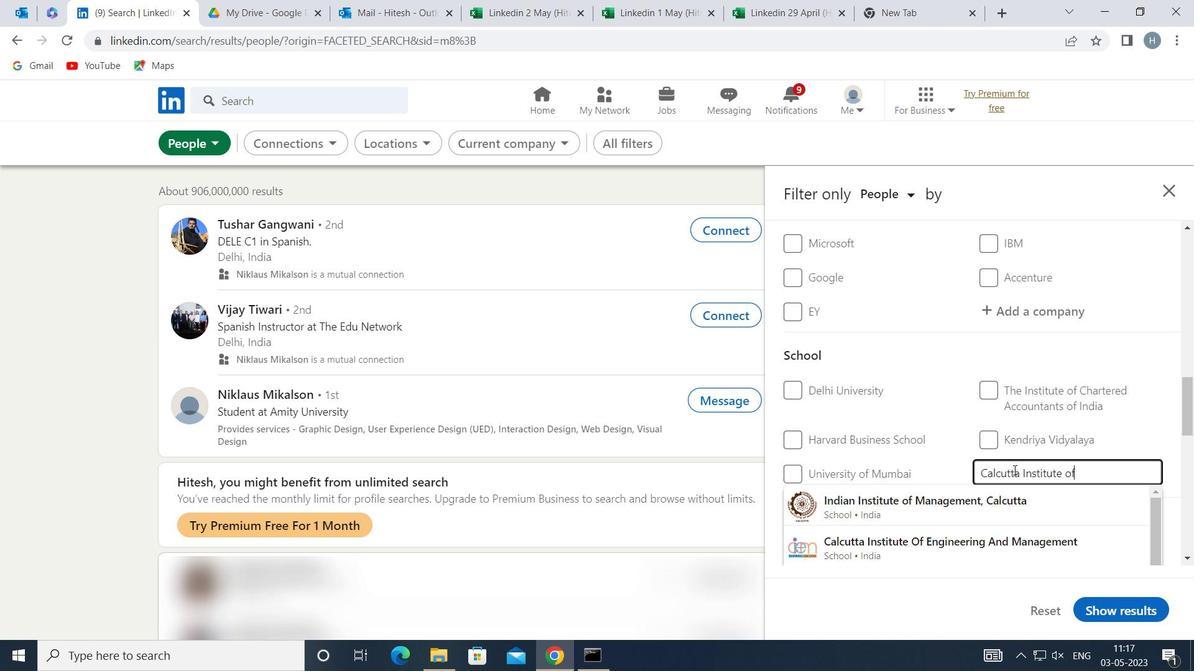 
Action: Mouse moved to (1010, 468)
Screenshot: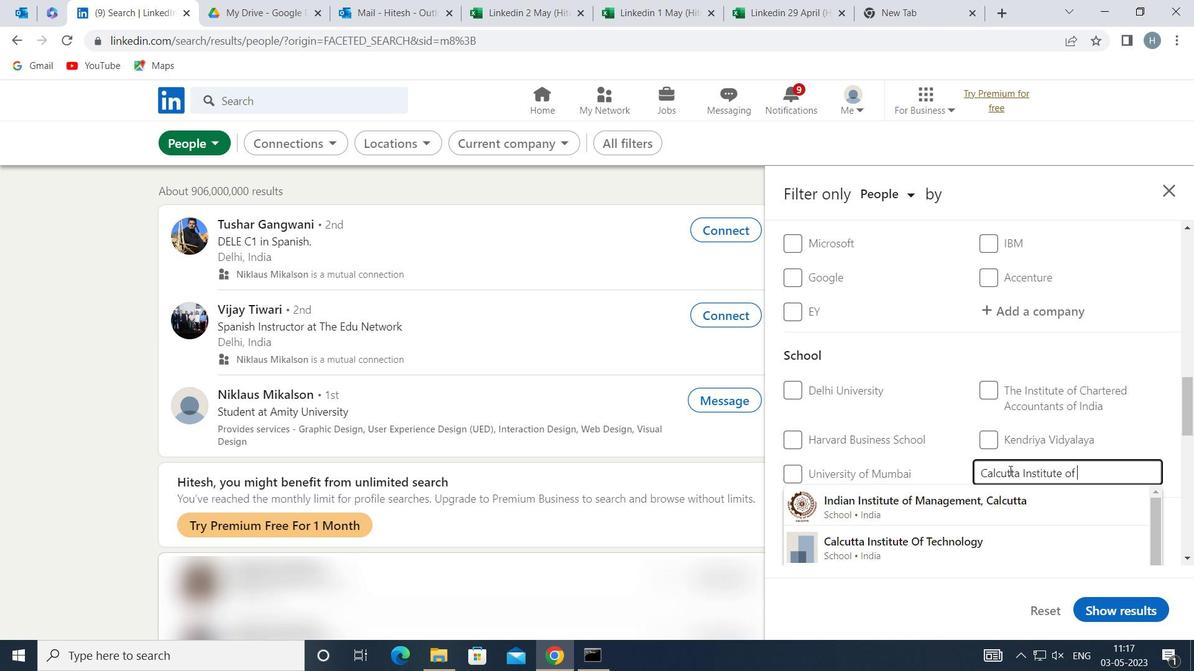 
Action: Key pressed <Key.shift>ENGINEERING<Key.space>
Screenshot: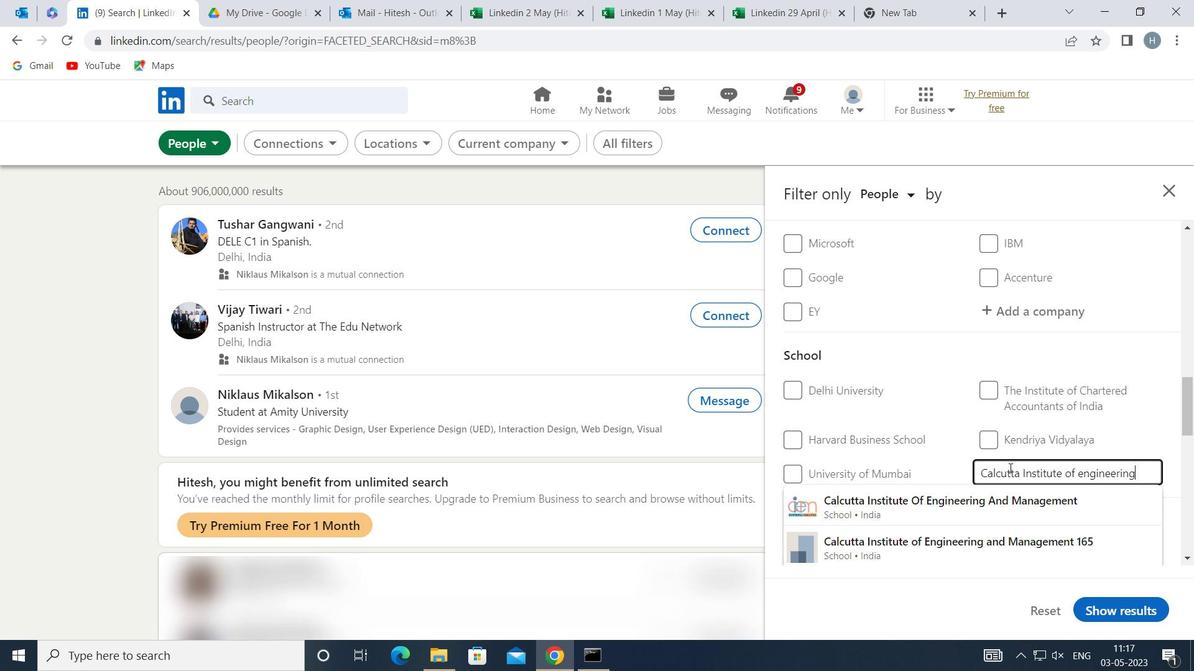 
Action: Mouse moved to (983, 504)
Screenshot: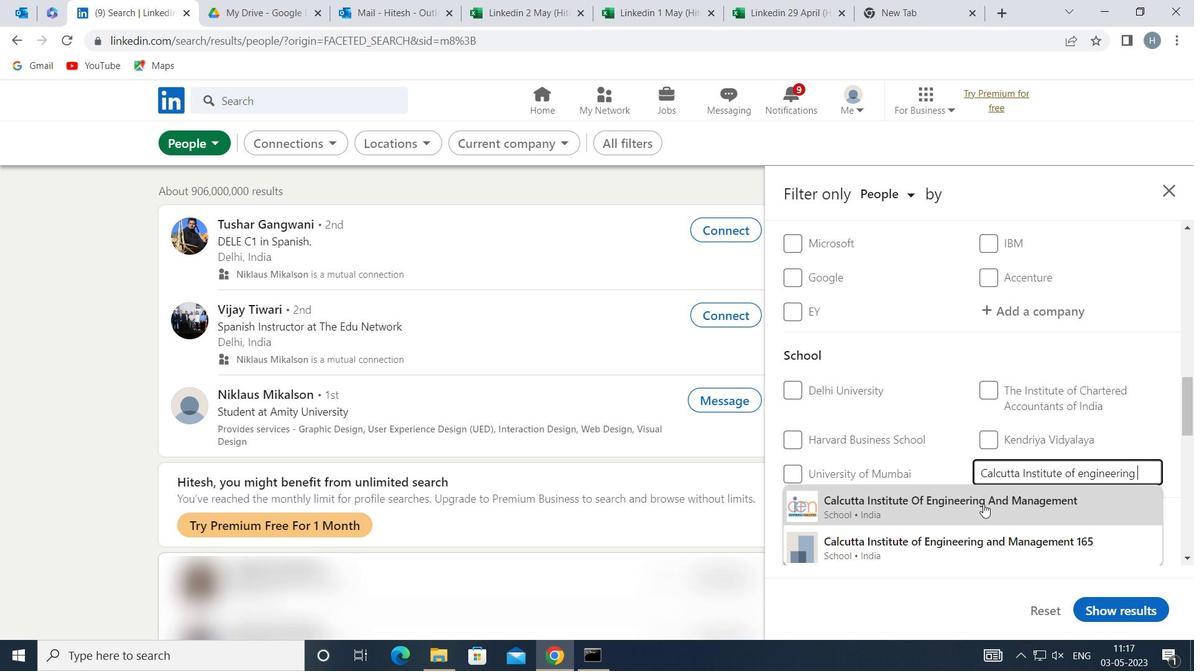 
Action: Mouse pressed left at (983, 504)
Screenshot: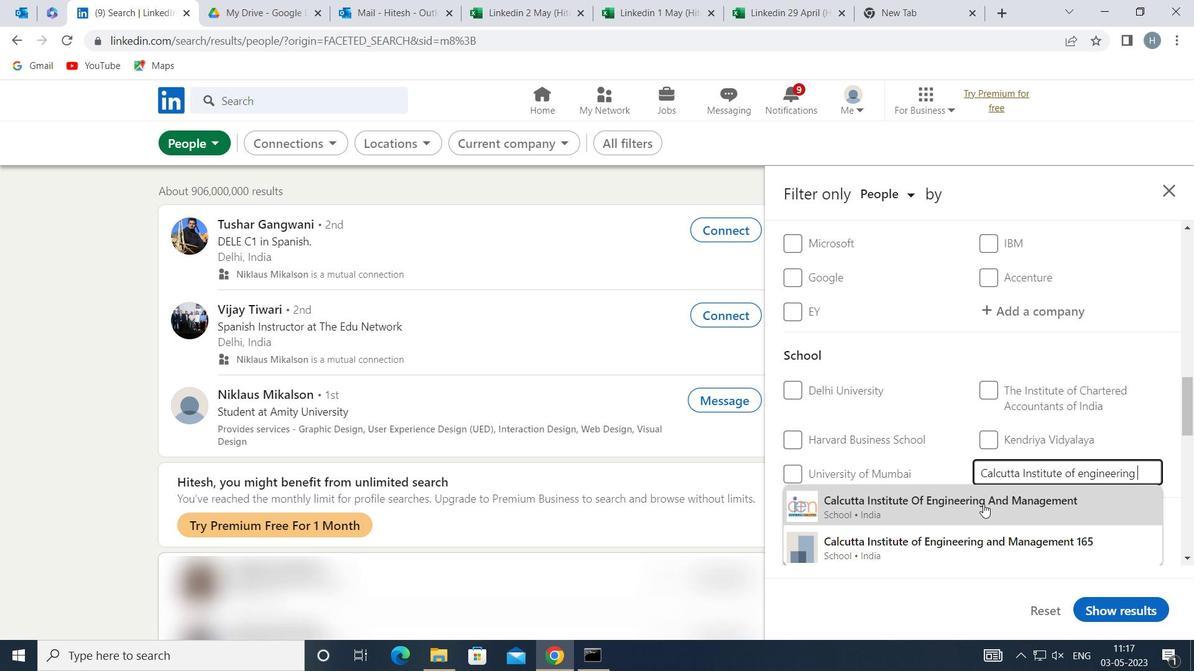 
Action: Mouse moved to (947, 470)
Screenshot: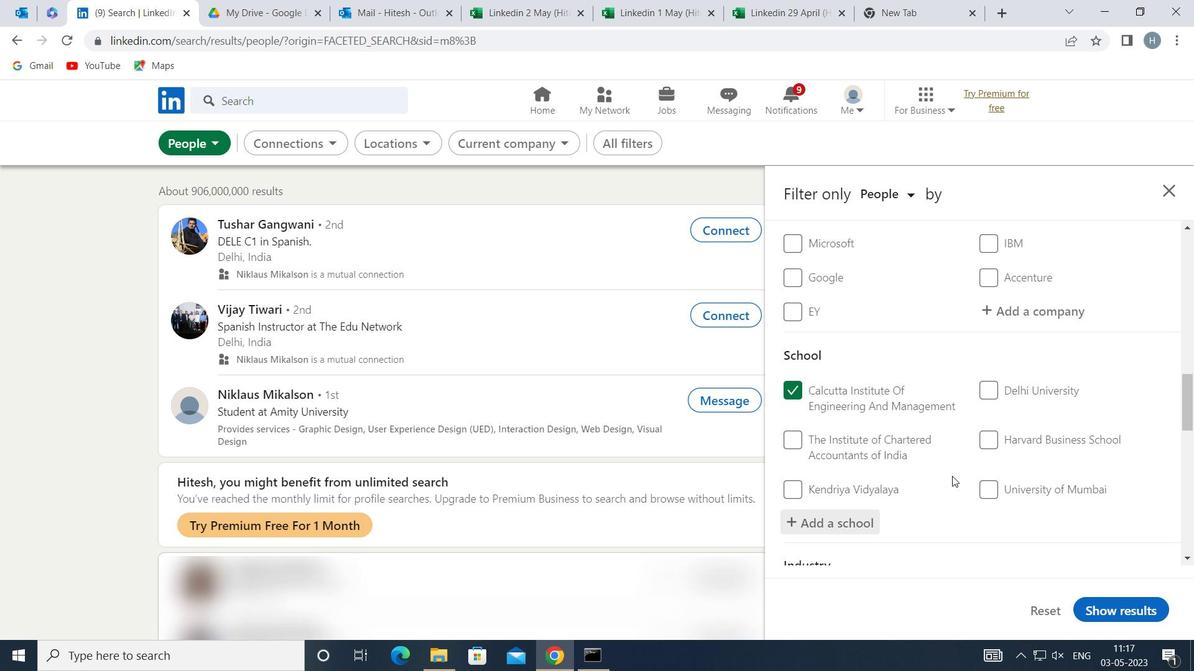 
Action: Mouse scrolled (947, 469) with delta (0, 0)
Screenshot: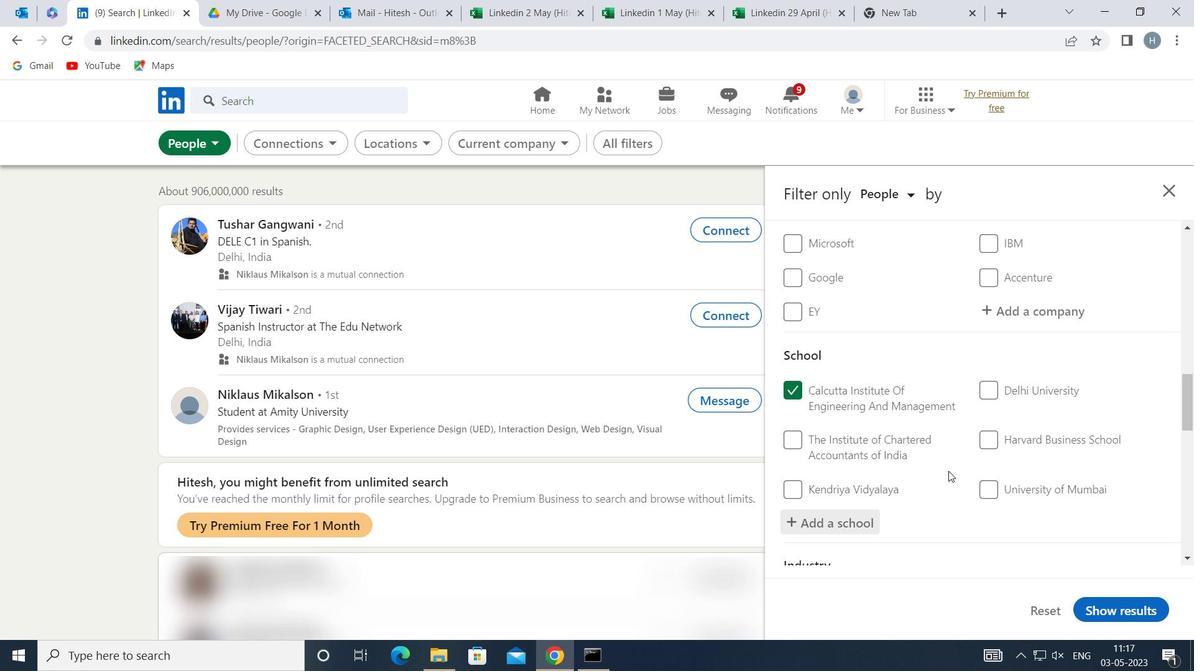 
Action: Mouse moved to (947, 469)
Screenshot: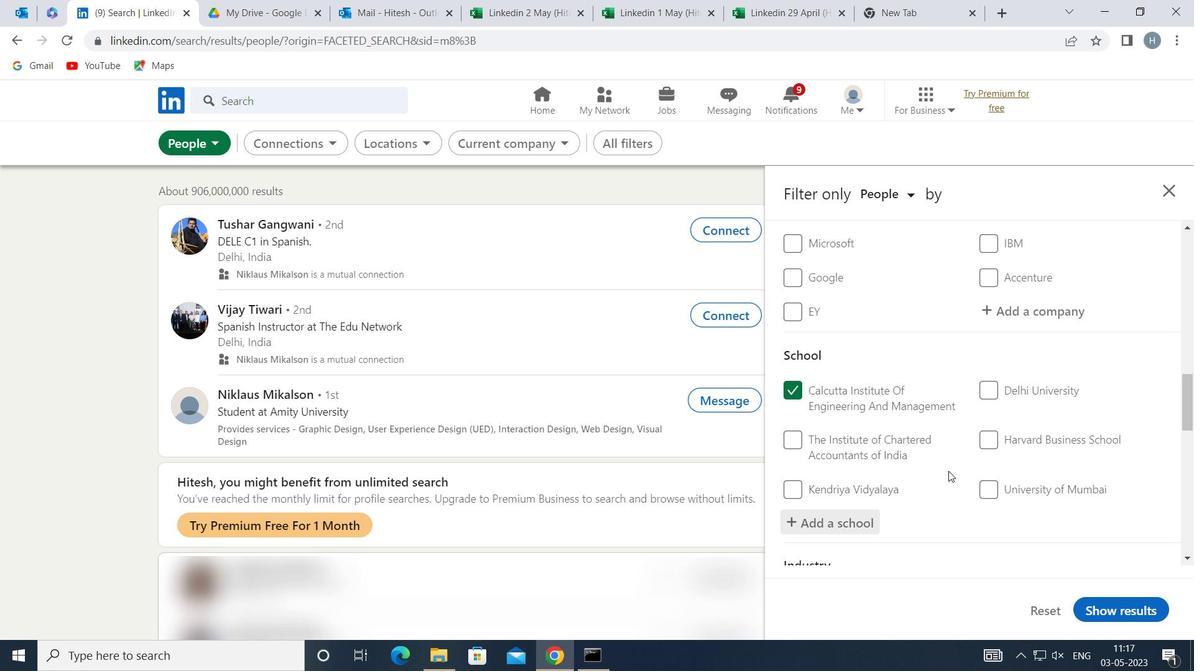
Action: Mouse scrolled (947, 468) with delta (0, 0)
Screenshot: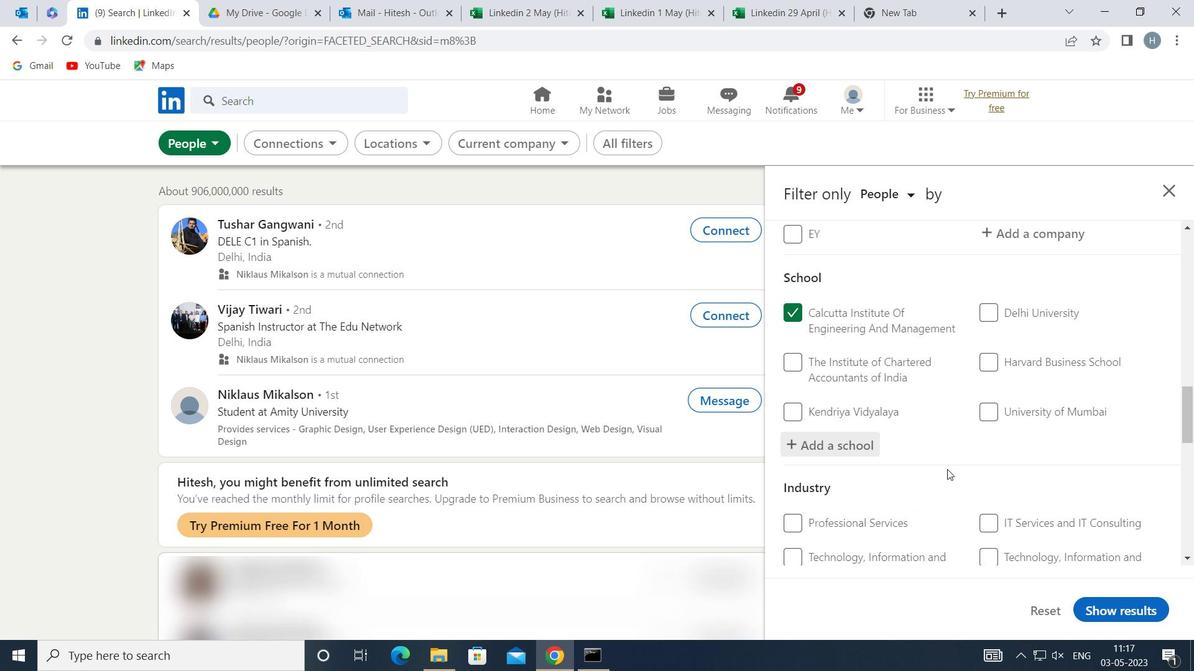 
Action: Mouse moved to (1047, 521)
Screenshot: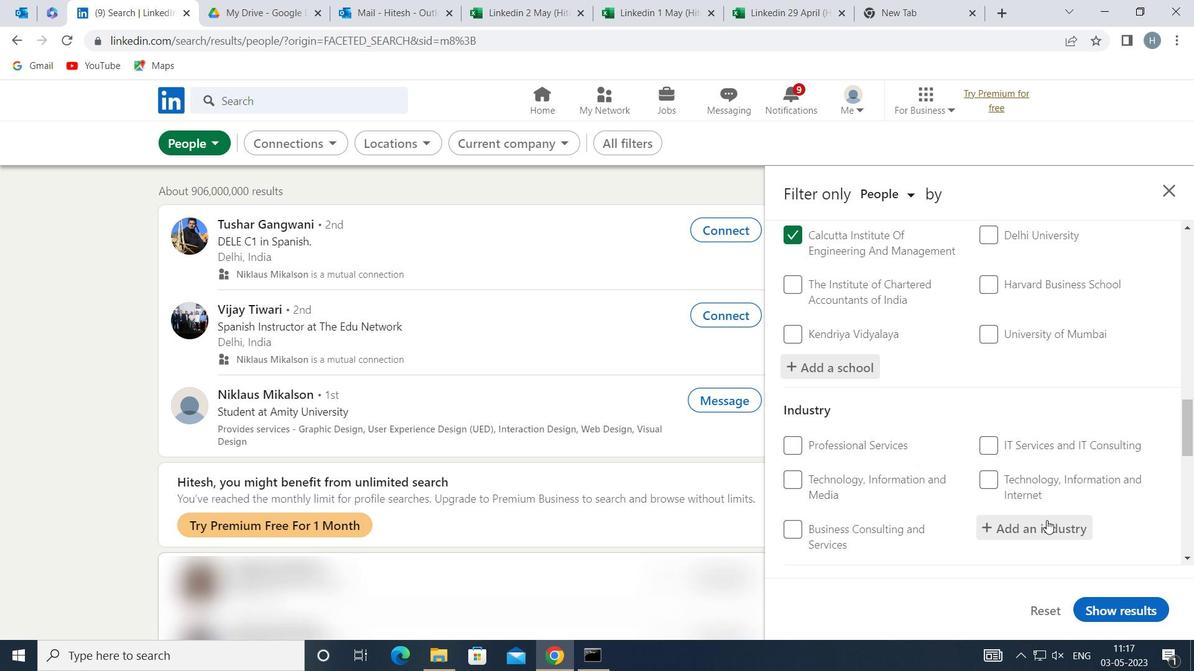 
Action: Mouse pressed left at (1047, 521)
Screenshot: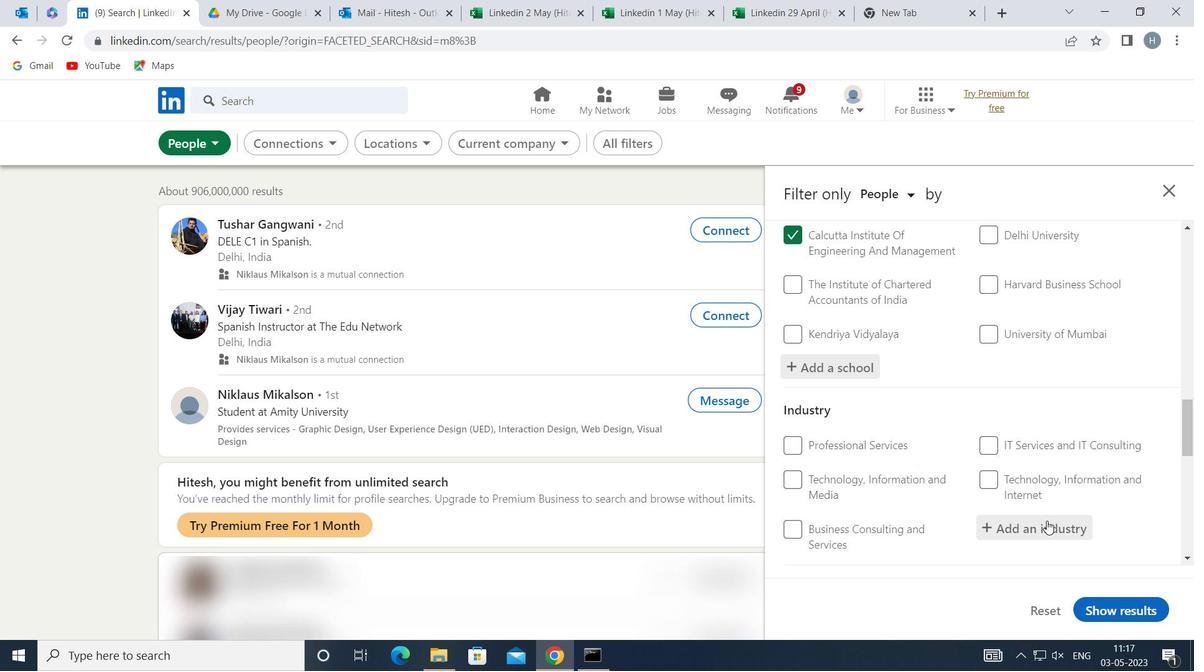 
Action: Mouse moved to (1045, 522)
Screenshot: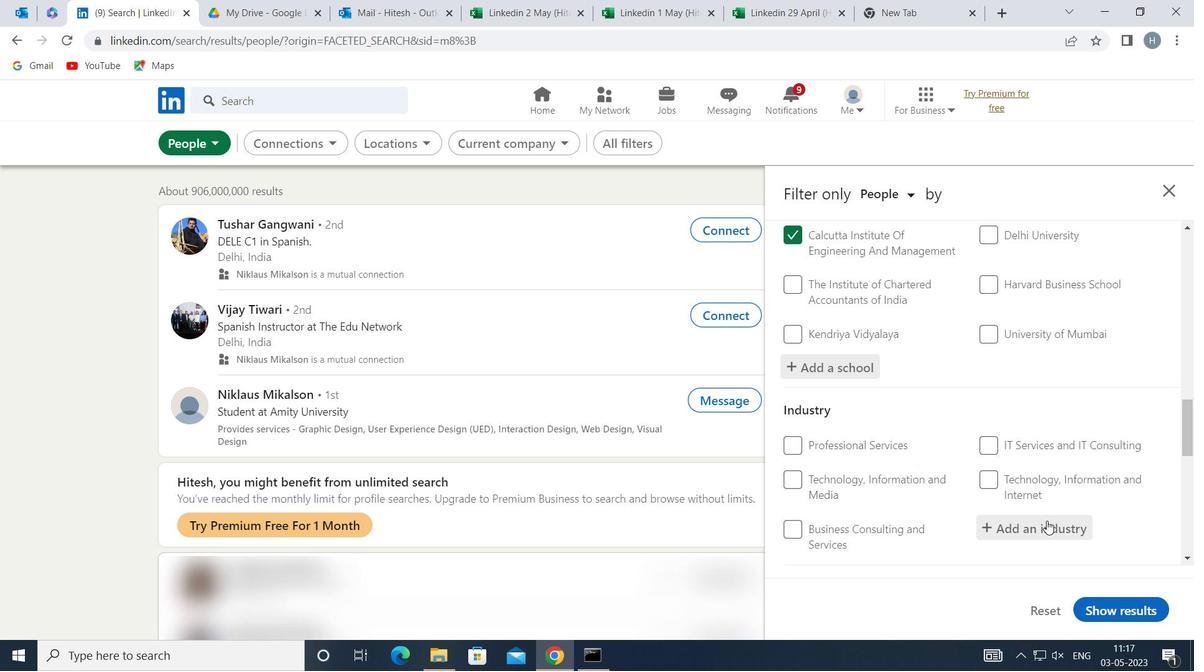 
Action: Key pressed <Key.shift>MARITIME<Key.space>
Screenshot: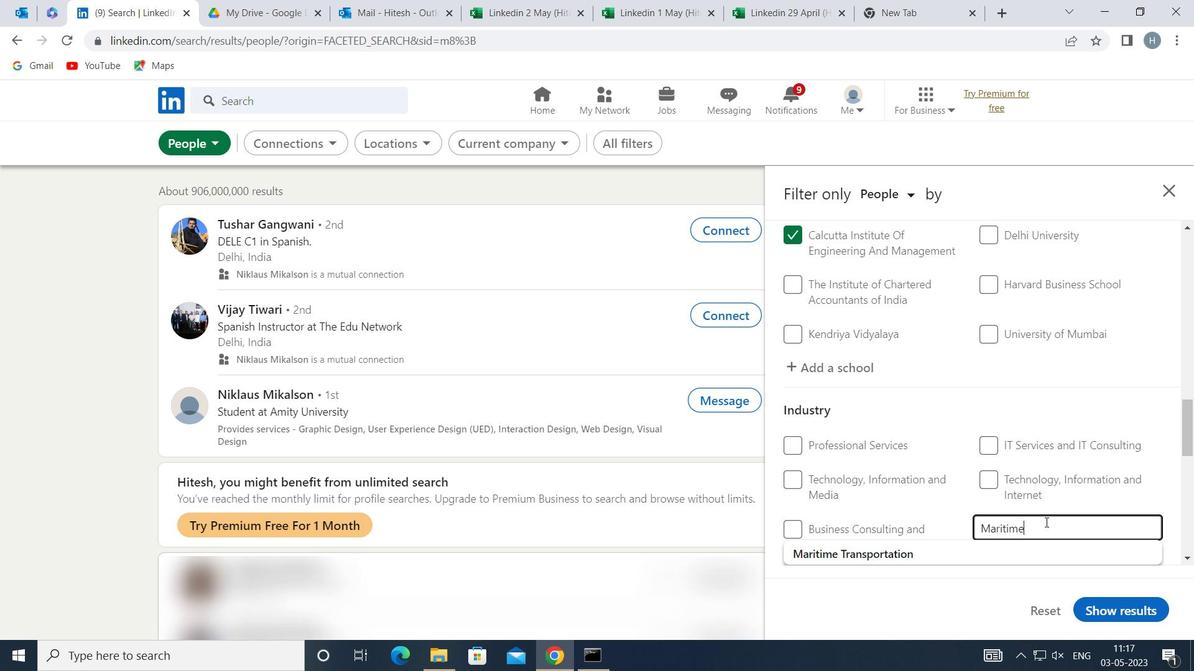 
Action: Mouse moved to (953, 555)
Screenshot: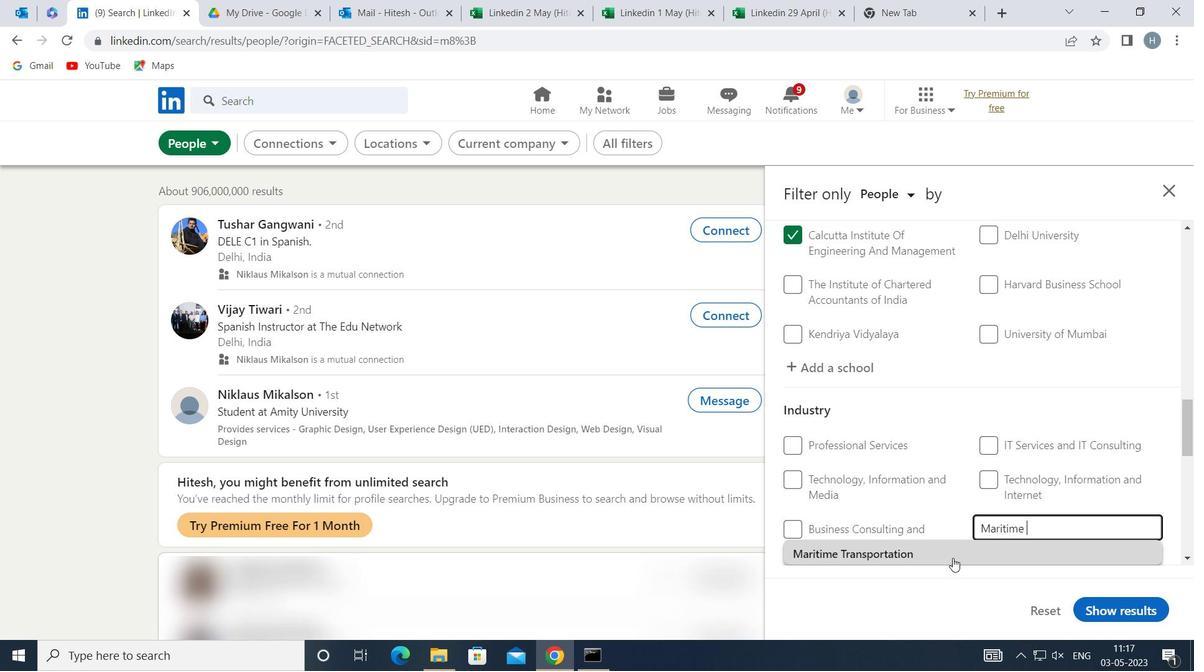 
Action: Mouse pressed left at (953, 555)
Screenshot: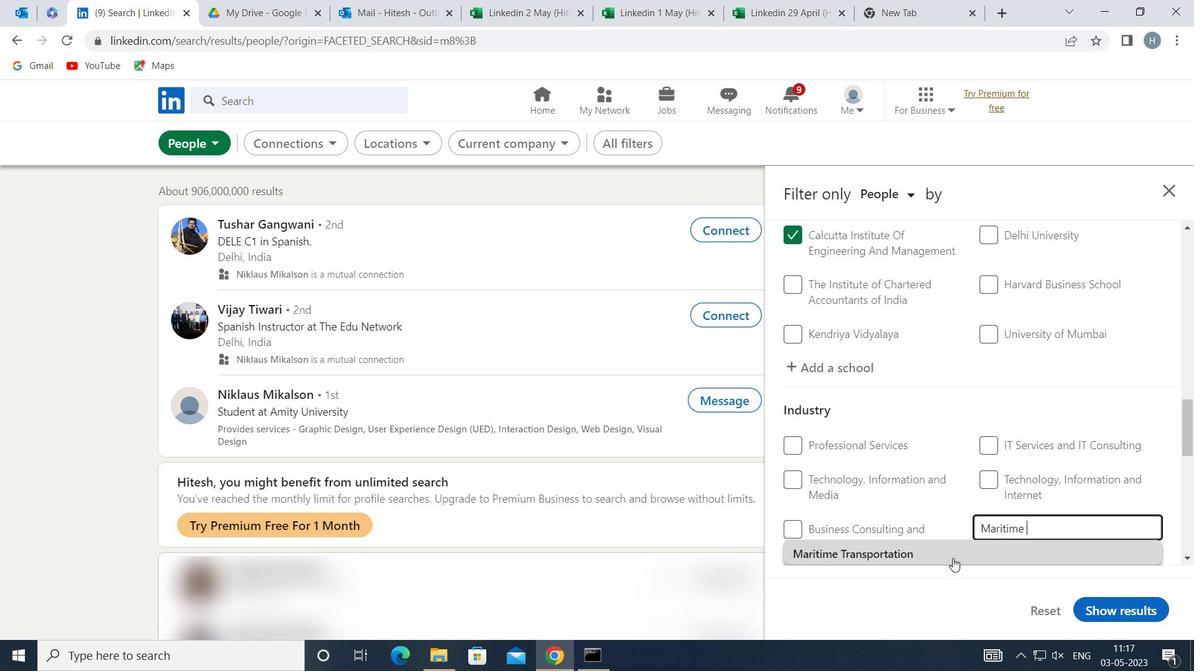 
Action: Mouse moved to (906, 478)
Screenshot: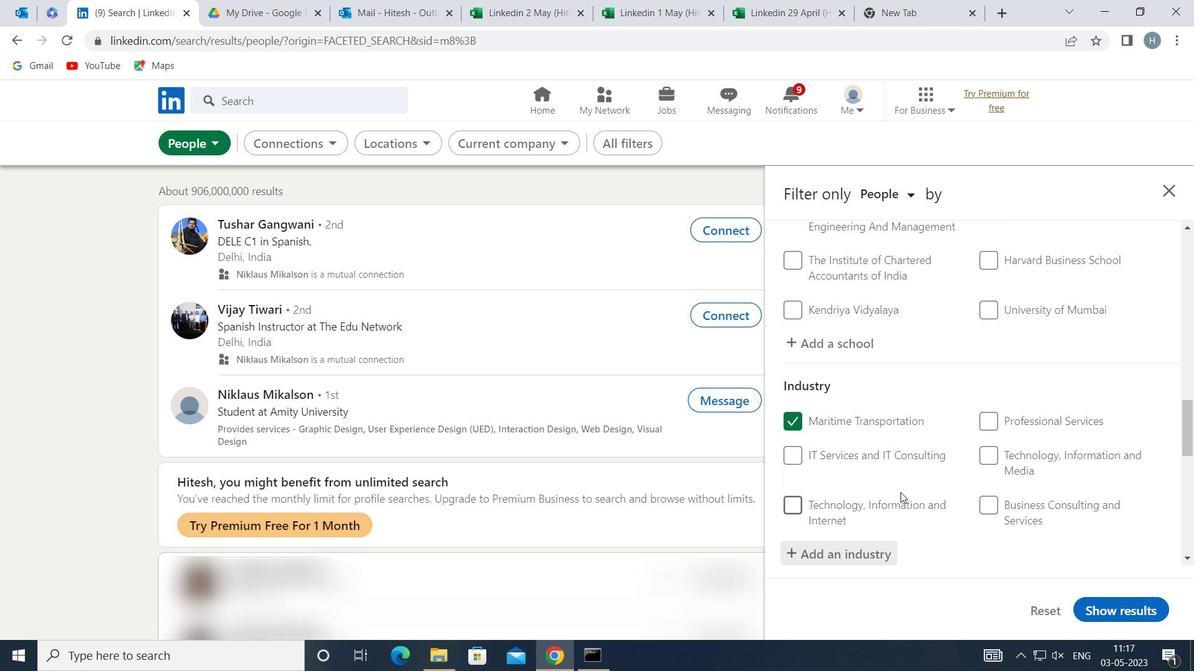 
Action: Mouse scrolled (906, 478) with delta (0, 0)
Screenshot: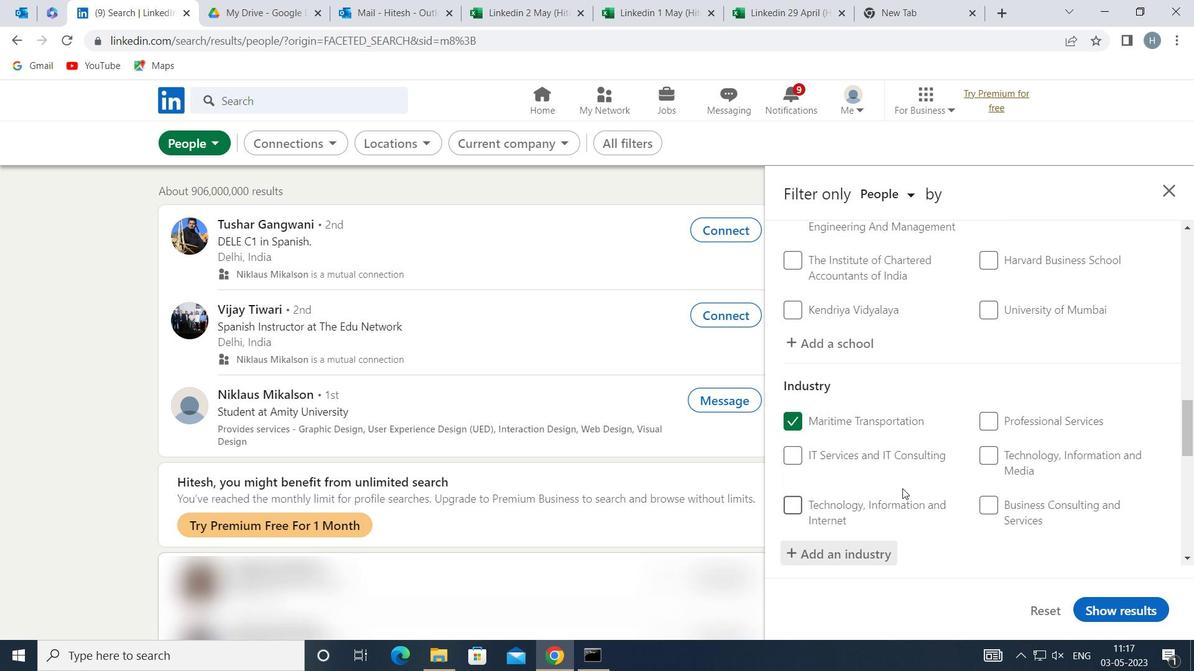 
Action: Mouse scrolled (906, 478) with delta (0, 0)
Screenshot: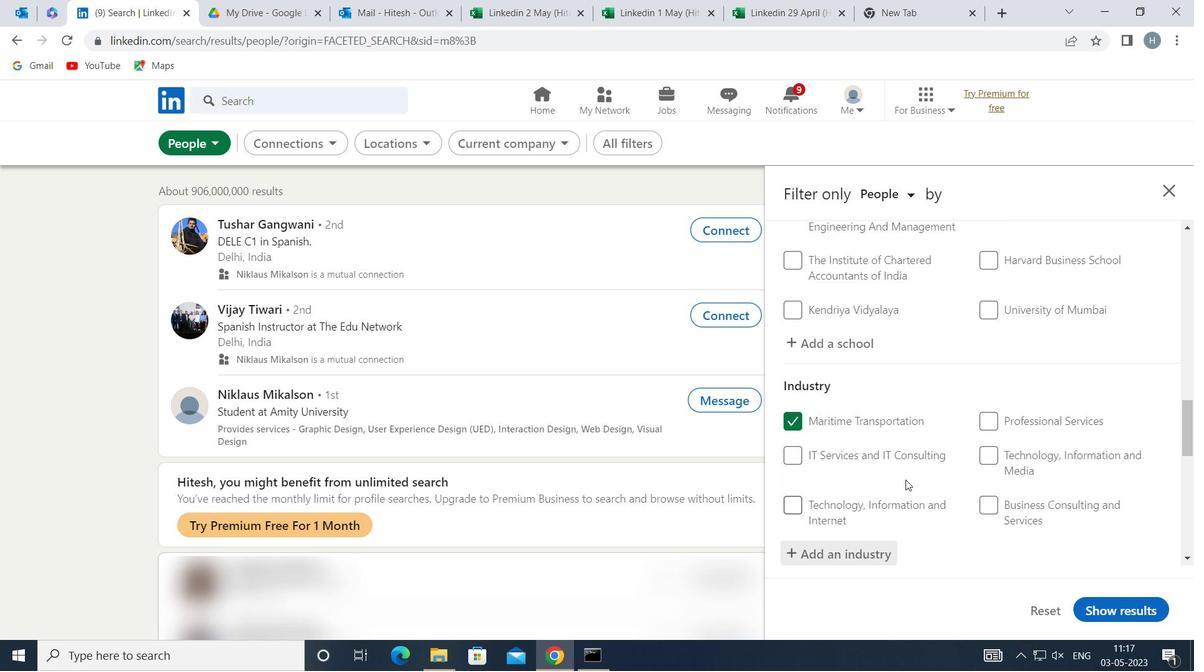 
Action: Mouse moved to (919, 463)
Screenshot: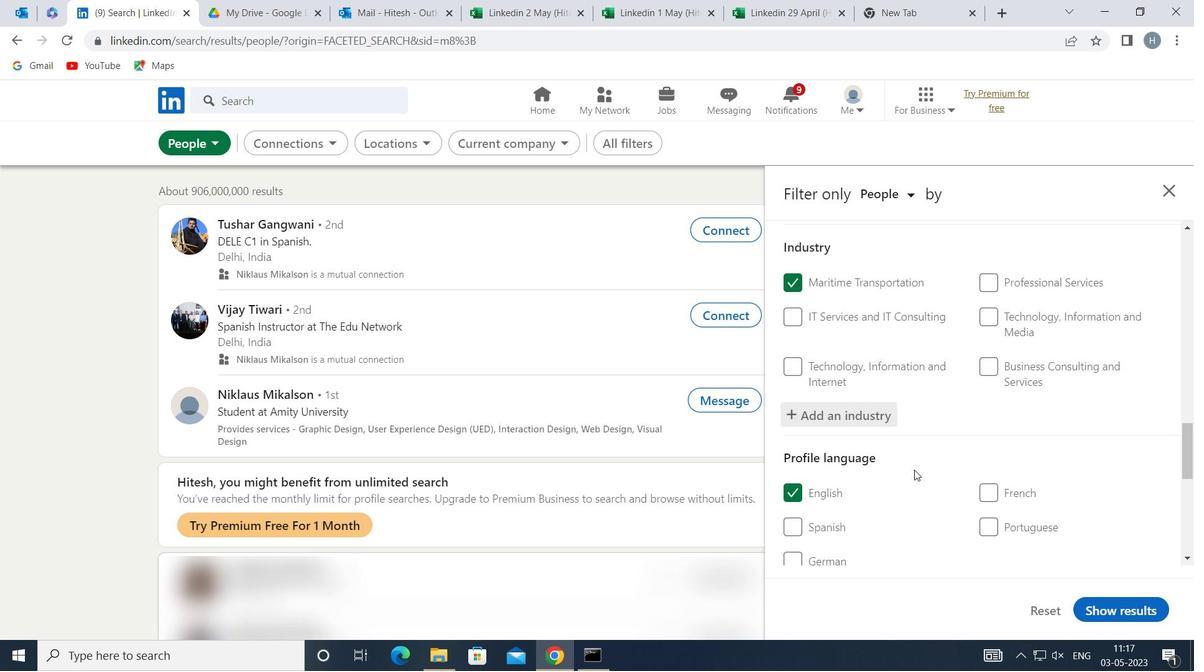 
Action: Mouse scrolled (919, 462) with delta (0, 0)
Screenshot: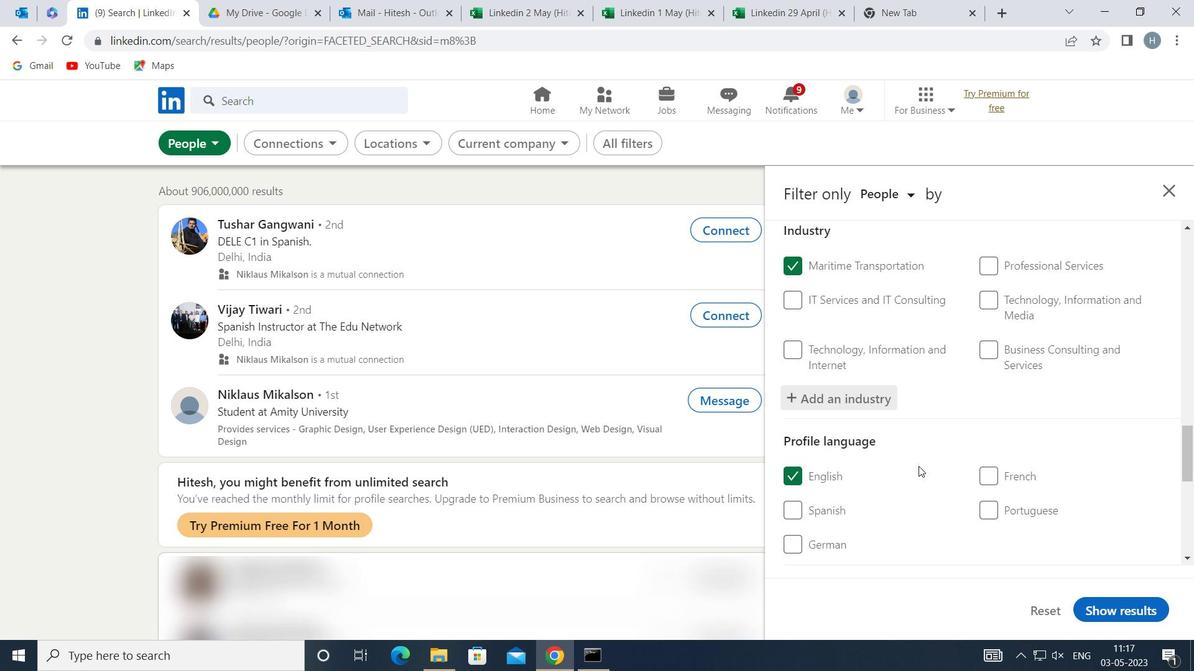 
Action: Mouse scrolled (919, 462) with delta (0, 0)
Screenshot: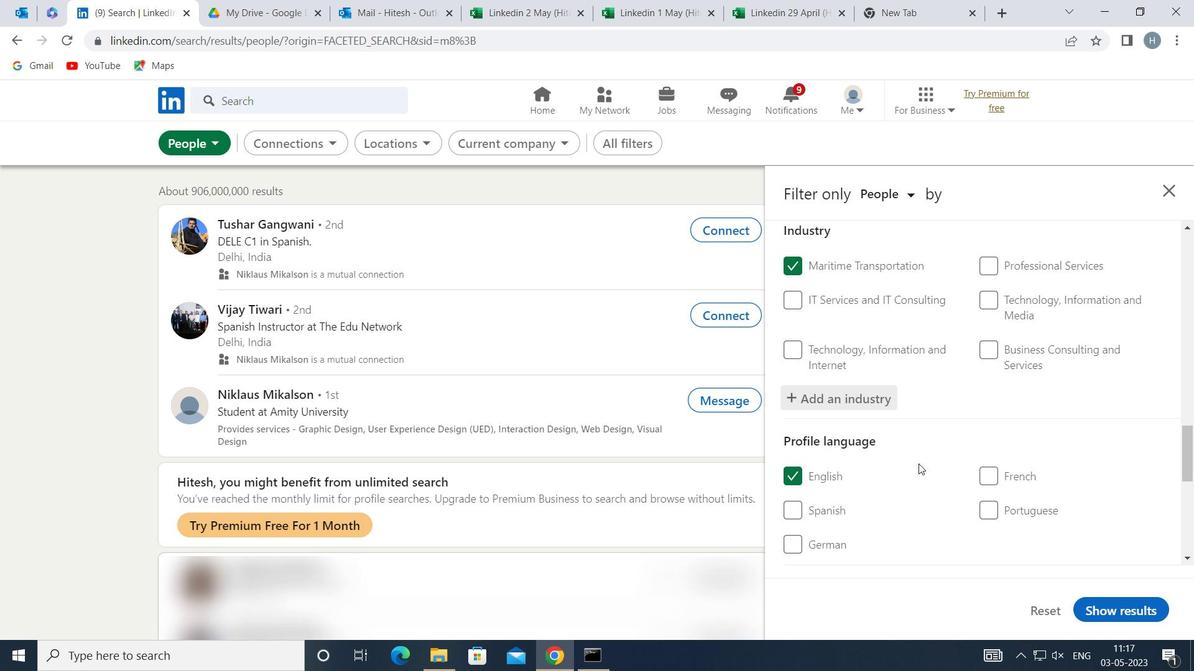 
Action: Mouse moved to (921, 460)
Screenshot: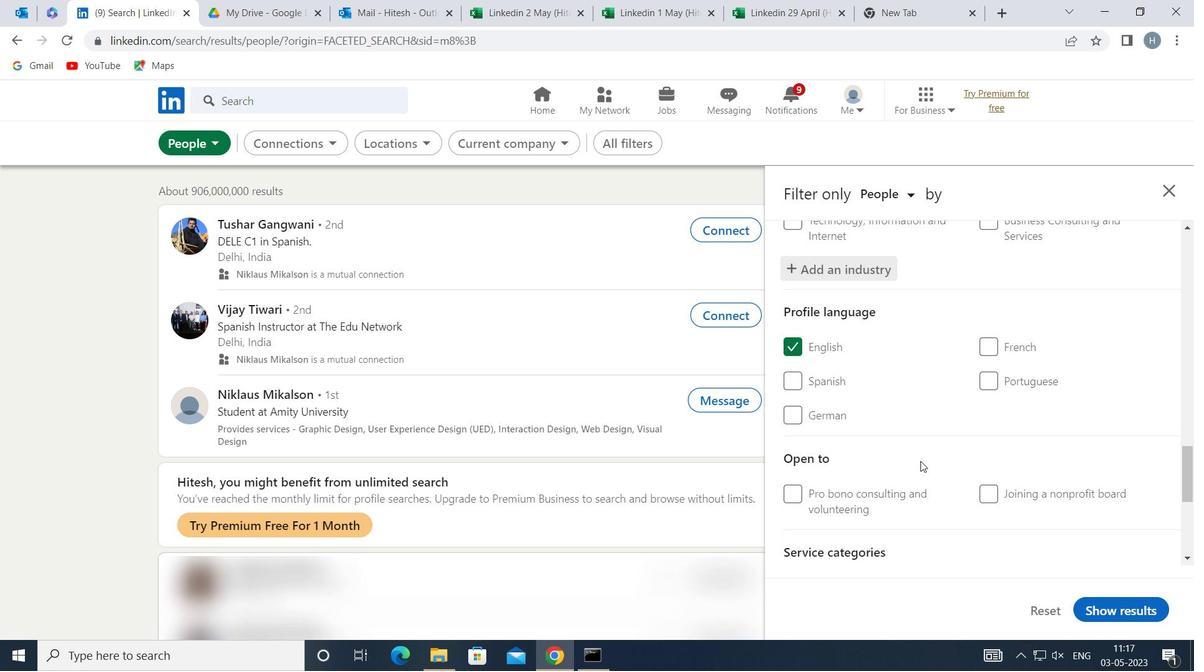 
Action: Mouse scrolled (921, 460) with delta (0, 0)
Screenshot: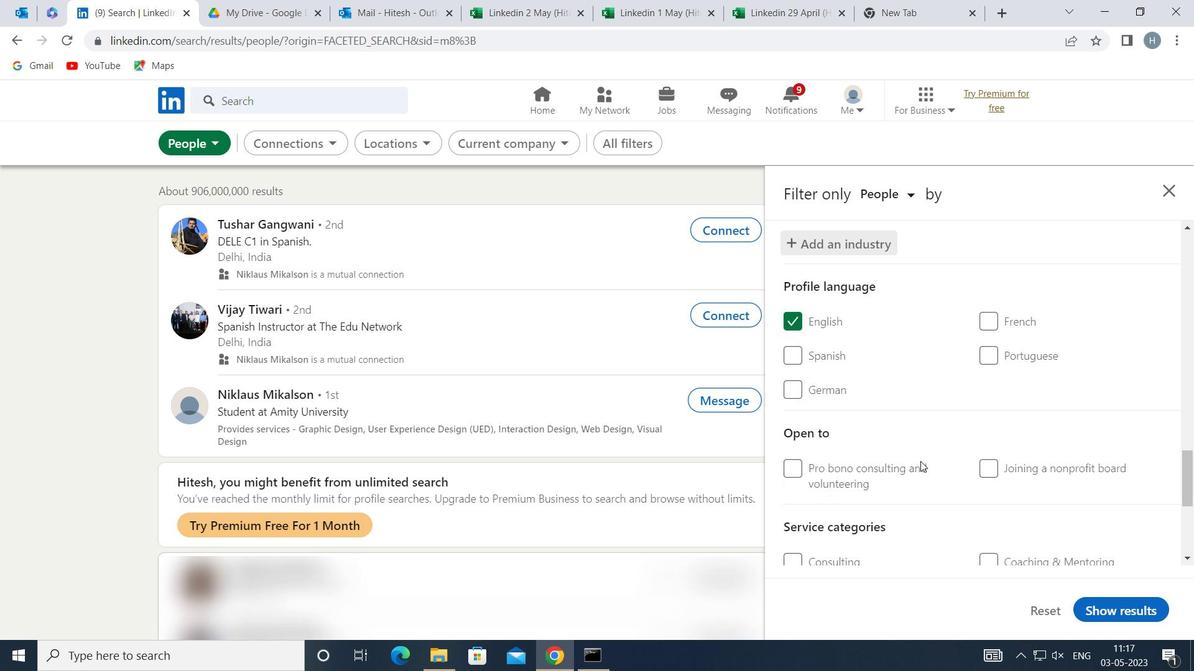 
Action: Mouse scrolled (921, 460) with delta (0, 0)
Screenshot: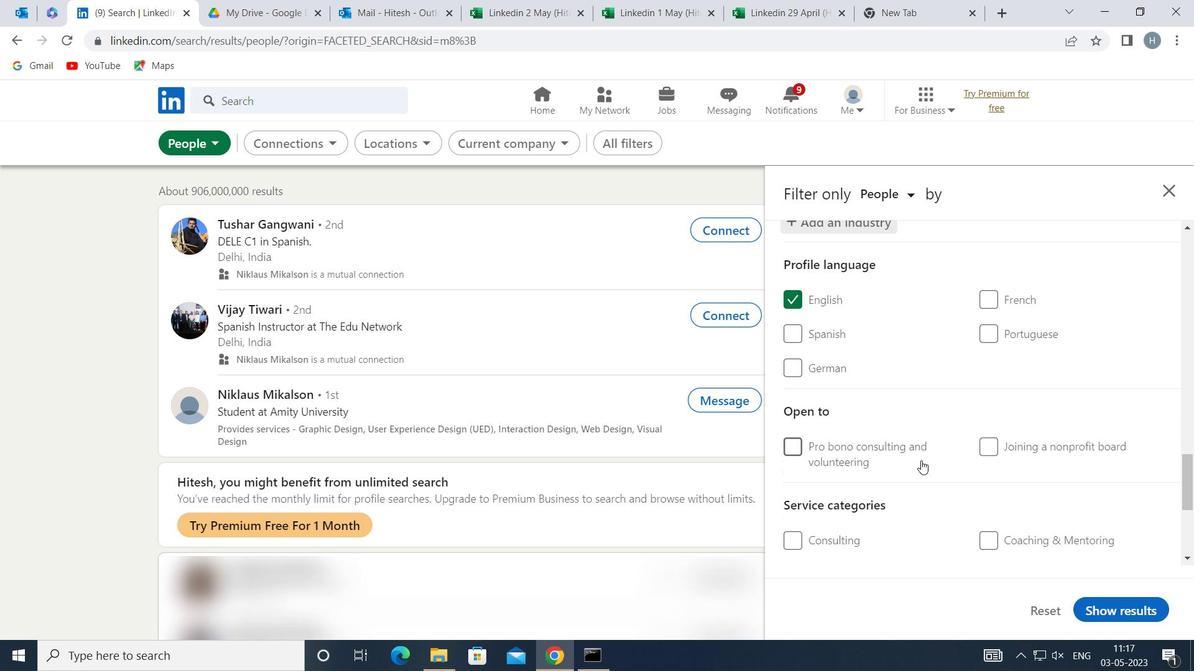 
Action: Mouse scrolled (921, 460) with delta (0, 0)
Screenshot: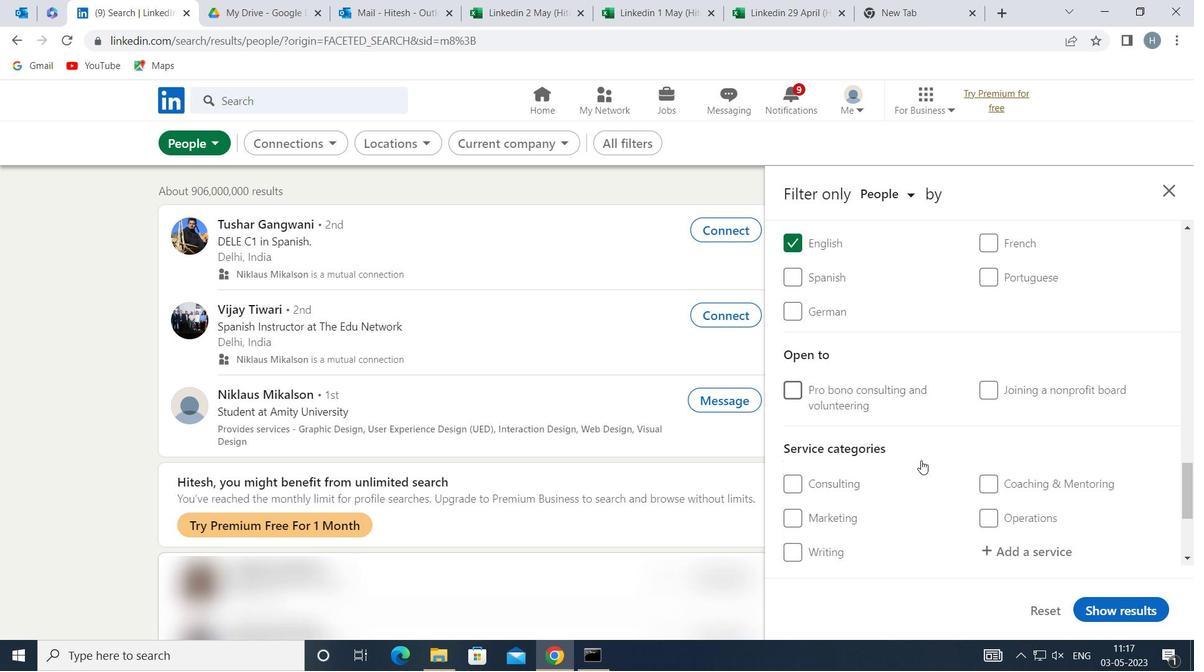 
Action: Mouse scrolled (921, 460) with delta (0, 0)
Screenshot: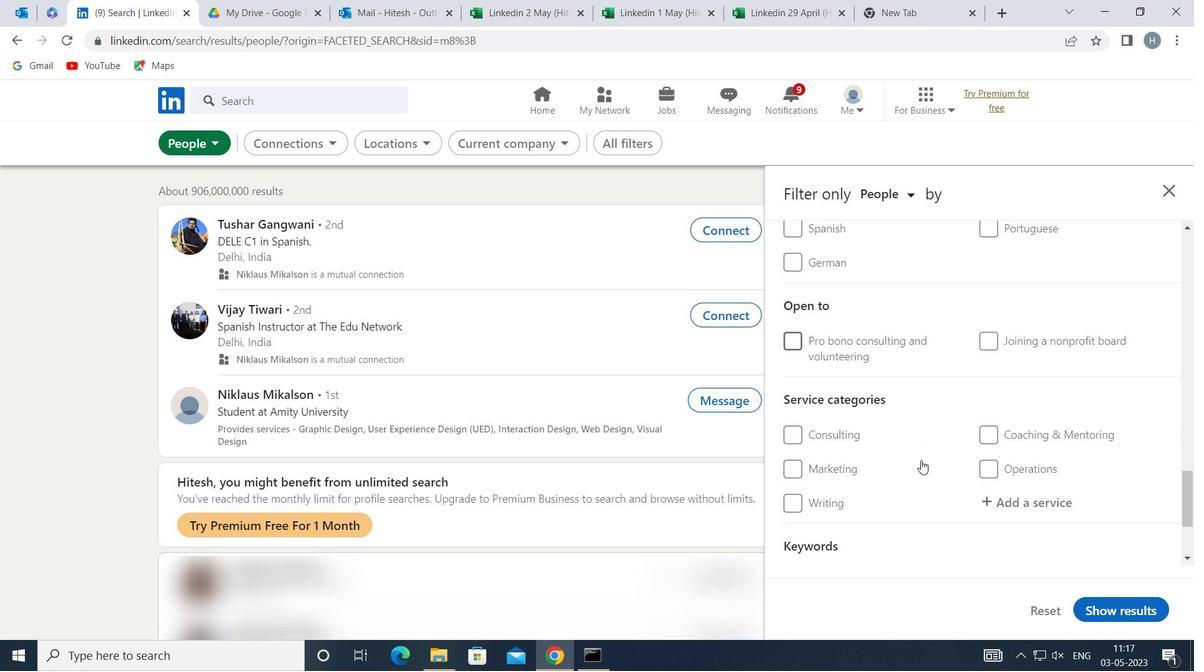 
Action: Mouse moved to (1033, 346)
Screenshot: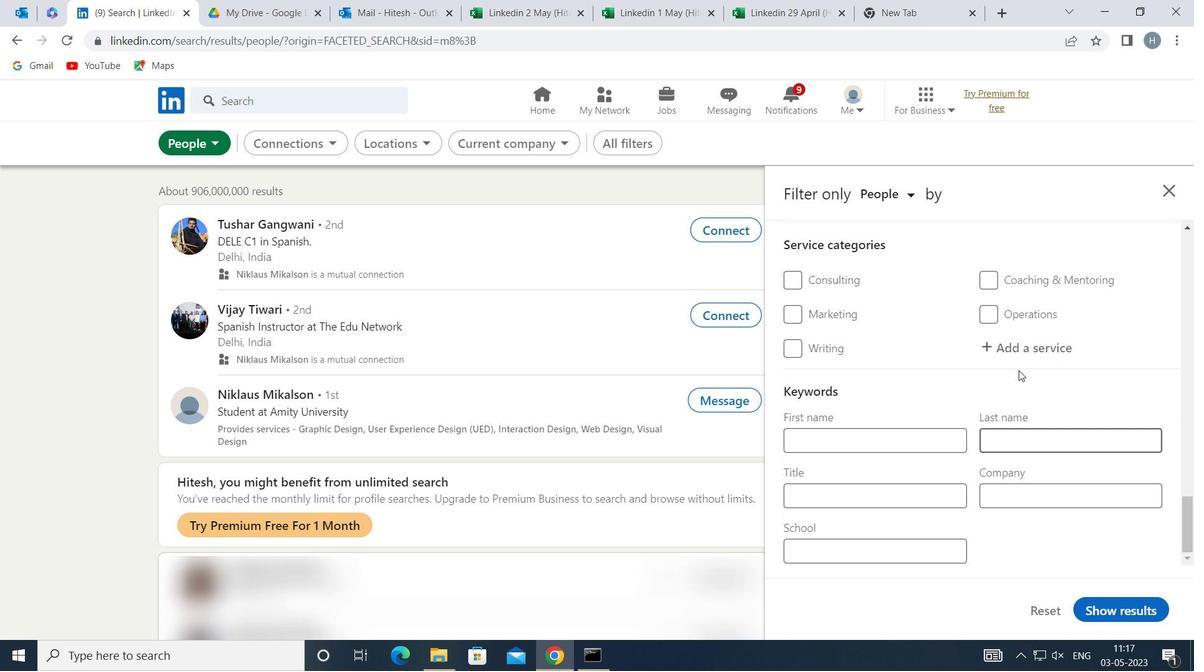
Action: Mouse pressed left at (1033, 346)
Screenshot: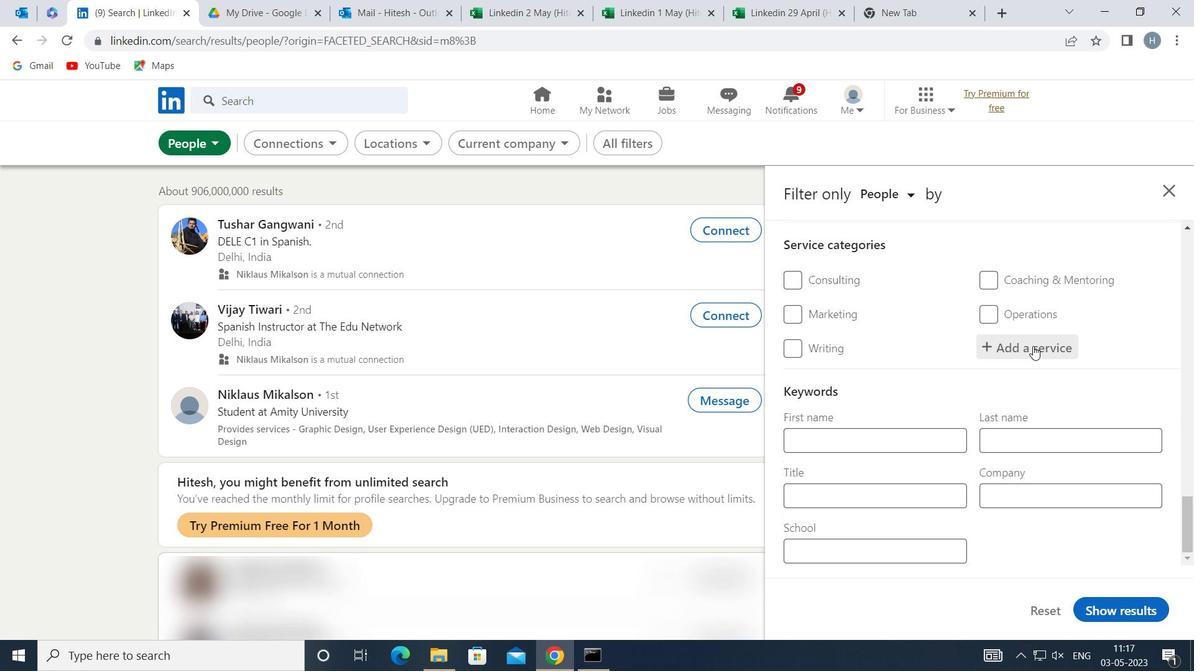 
Action: Key pressed <Key.shift>HEALTH<Key.space><Key.shift>INSURANCE<Key.space>
Screenshot: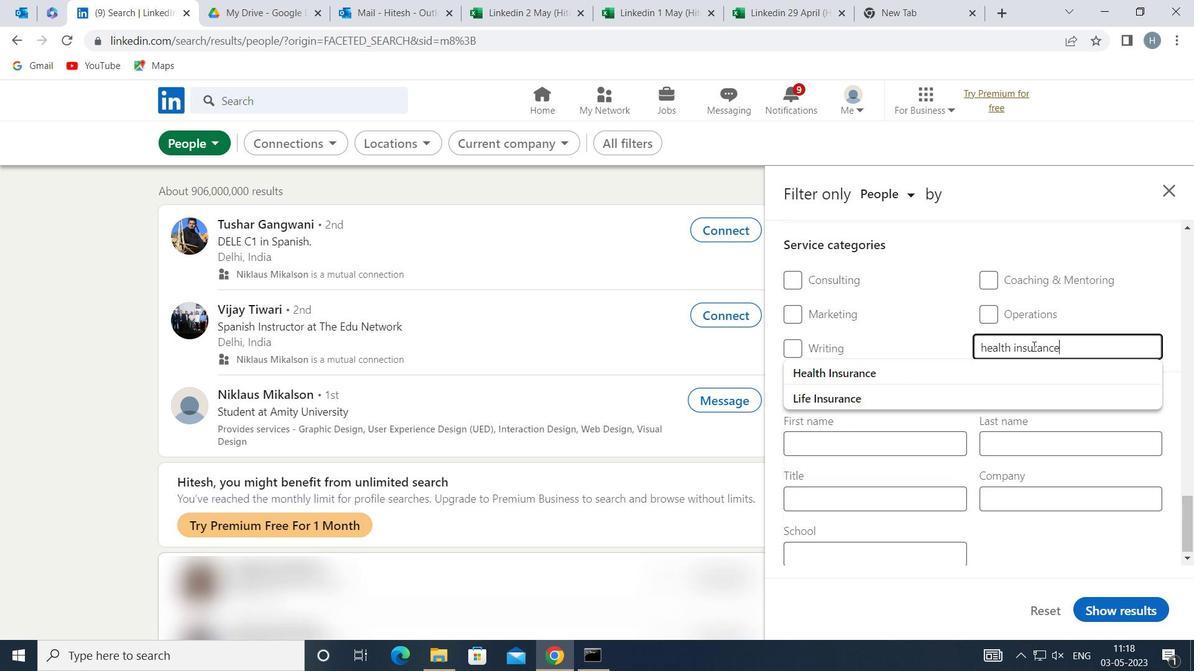 
Action: Mouse moved to (898, 366)
Screenshot: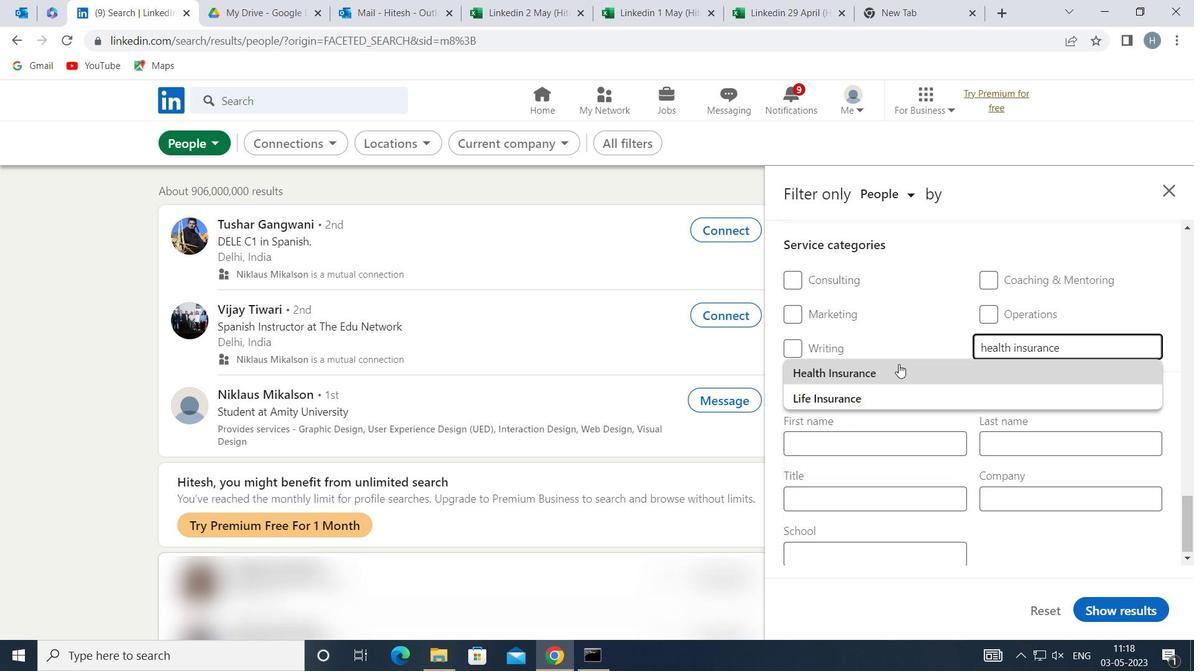 
Action: Mouse pressed left at (898, 366)
Screenshot: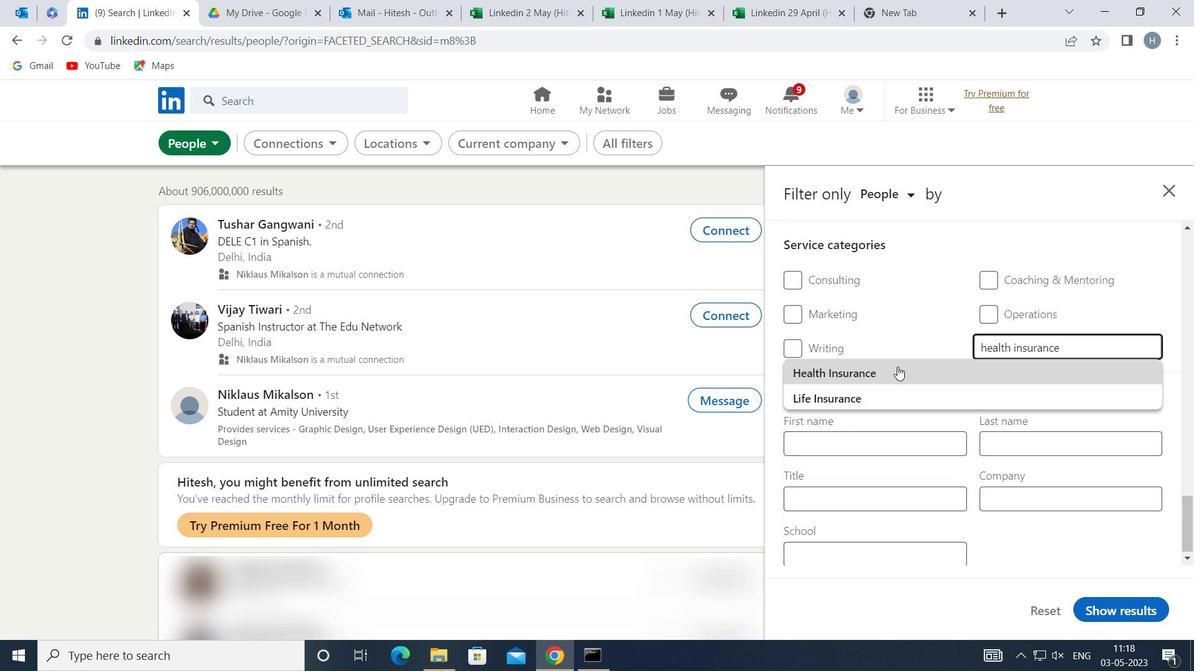 
Action: Mouse moved to (897, 364)
Screenshot: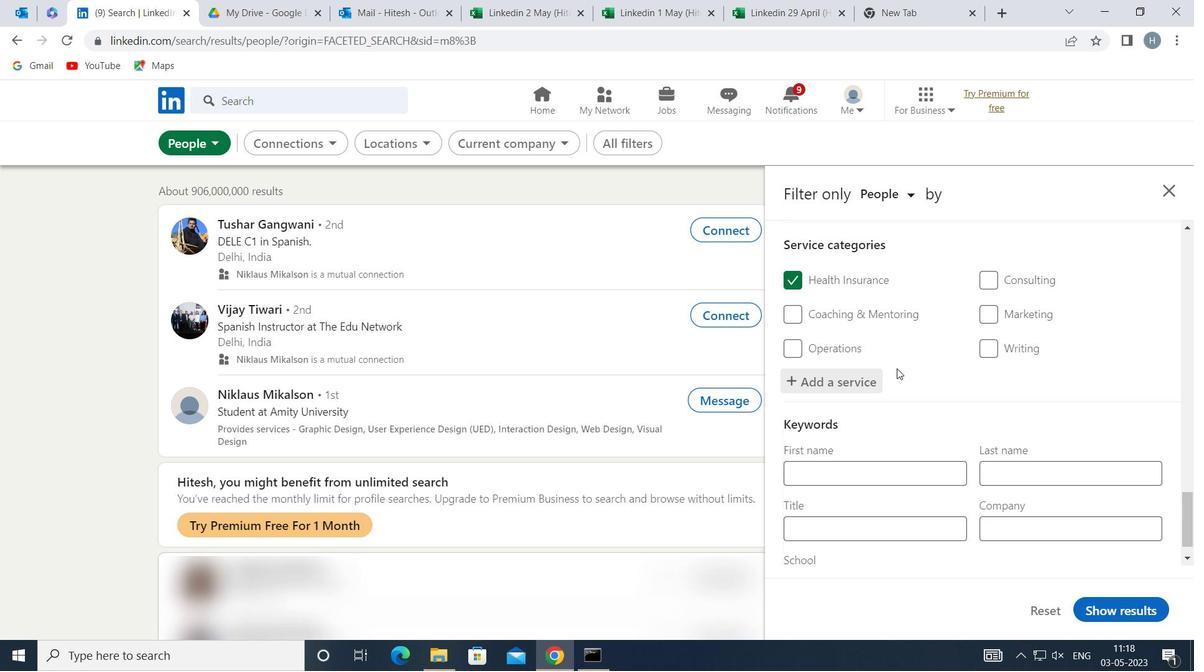 
Action: Mouse scrolled (897, 363) with delta (0, 0)
Screenshot: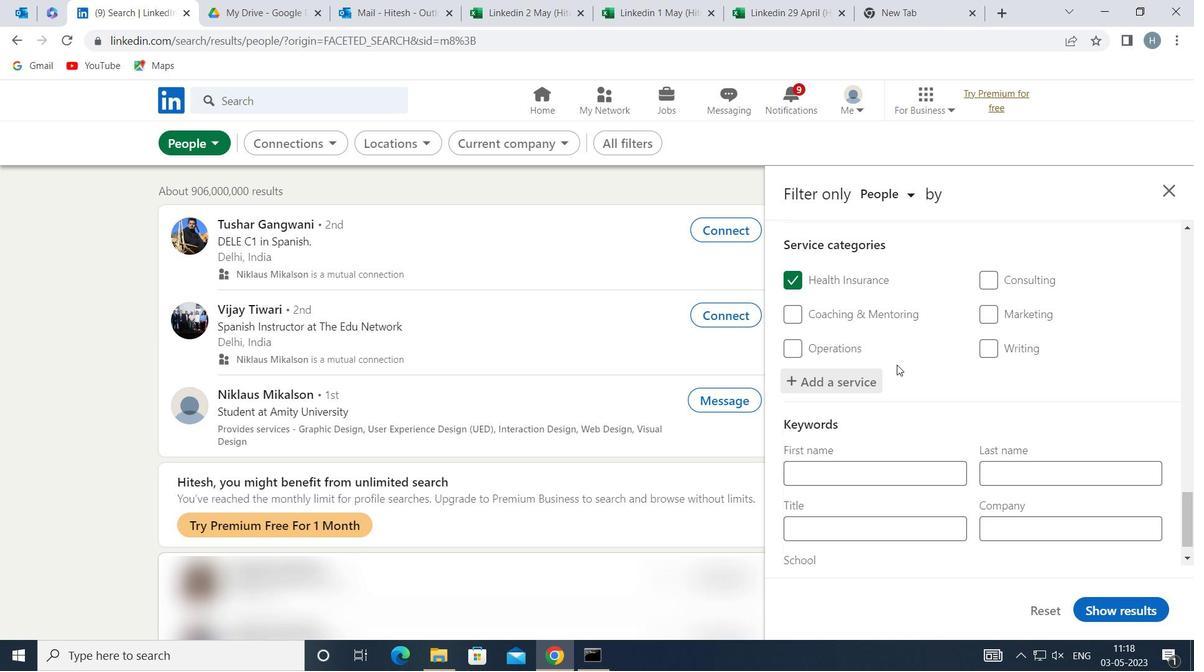
Action: Mouse scrolled (897, 363) with delta (0, 0)
Screenshot: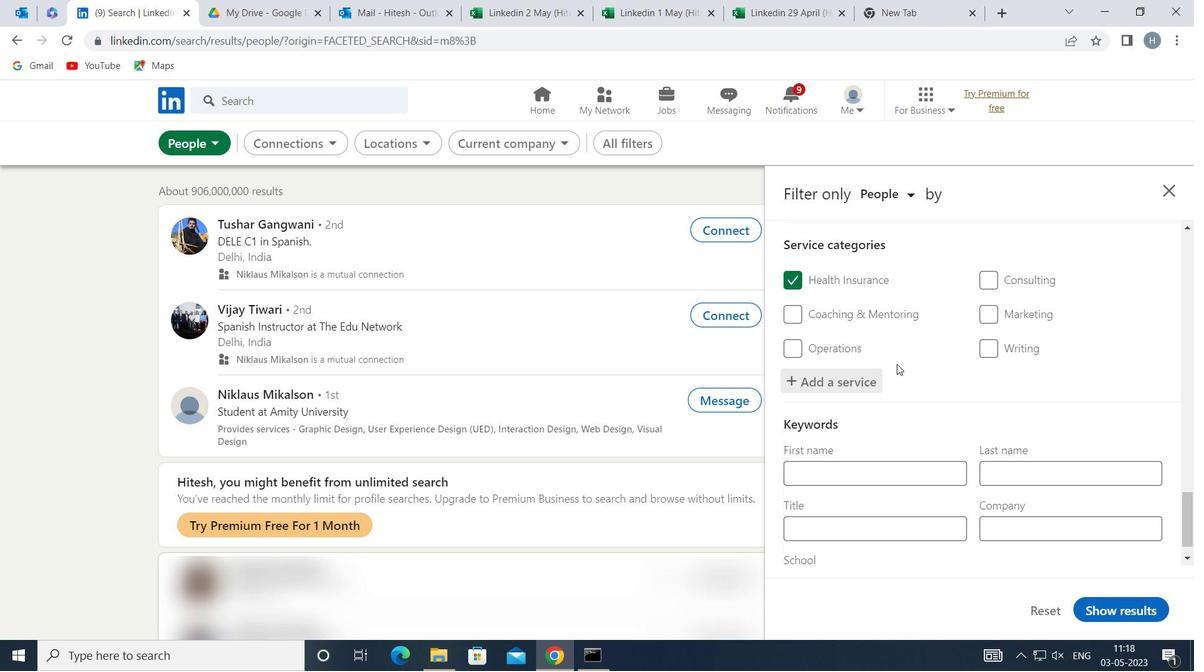 
Action: Mouse scrolled (897, 363) with delta (0, 0)
Screenshot: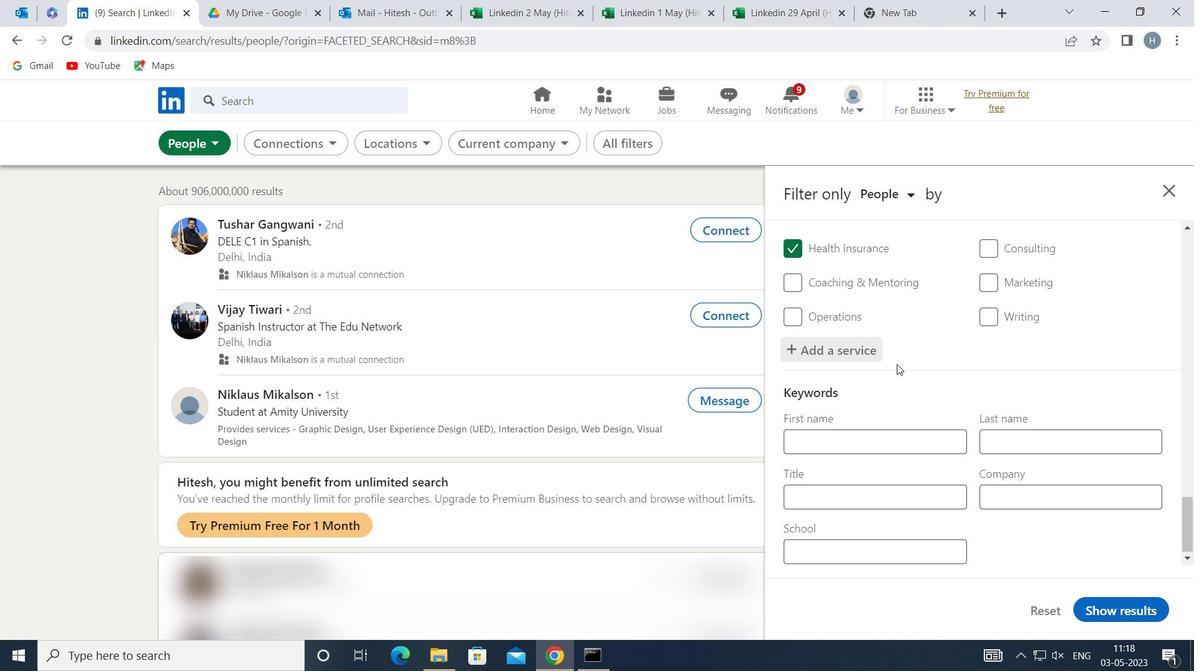 
Action: Mouse scrolled (897, 363) with delta (0, 0)
Screenshot: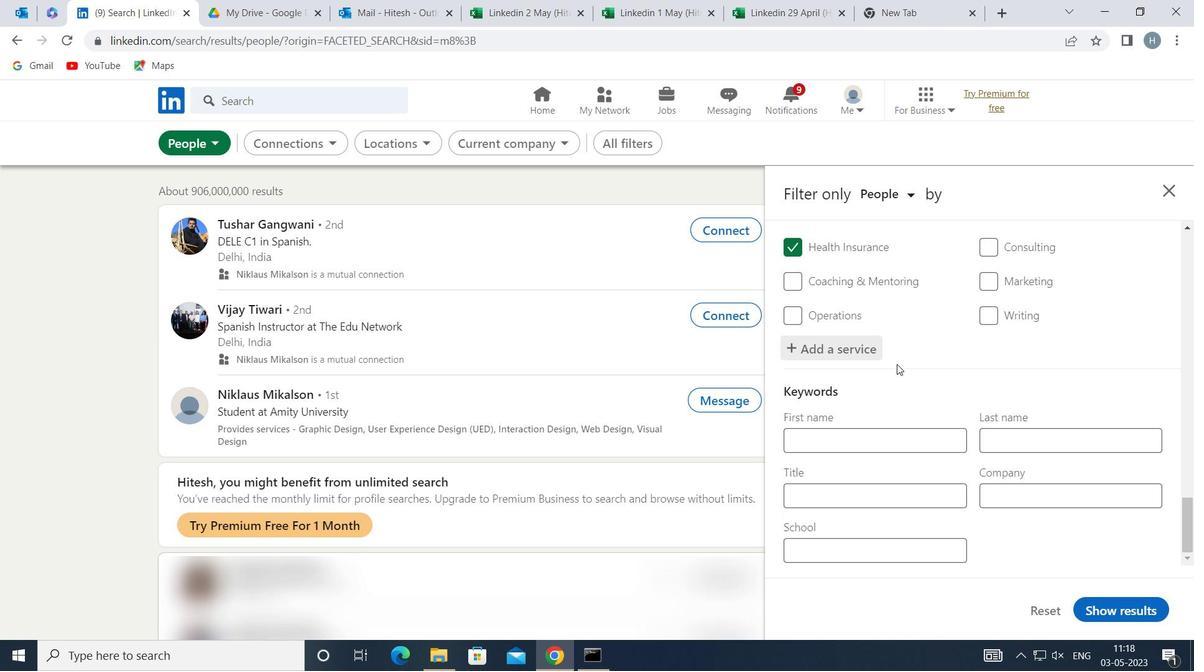 
Action: Mouse moved to (908, 497)
Screenshot: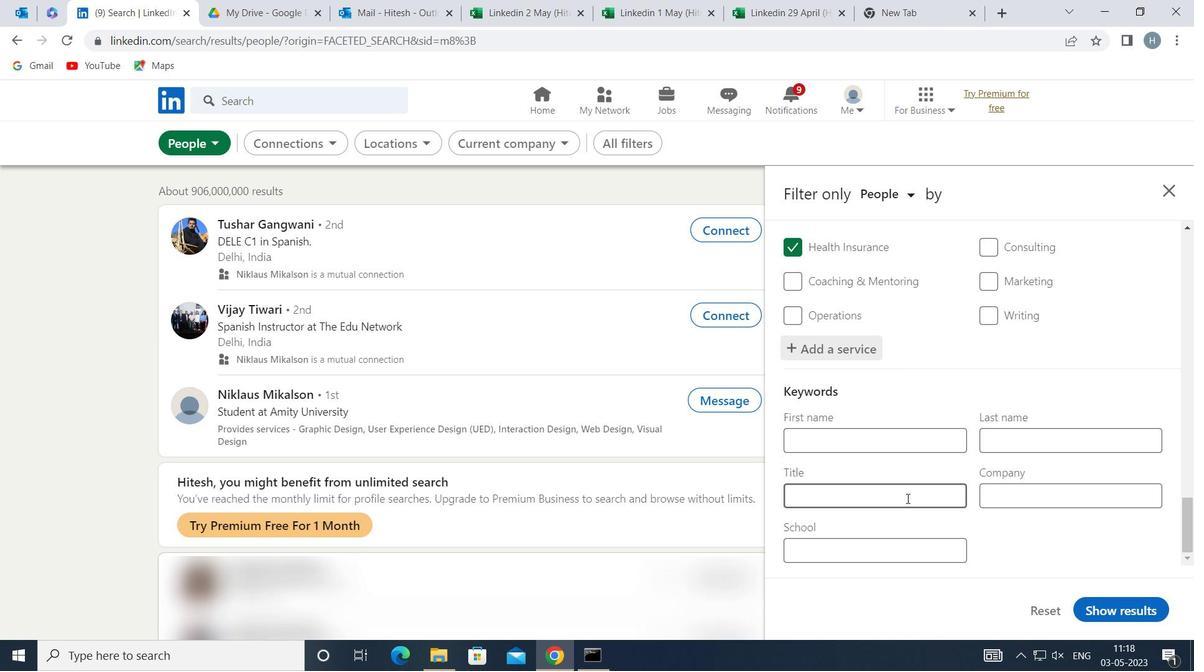 
Action: Mouse pressed left at (908, 497)
Screenshot: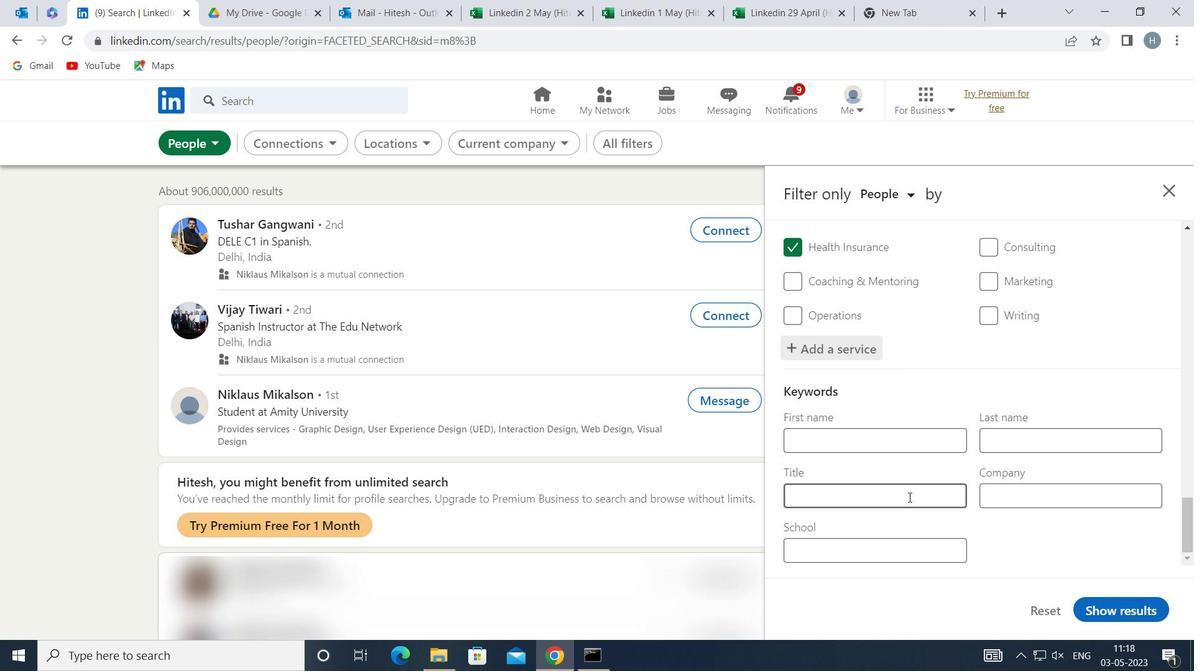 
Action: Mouse moved to (902, 491)
Screenshot: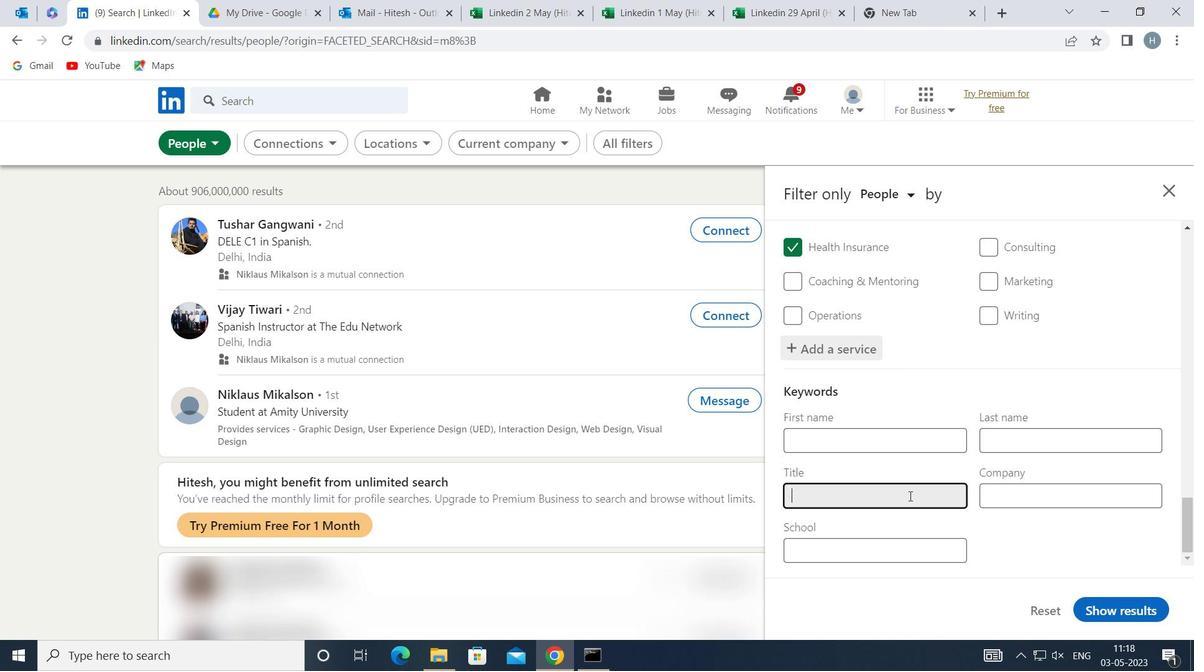 
Action: Key pressed <Key.shift>WEB<Key.space><Key.shift>DEVELOPER
Screenshot: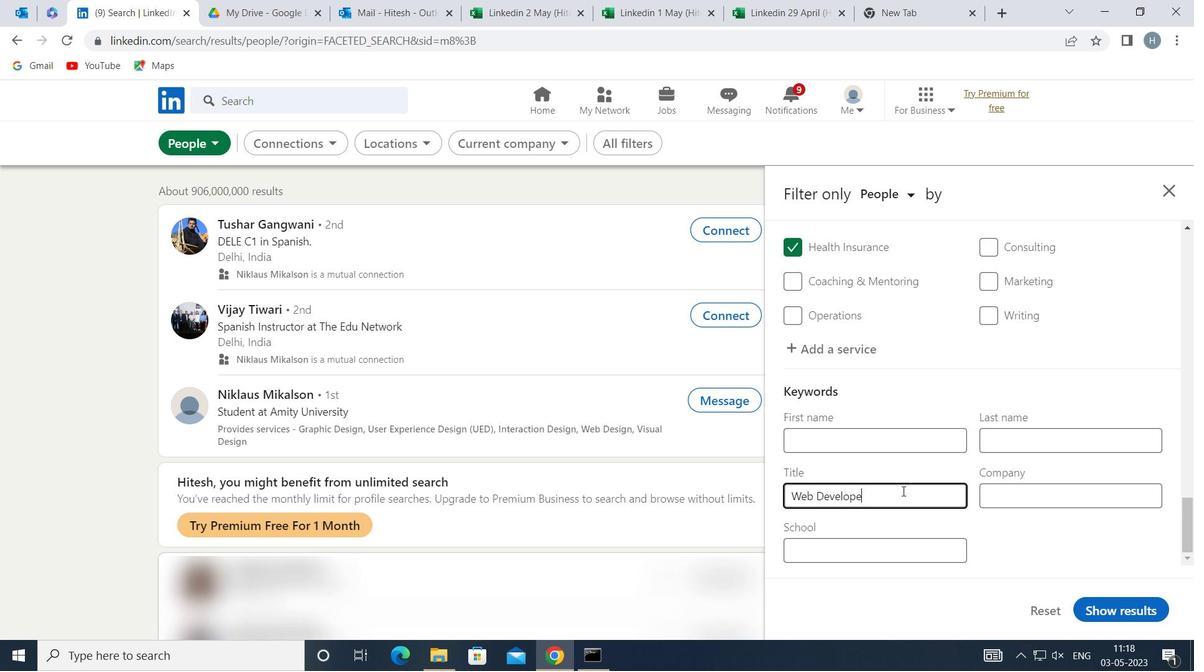 
Action: Mouse moved to (1118, 607)
Screenshot: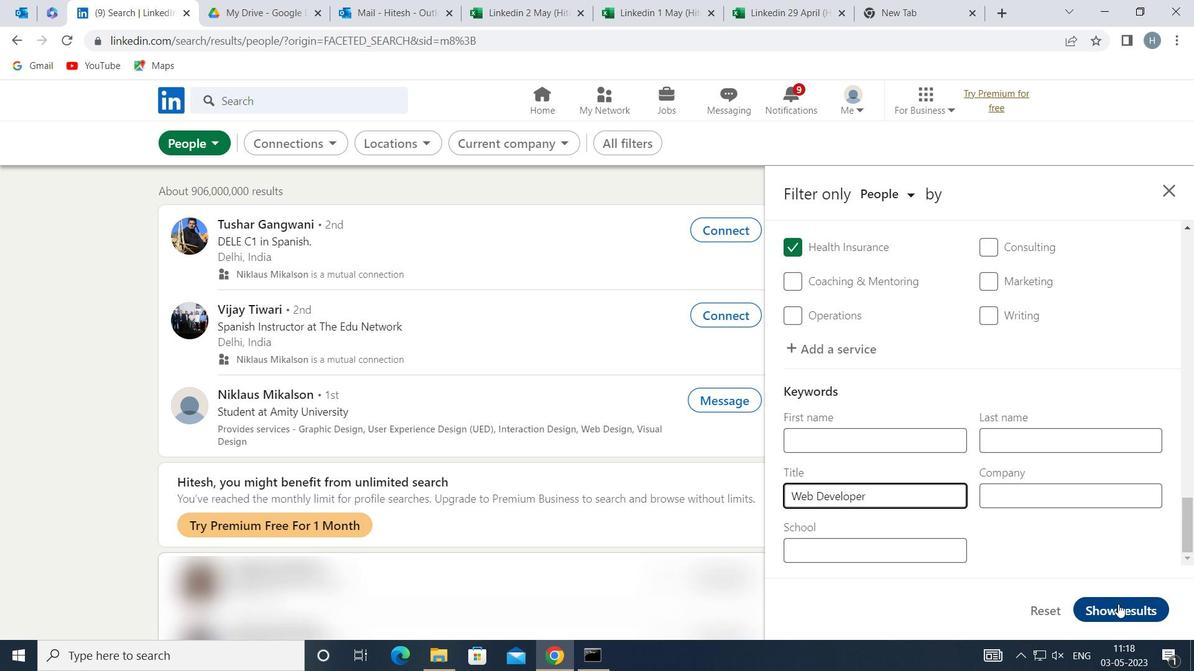 
Action: Mouse pressed left at (1118, 607)
Screenshot: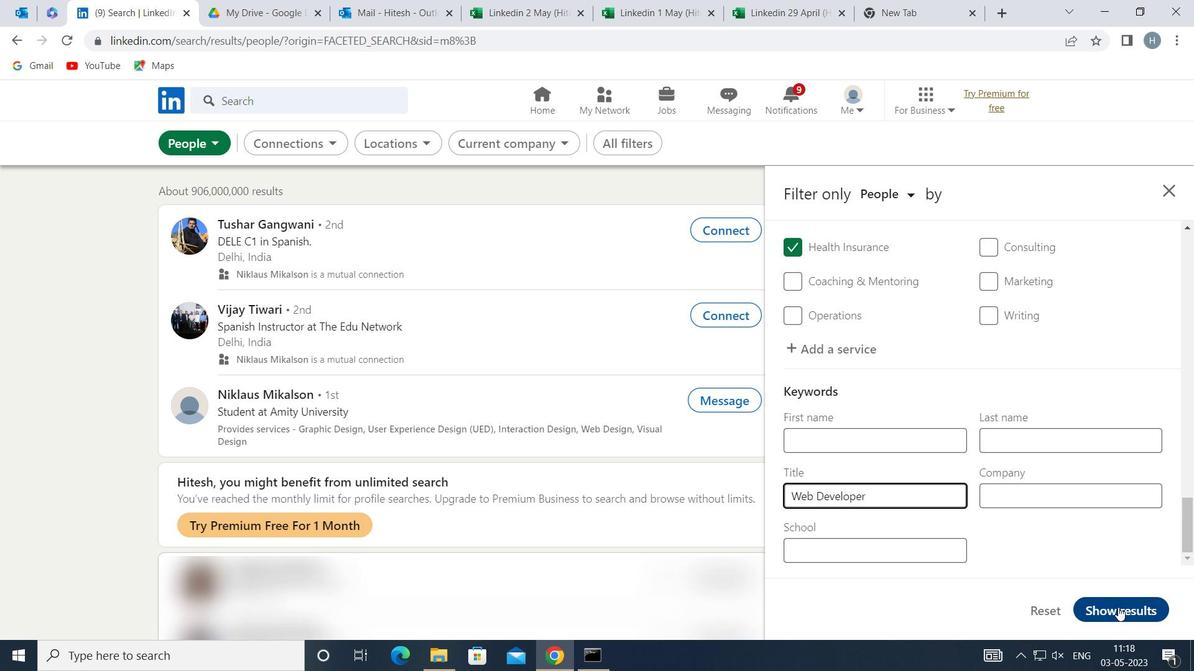 
Action: Mouse moved to (658, 366)
Screenshot: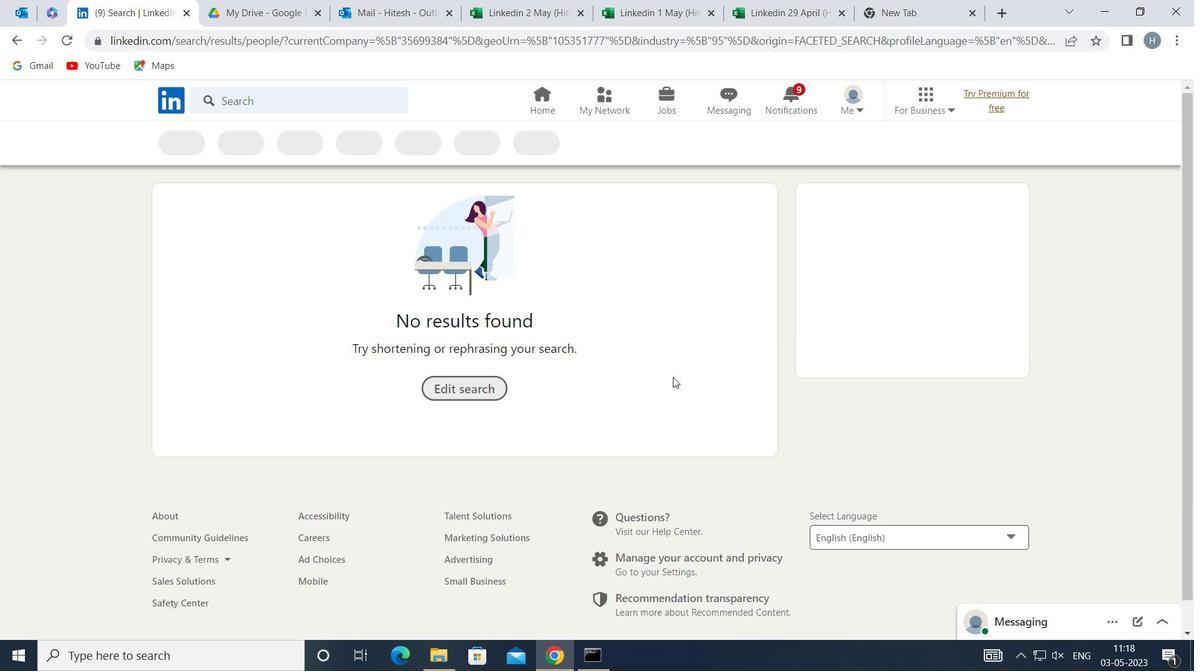 
